 Task: Find an Airbnb in Tehran, Iran for 7 guests from July 10 to July 15, with a price range of ₹4100 to ₹15000, 4 bedrooms, 7 beds, 4 bathrooms, and amenities including Wifi, Free parking, TV, Gym, Breakfast, and self check-in.
Action: Mouse moved to (493, 104)
Screenshot: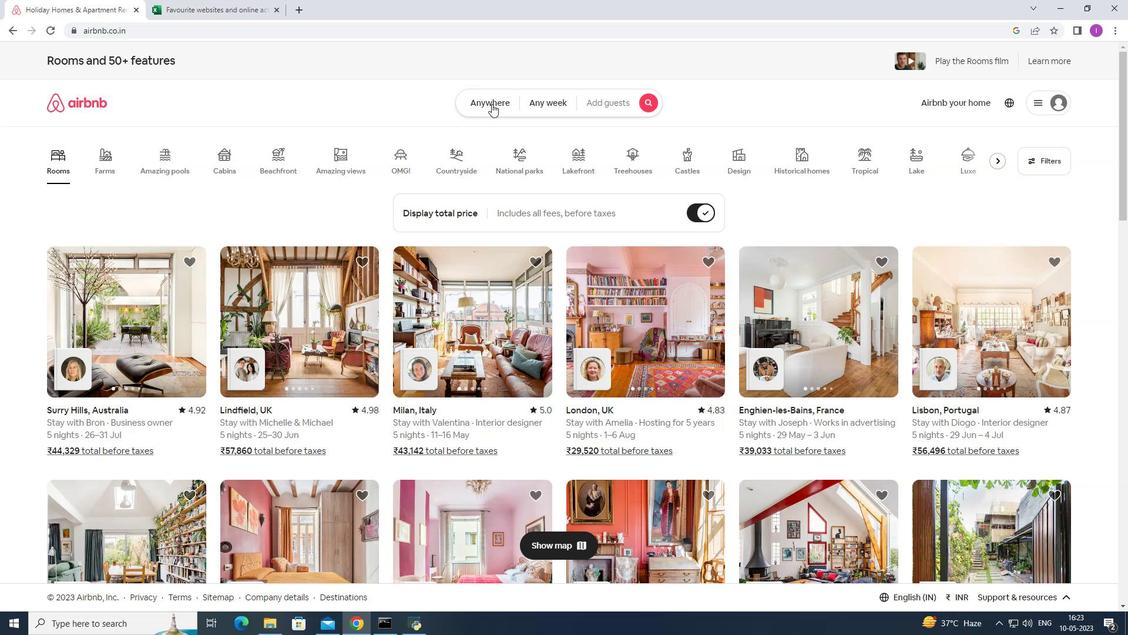 
Action: Mouse pressed left at (493, 104)
Screenshot: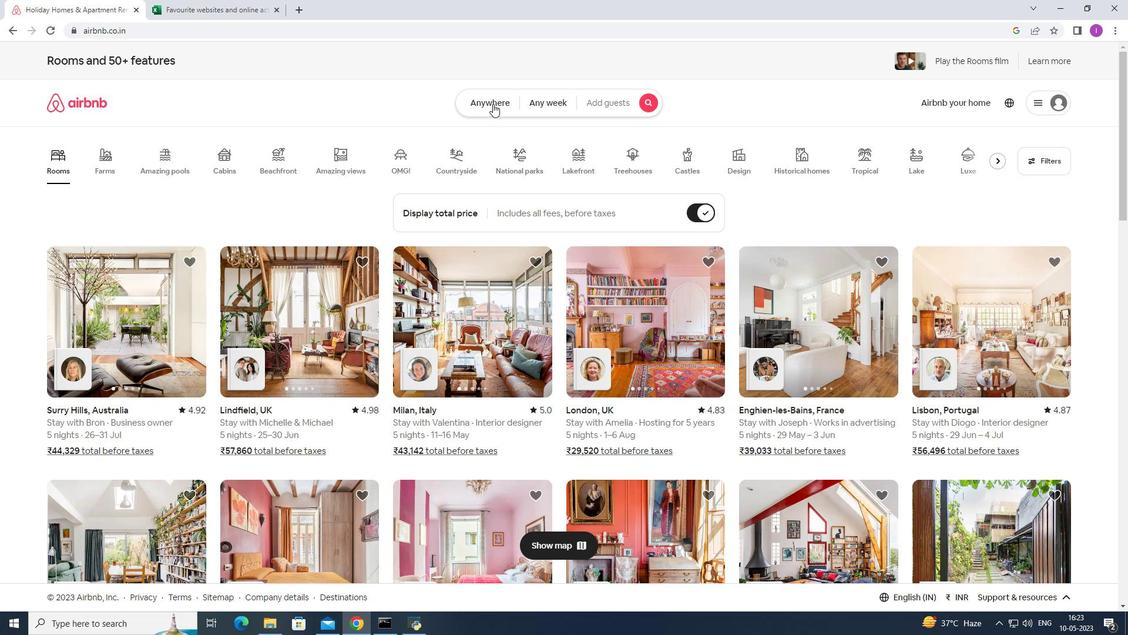 
Action: Mouse moved to (421, 142)
Screenshot: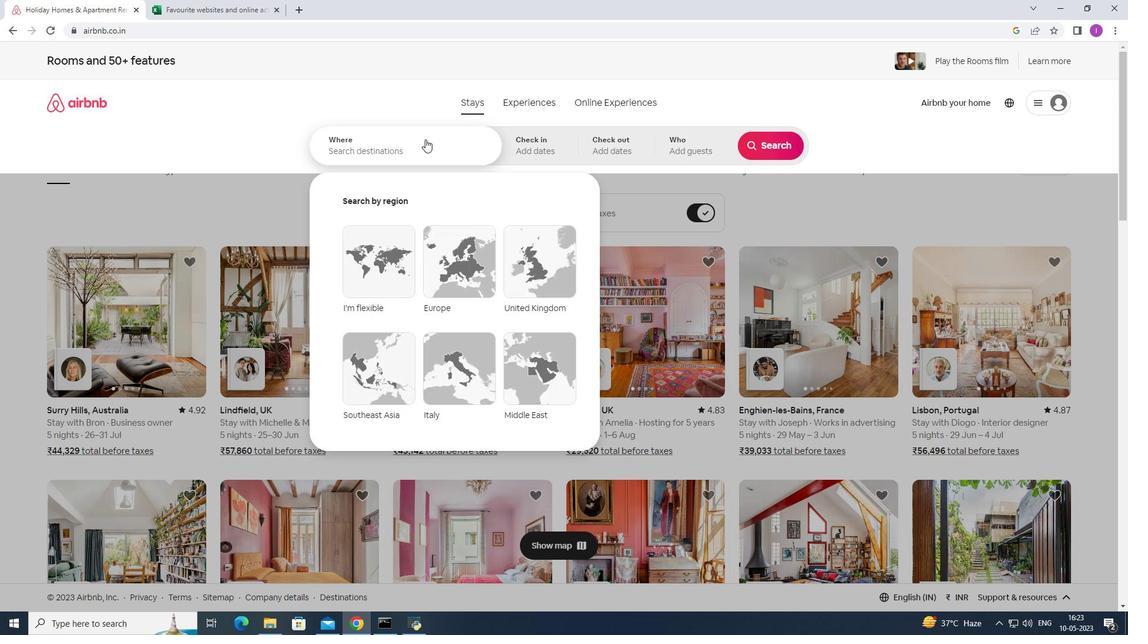 
Action: Mouse pressed left at (421, 142)
Screenshot: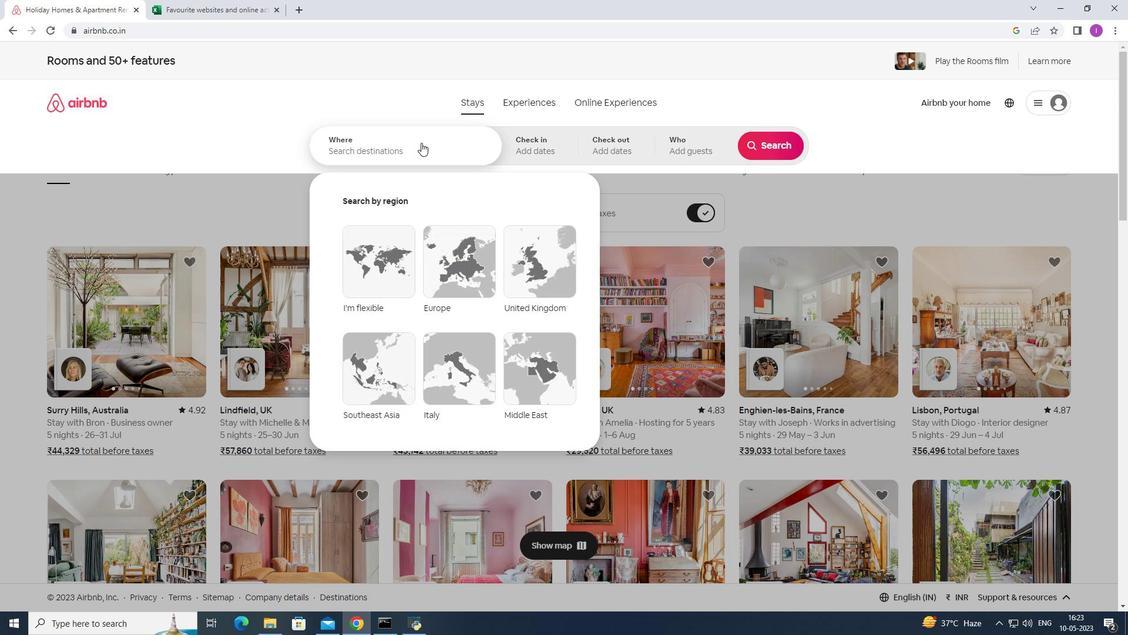 
Action: Key pressed <Key.shift>Tehran,<Key.shift>Iran
Screenshot: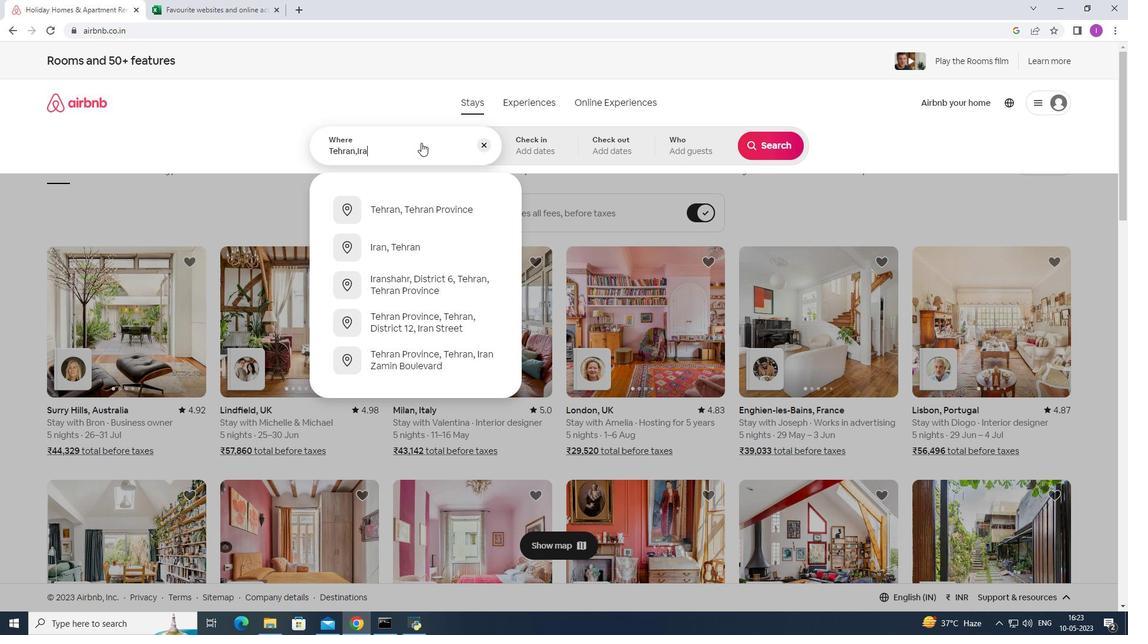 
Action: Mouse moved to (538, 158)
Screenshot: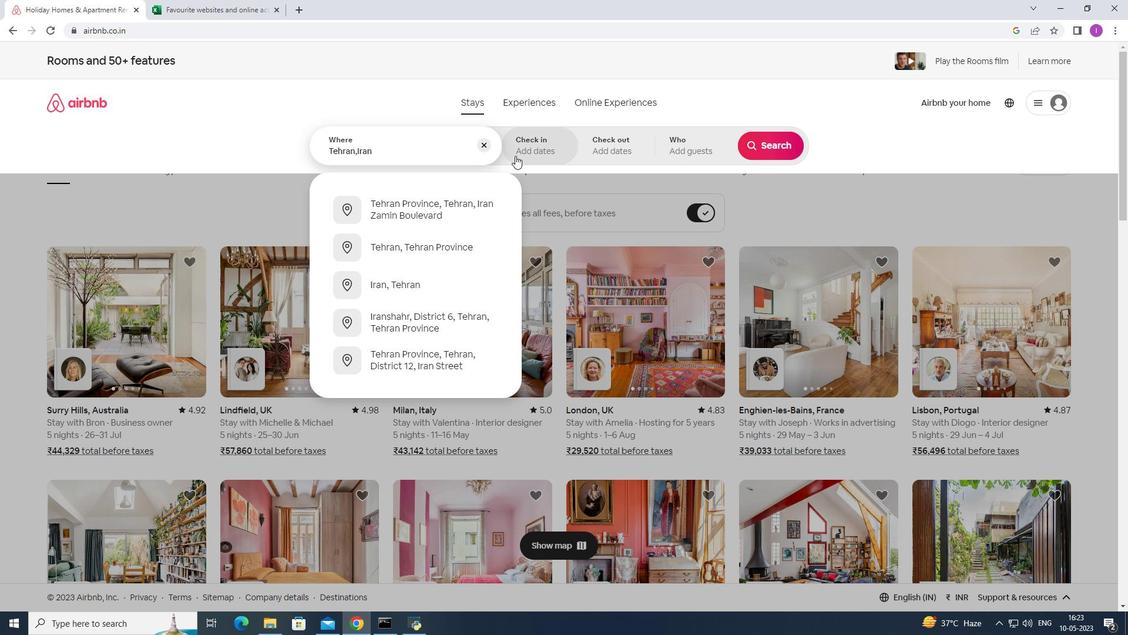 
Action: Mouse pressed left at (538, 158)
Screenshot: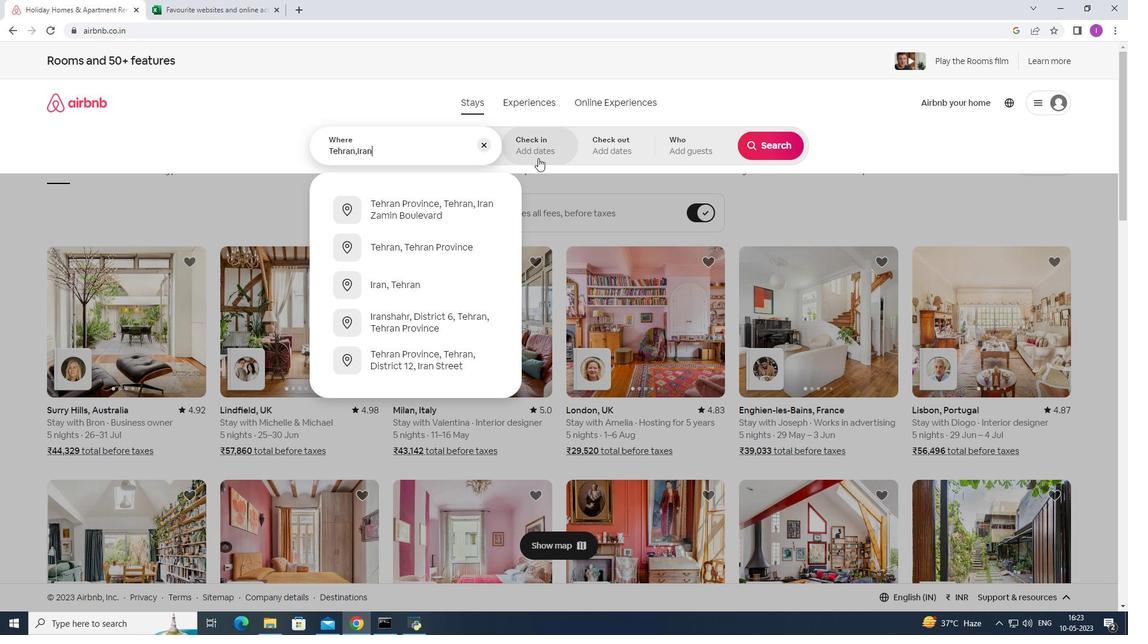 
Action: Mouse moved to (774, 242)
Screenshot: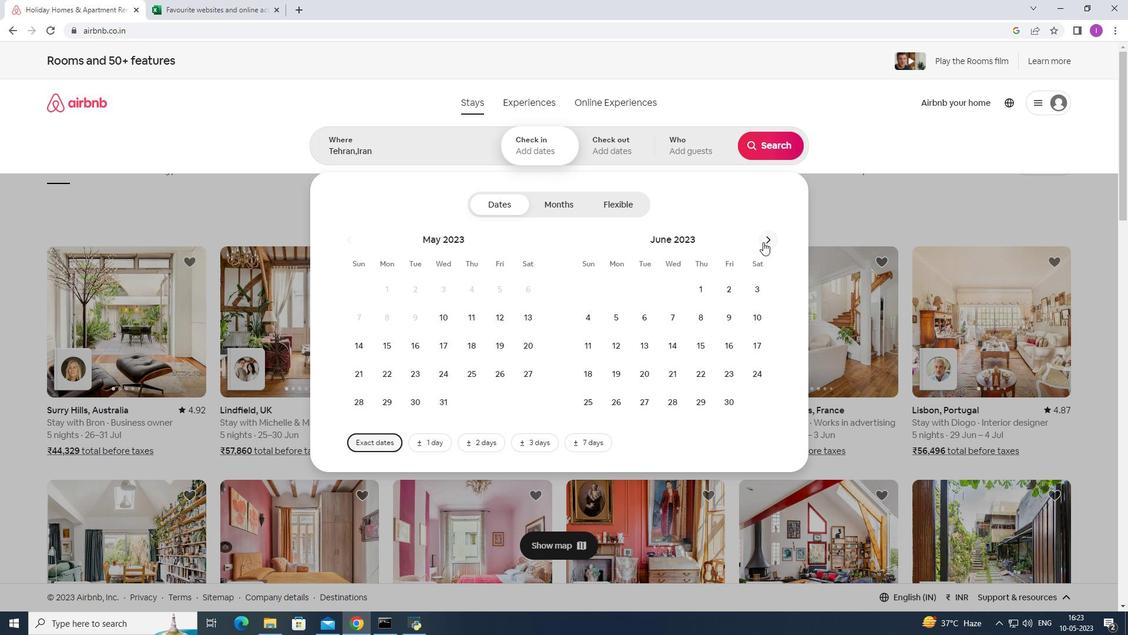 
Action: Mouse pressed left at (774, 242)
Screenshot: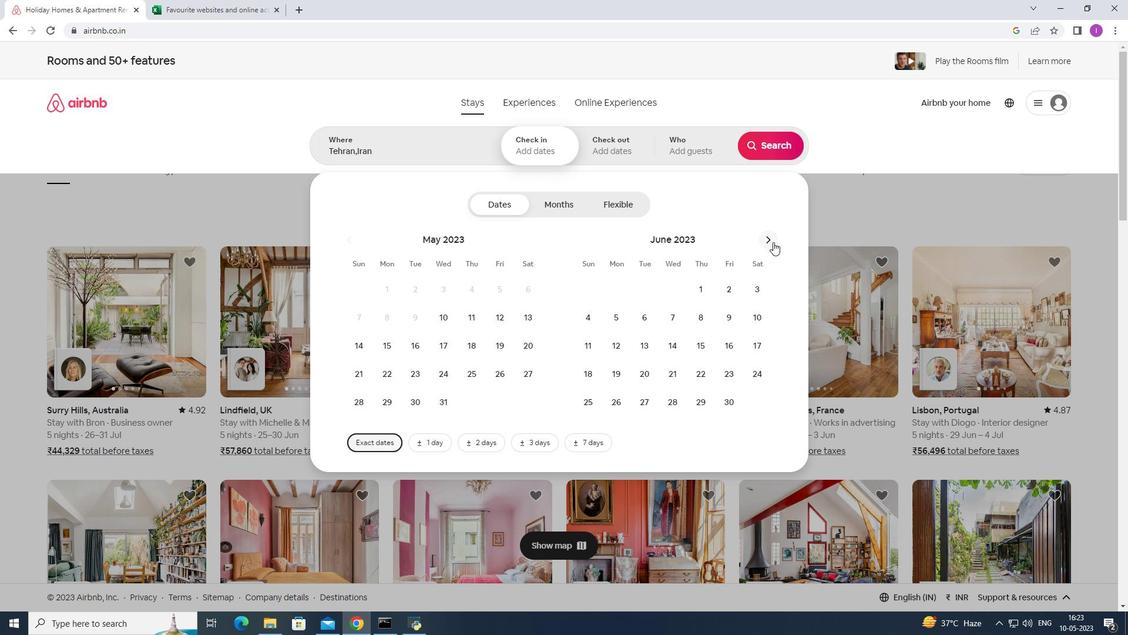 
Action: Mouse moved to (610, 349)
Screenshot: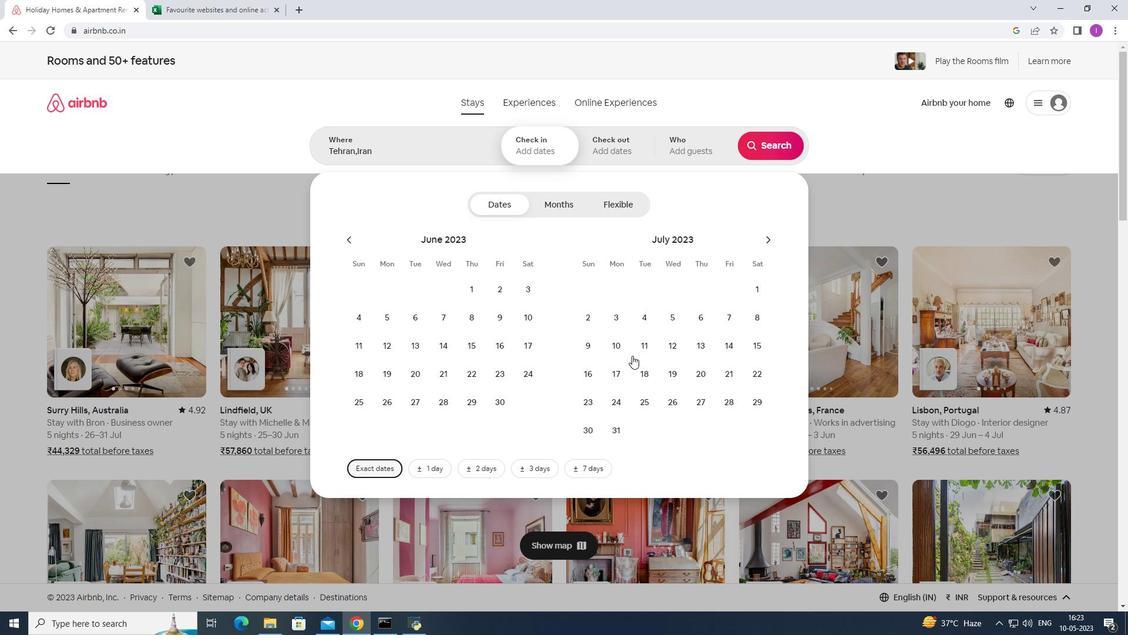
Action: Mouse pressed left at (610, 349)
Screenshot: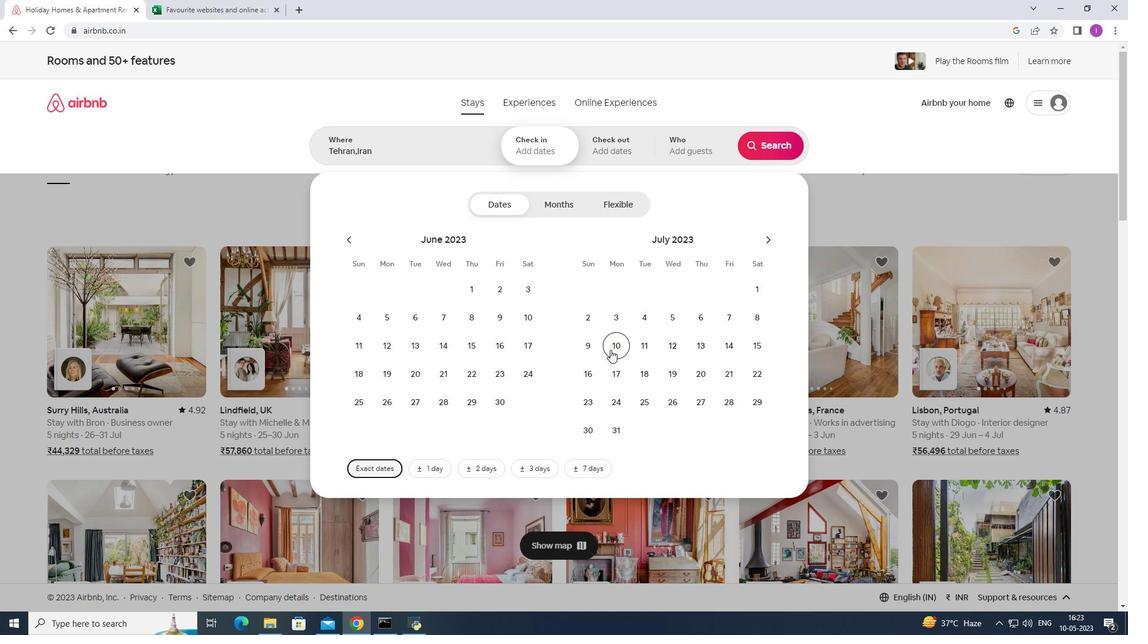 
Action: Mouse moved to (756, 348)
Screenshot: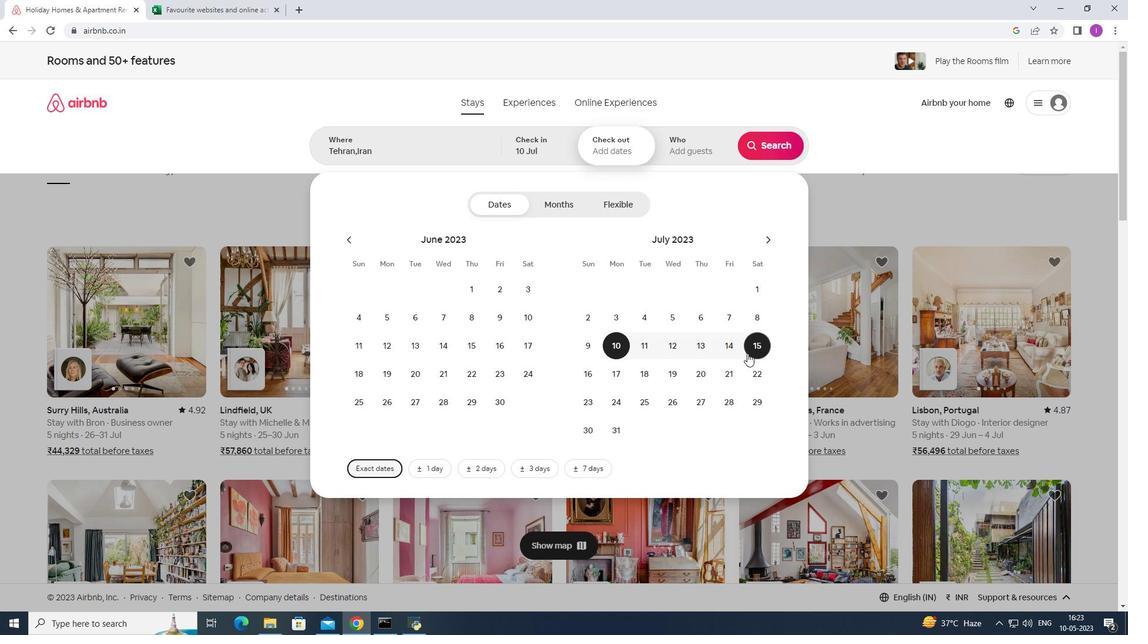
Action: Mouse pressed left at (756, 348)
Screenshot: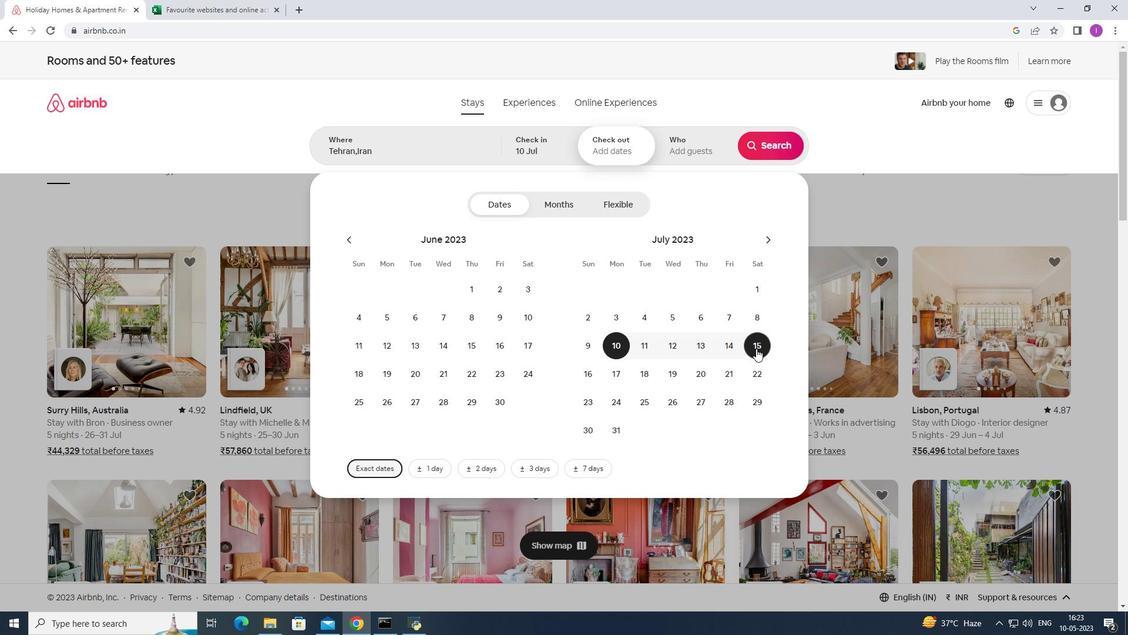 
Action: Mouse moved to (710, 151)
Screenshot: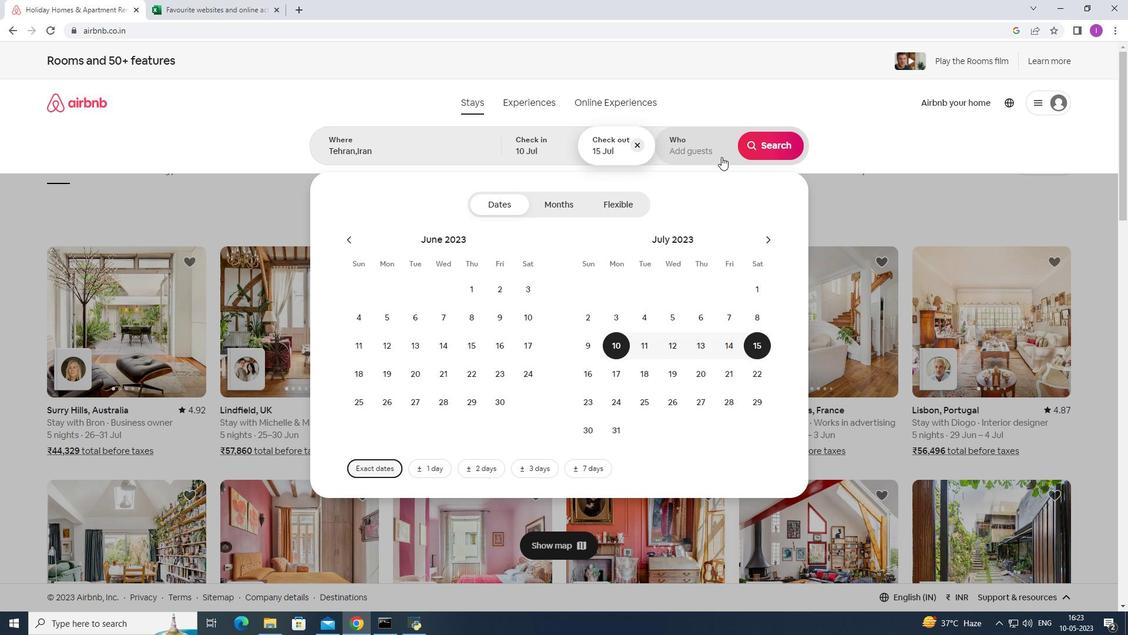 
Action: Mouse pressed left at (710, 151)
Screenshot: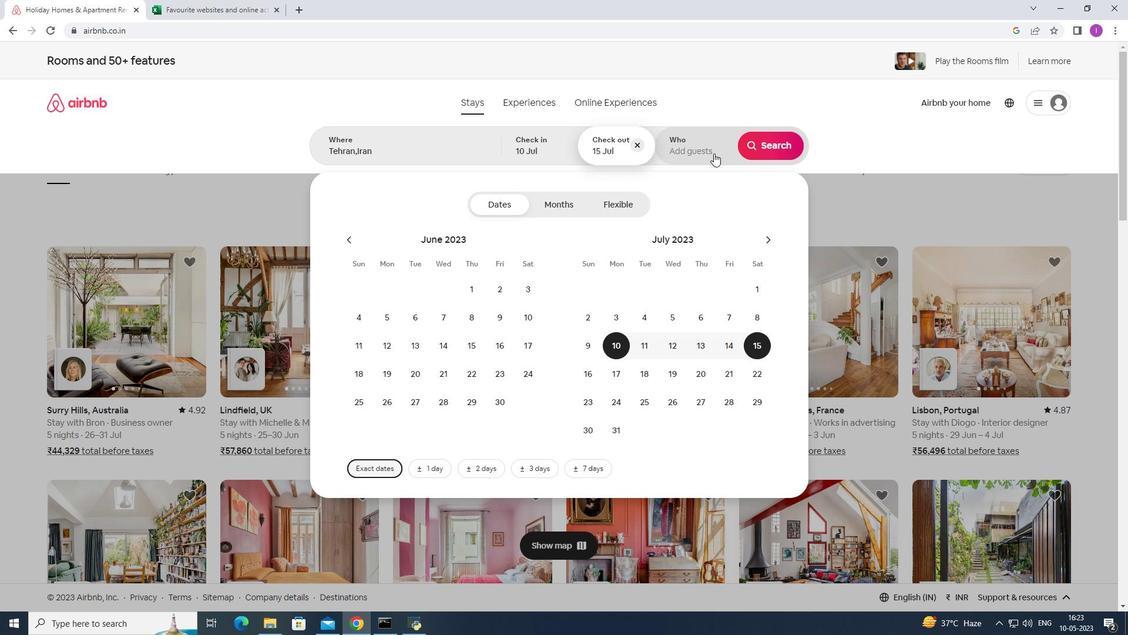 
Action: Mouse moved to (780, 211)
Screenshot: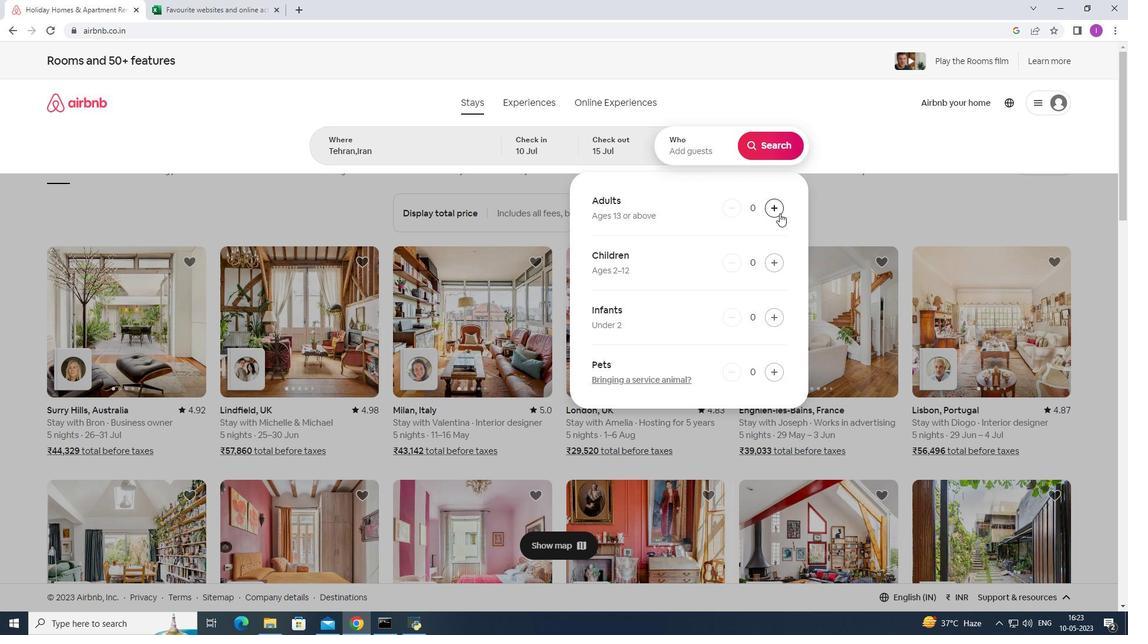 
Action: Mouse pressed left at (780, 211)
Screenshot: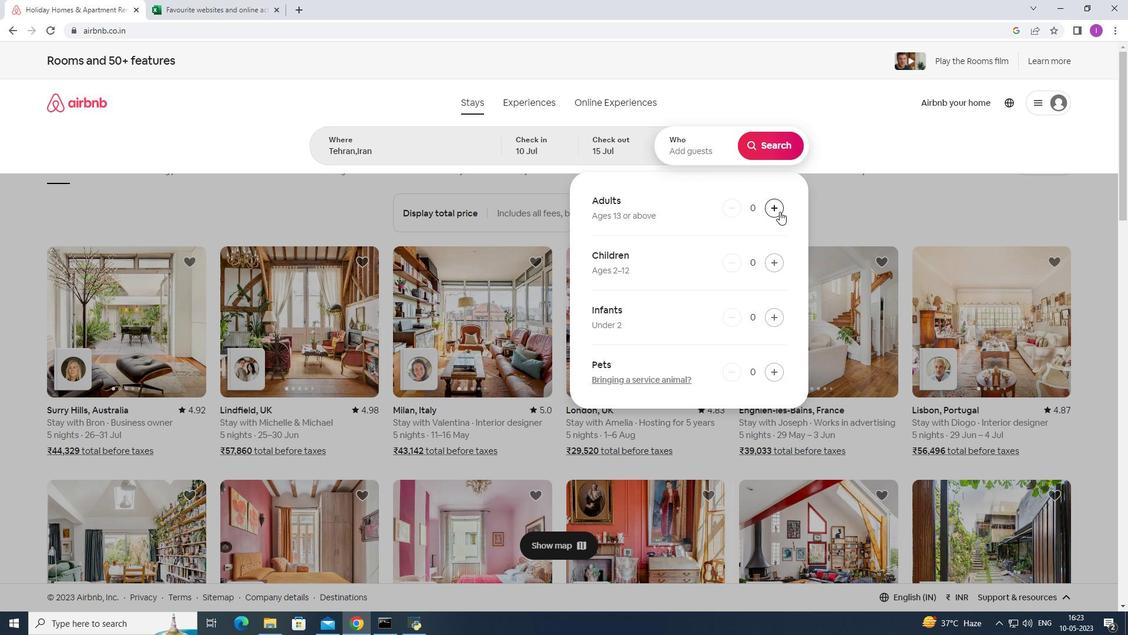 
Action: Mouse pressed left at (780, 211)
Screenshot: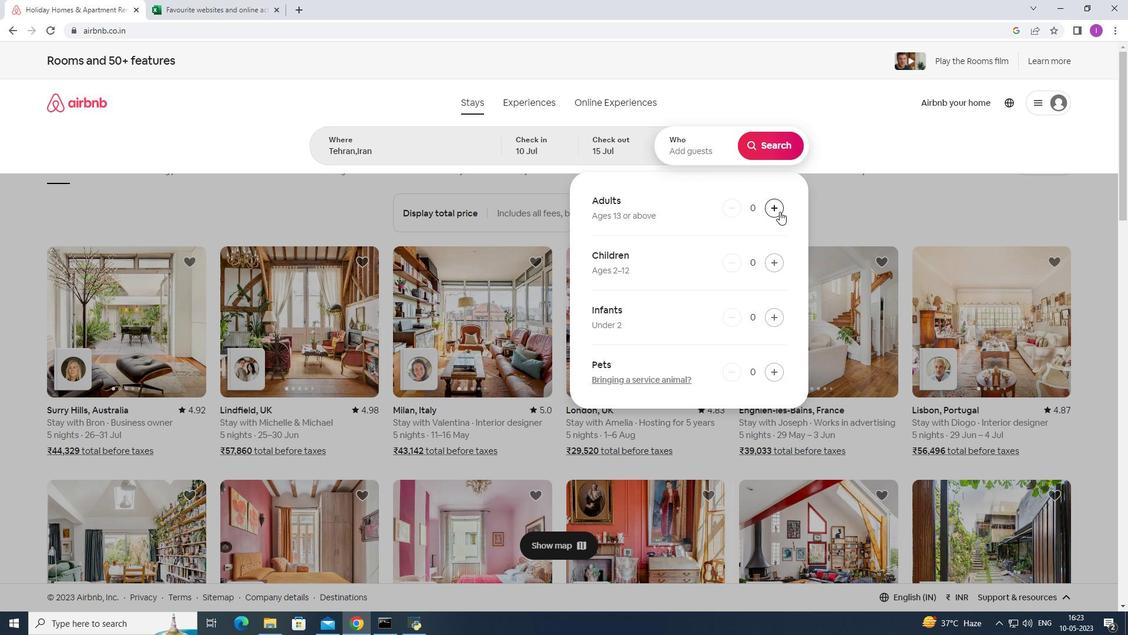 
Action: Mouse pressed left at (780, 211)
Screenshot: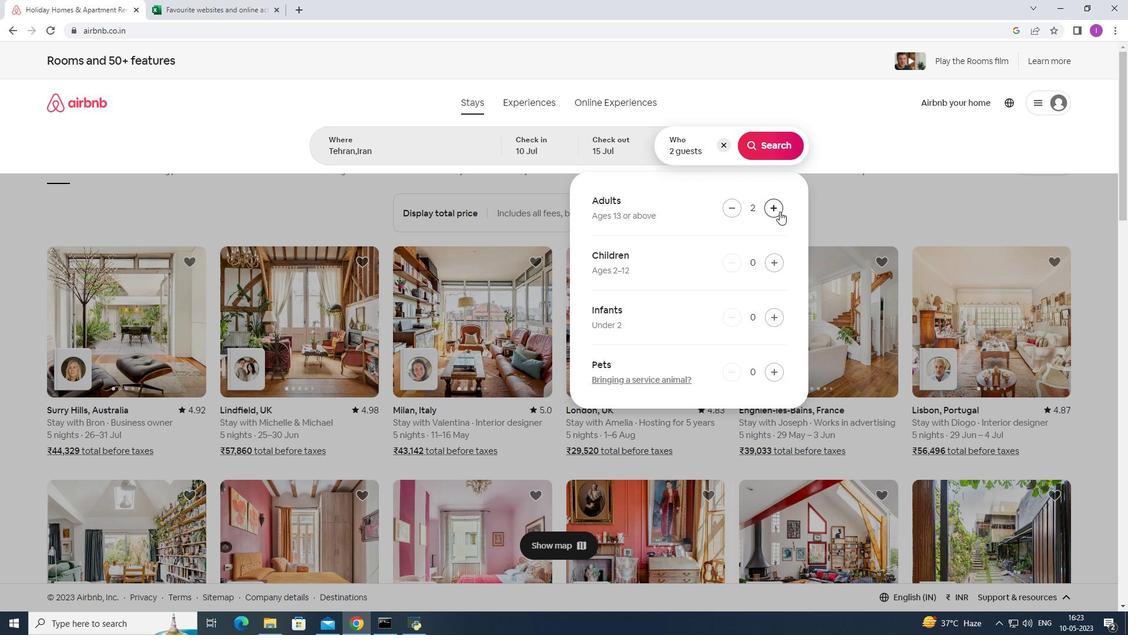 
Action: Mouse pressed left at (780, 211)
Screenshot: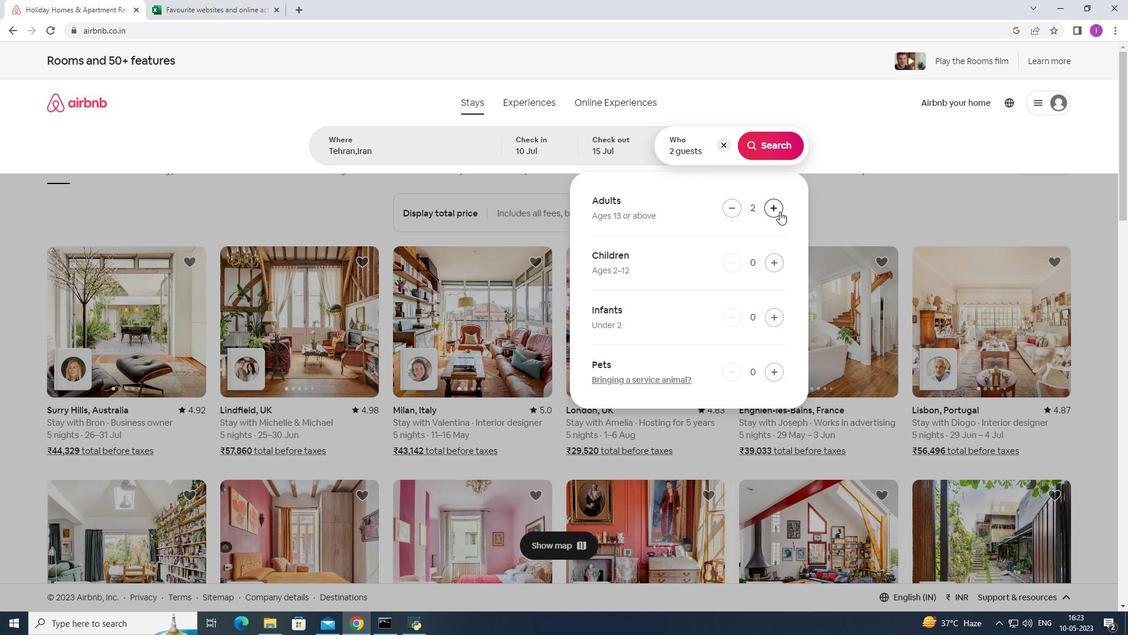 
Action: Mouse pressed left at (780, 211)
Screenshot: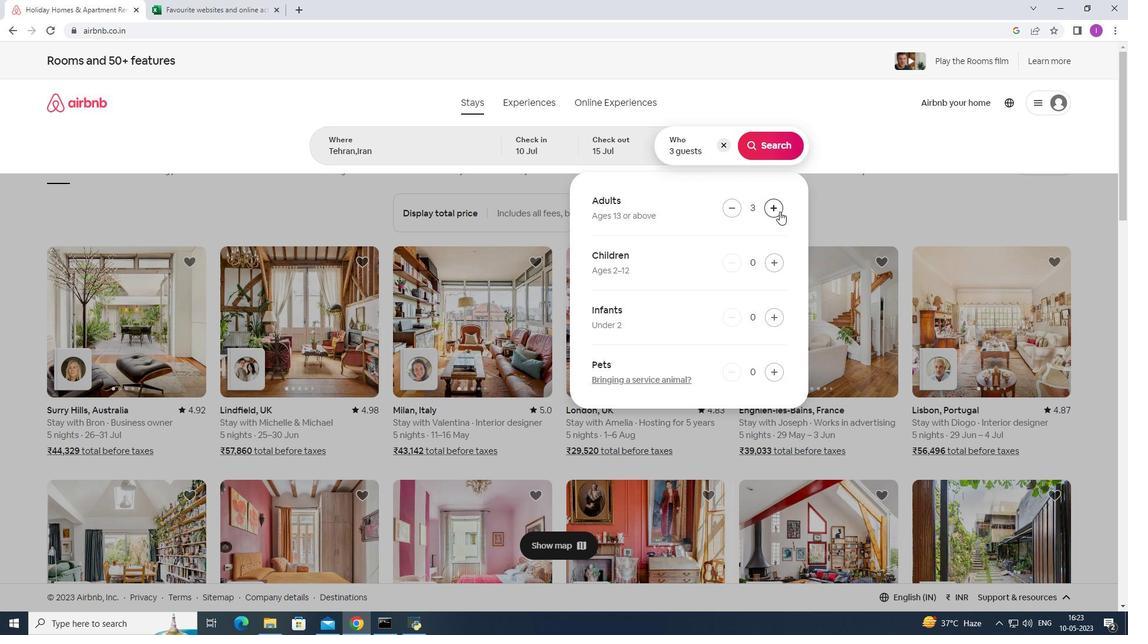 
Action: Mouse pressed left at (780, 211)
Screenshot: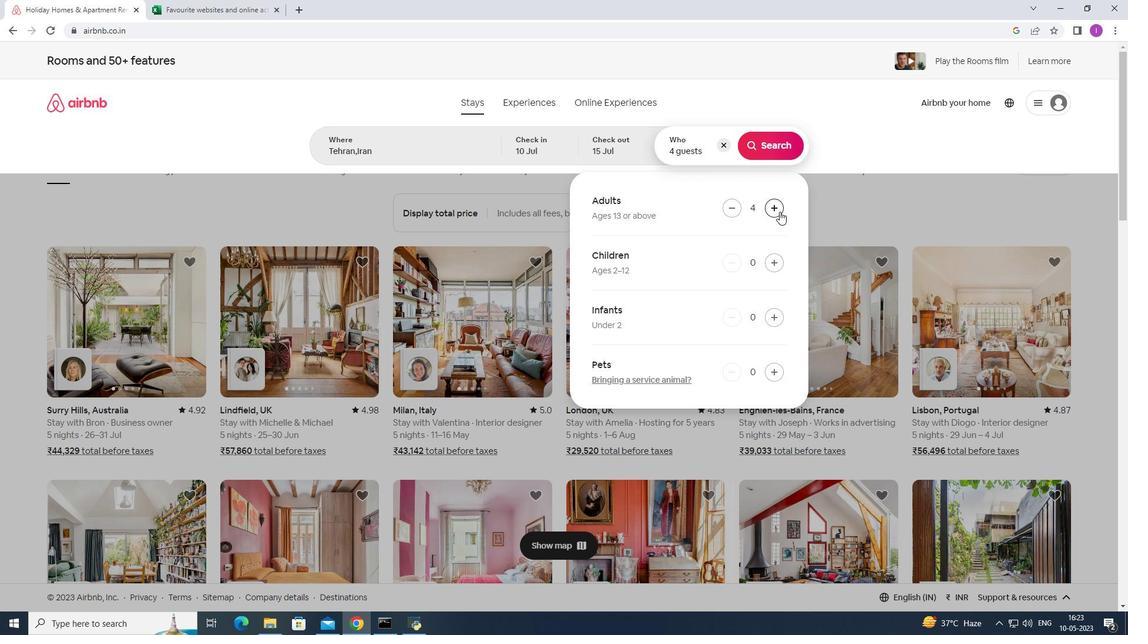 
Action: Mouse pressed left at (780, 211)
Screenshot: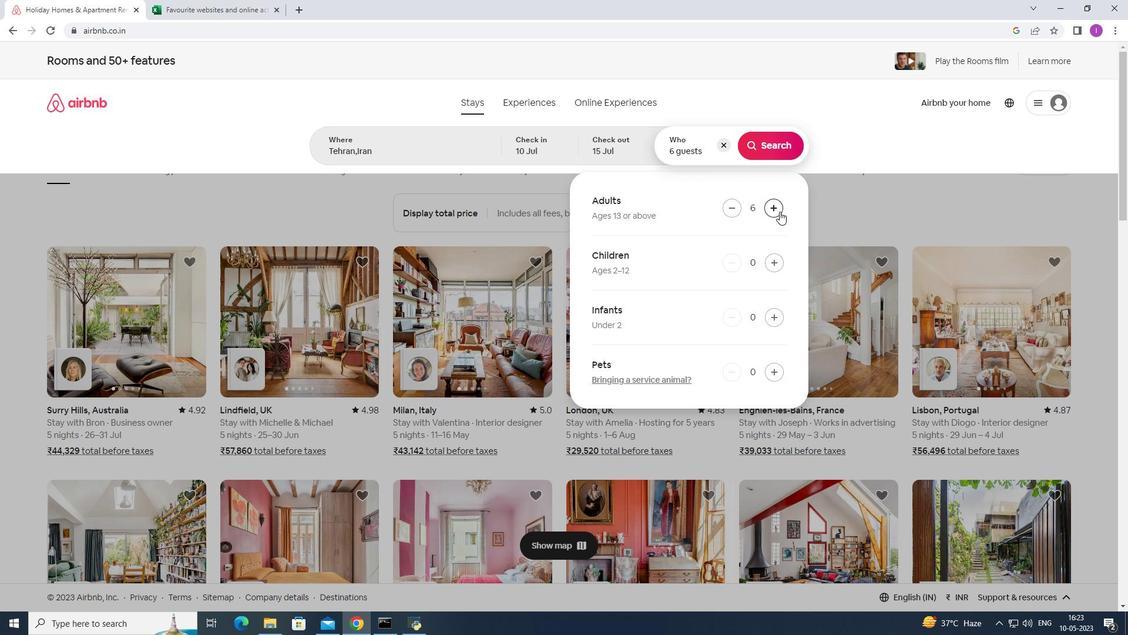 
Action: Mouse pressed left at (780, 211)
Screenshot: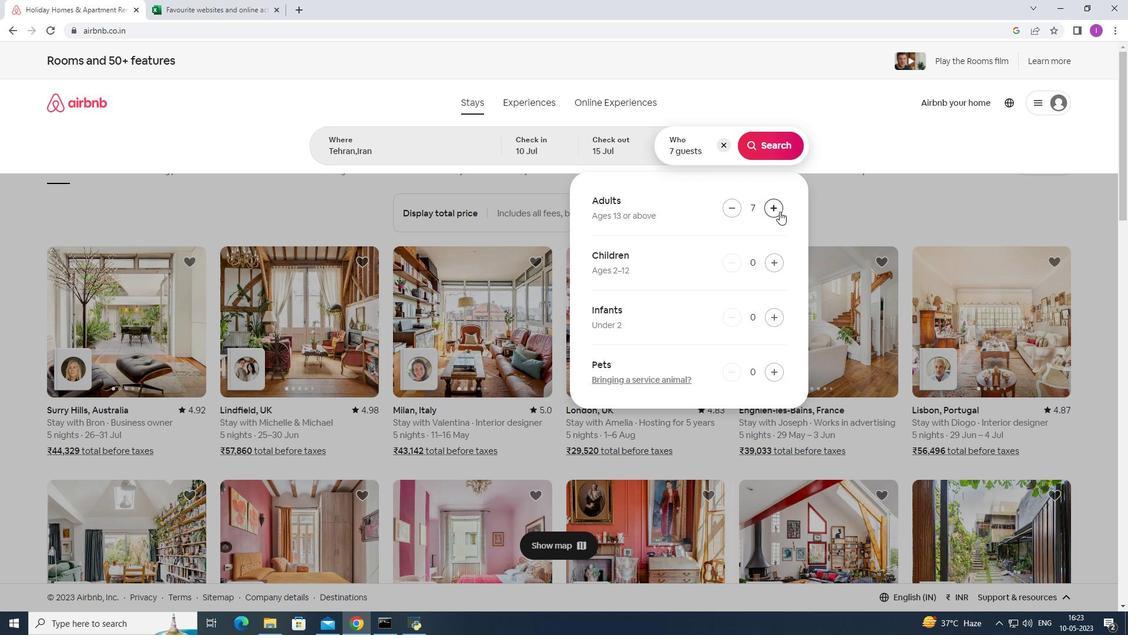 
Action: Mouse moved to (738, 208)
Screenshot: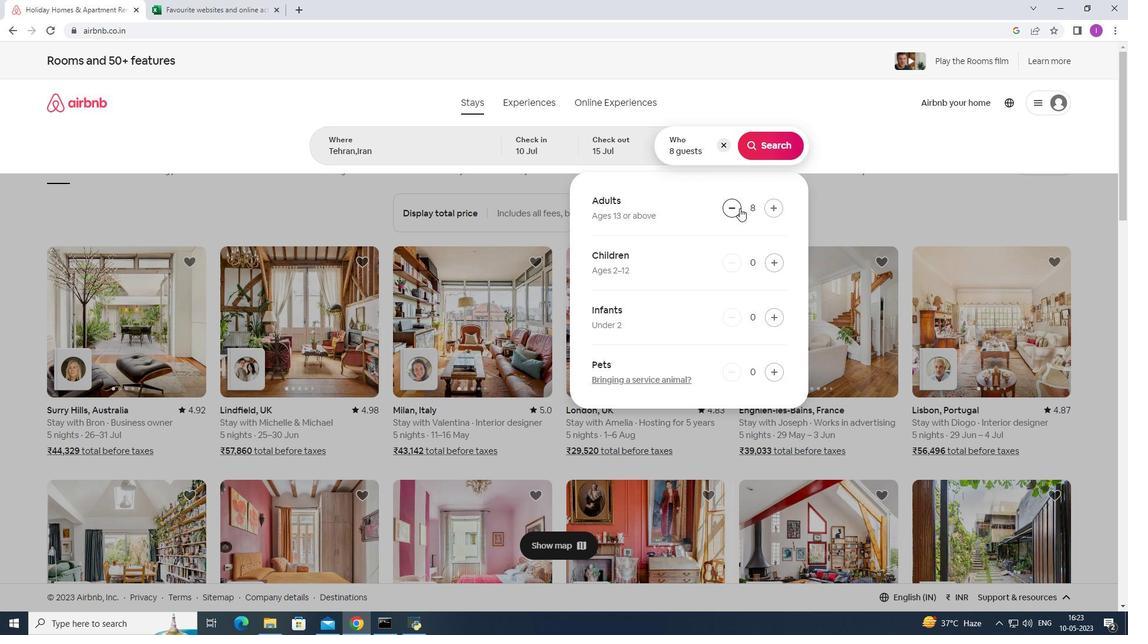 
Action: Mouse pressed left at (738, 208)
Screenshot: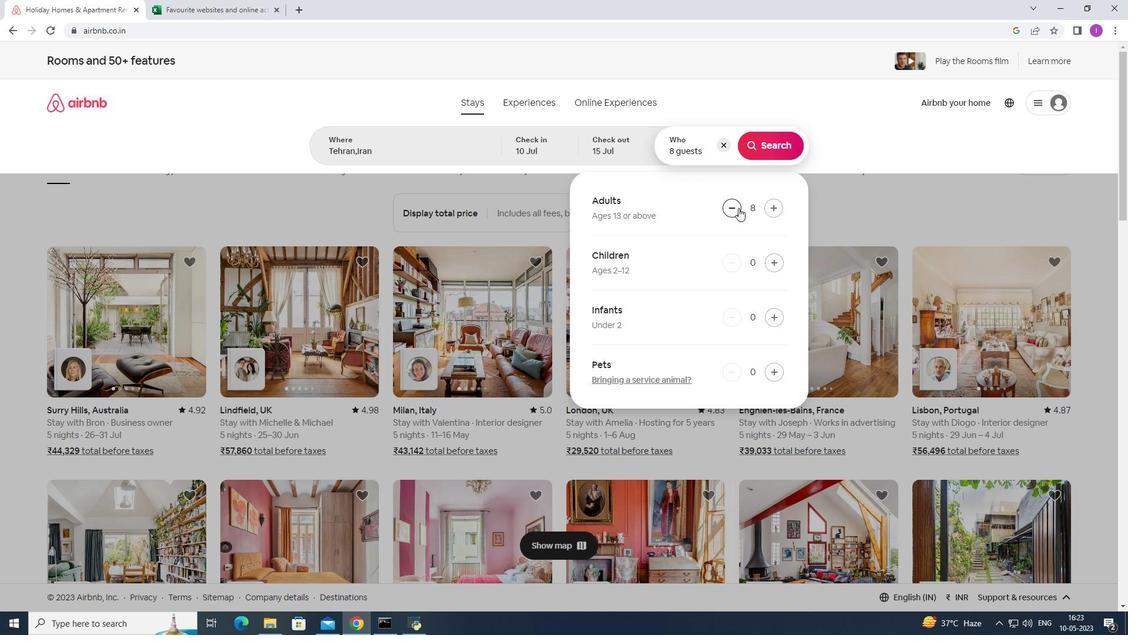 
Action: Mouse moved to (784, 145)
Screenshot: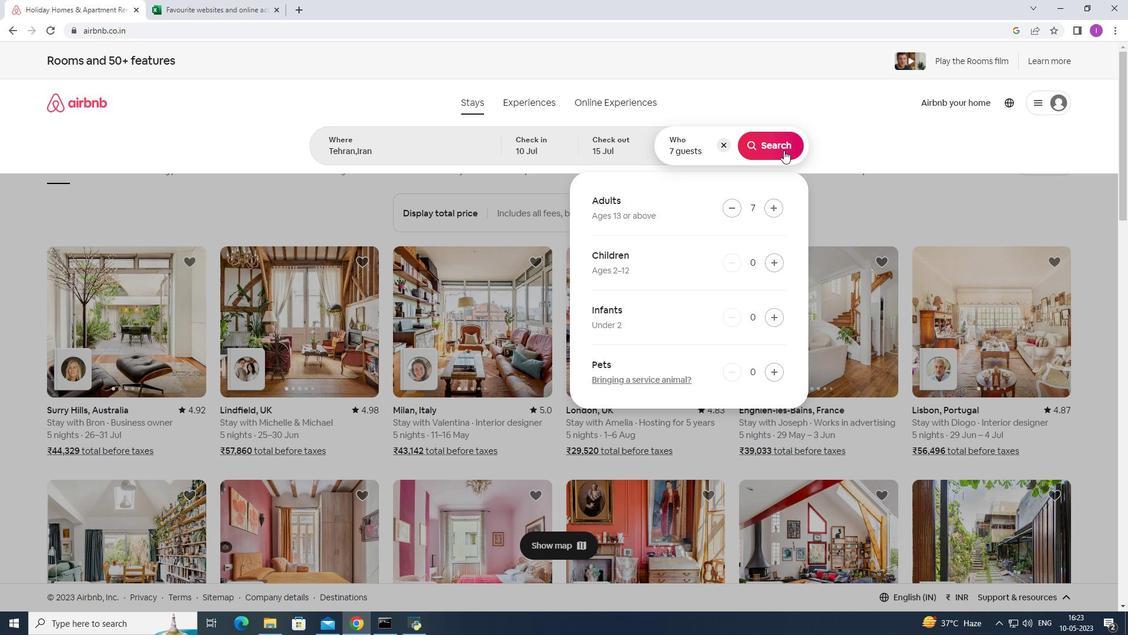 
Action: Mouse pressed left at (784, 145)
Screenshot: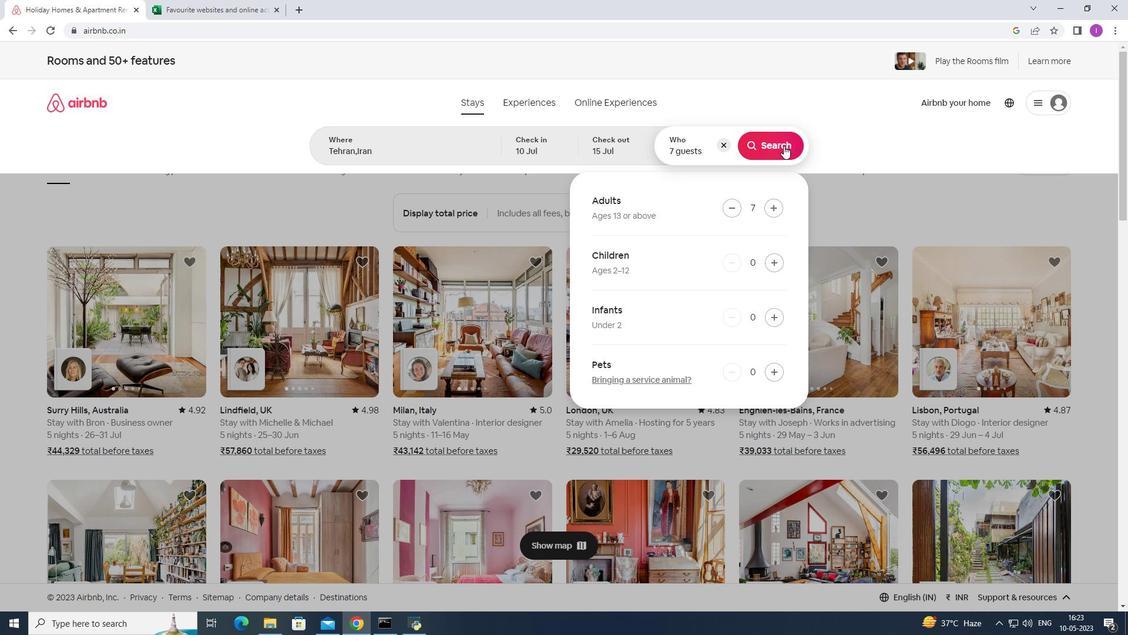 
Action: Mouse moved to (1063, 115)
Screenshot: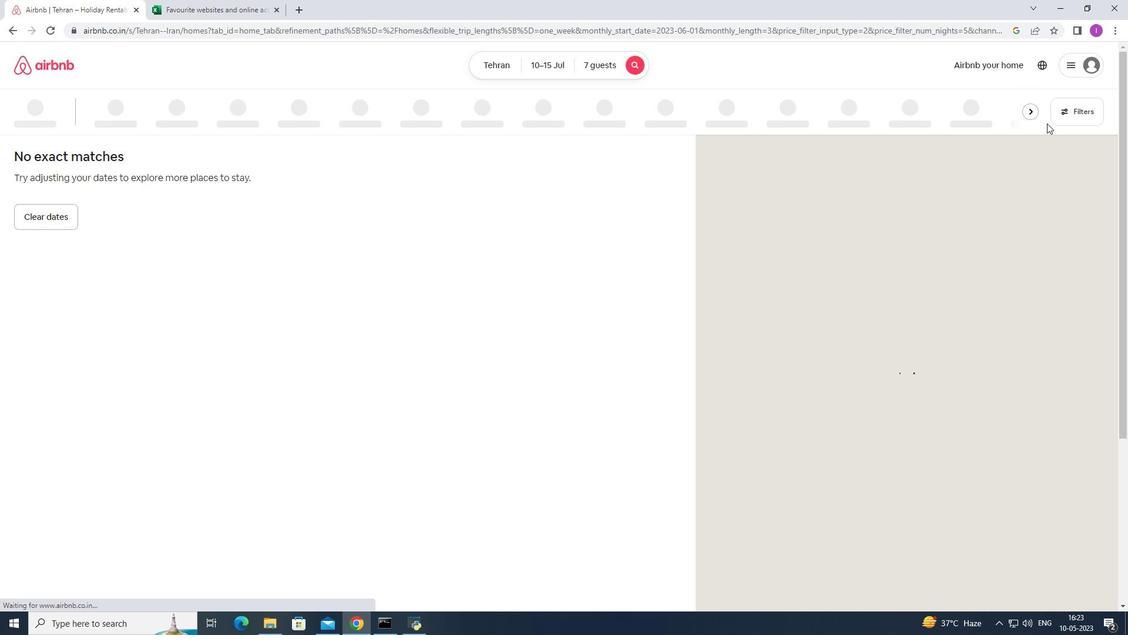 
Action: Mouse pressed left at (1063, 115)
Screenshot: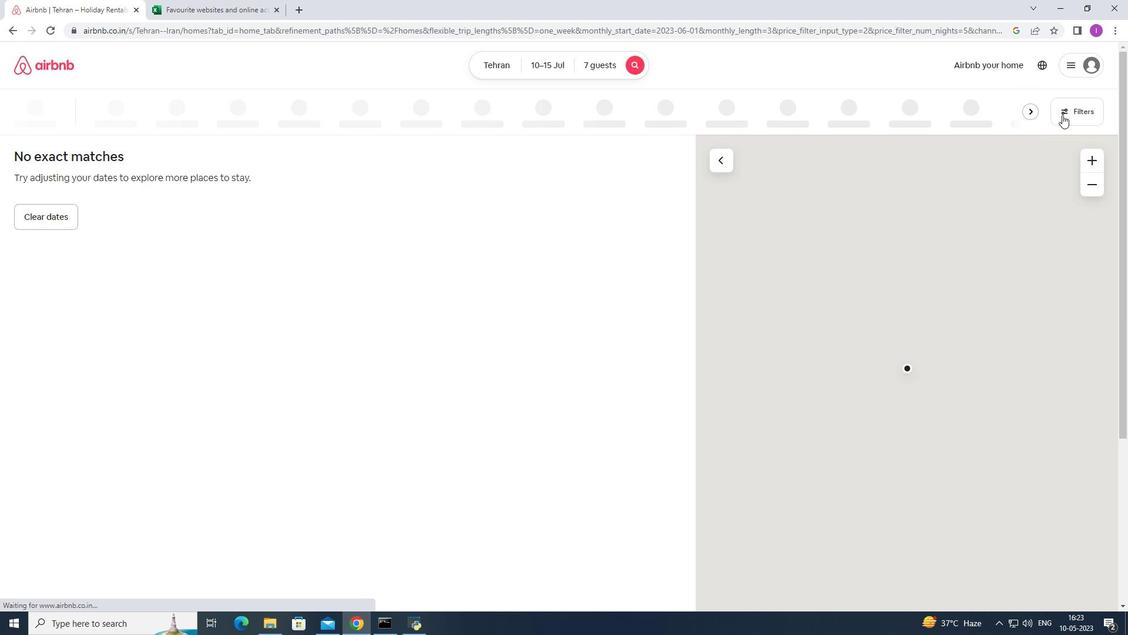 
Action: Mouse moved to (647, 399)
Screenshot: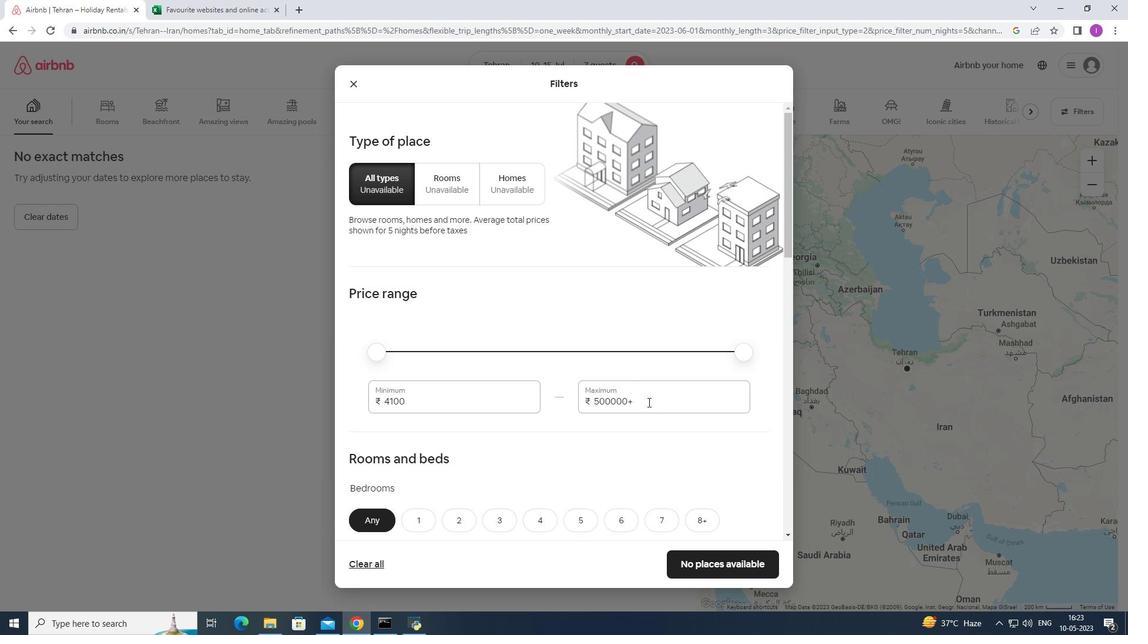
Action: Mouse pressed left at (647, 399)
Screenshot: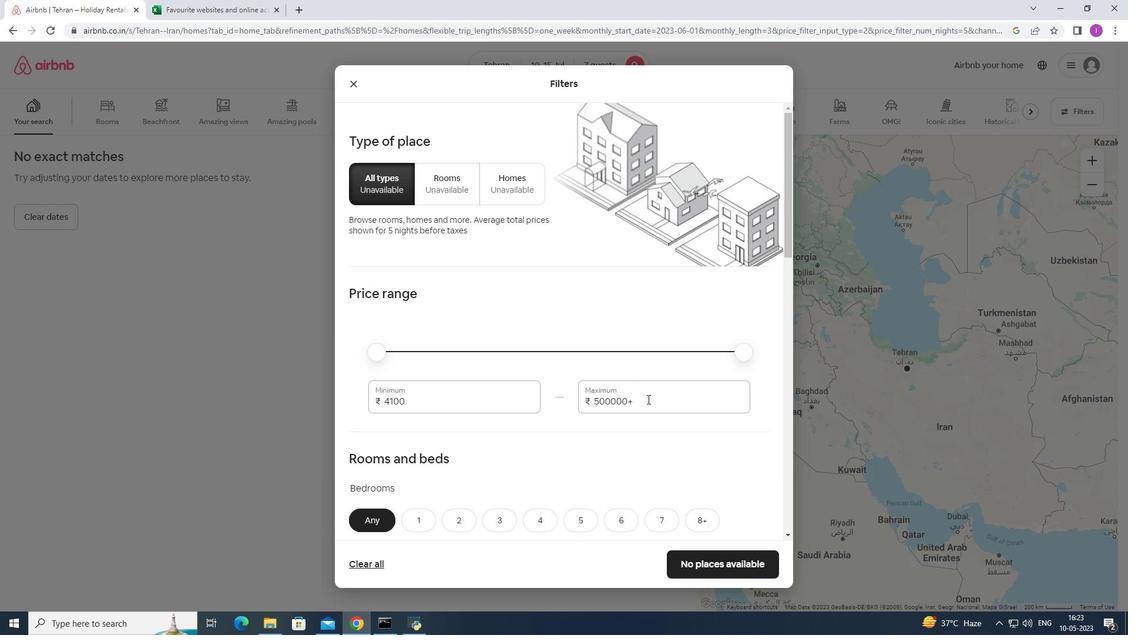 
Action: Mouse moved to (582, 395)
Screenshot: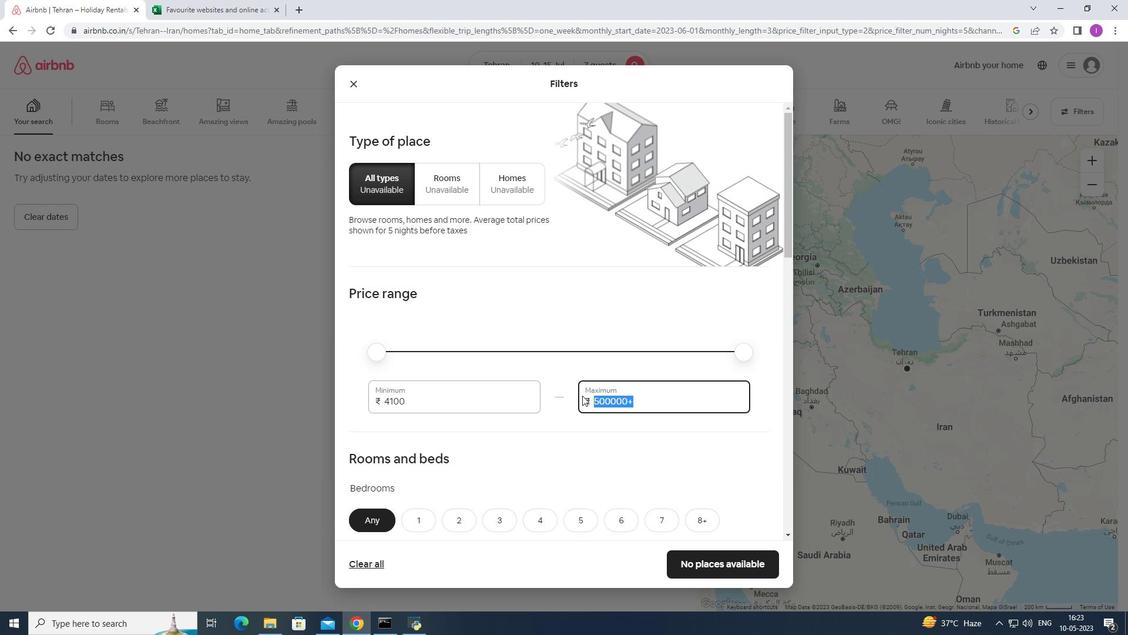 
Action: Key pressed 1
Screenshot: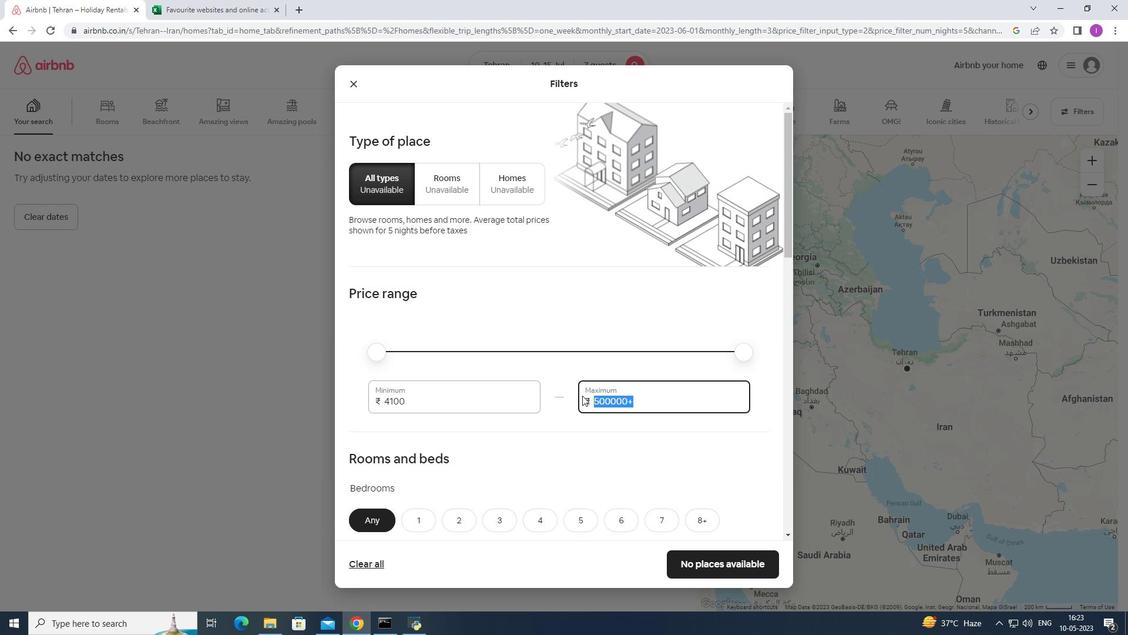 
Action: Mouse moved to (582, 394)
Screenshot: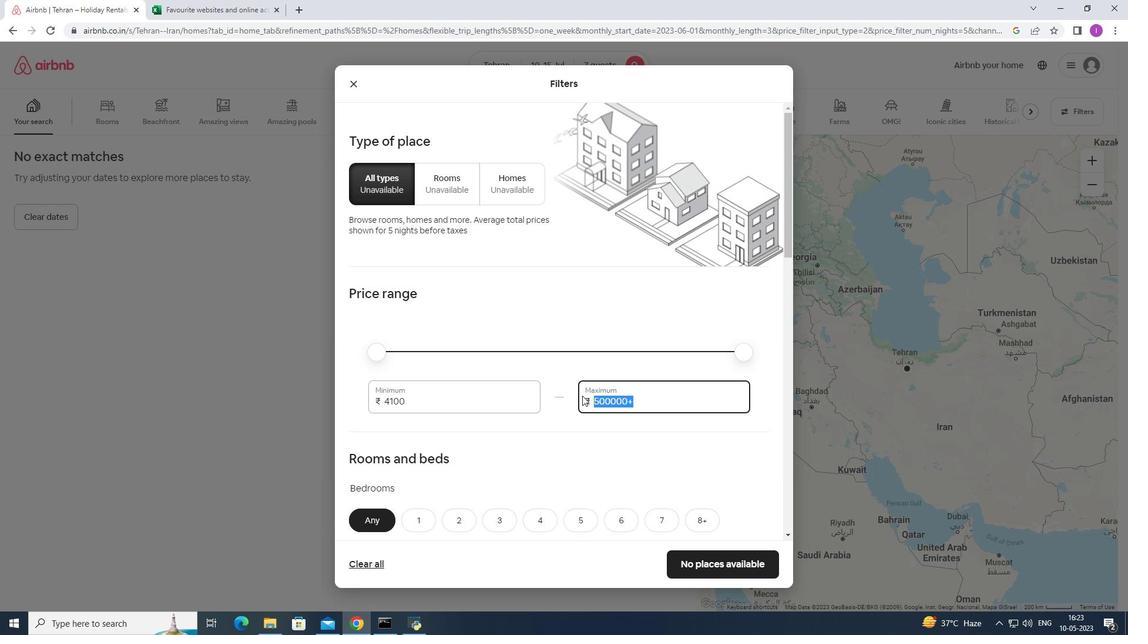 
Action: Key pressed 5
Screenshot: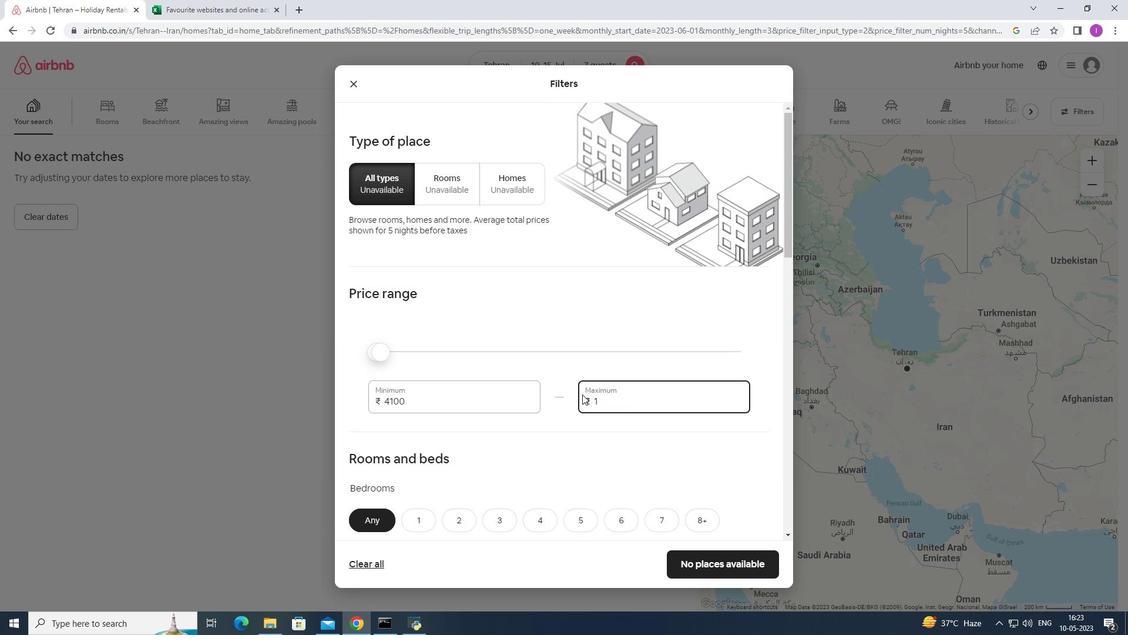 
Action: Mouse moved to (583, 394)
Screenshot: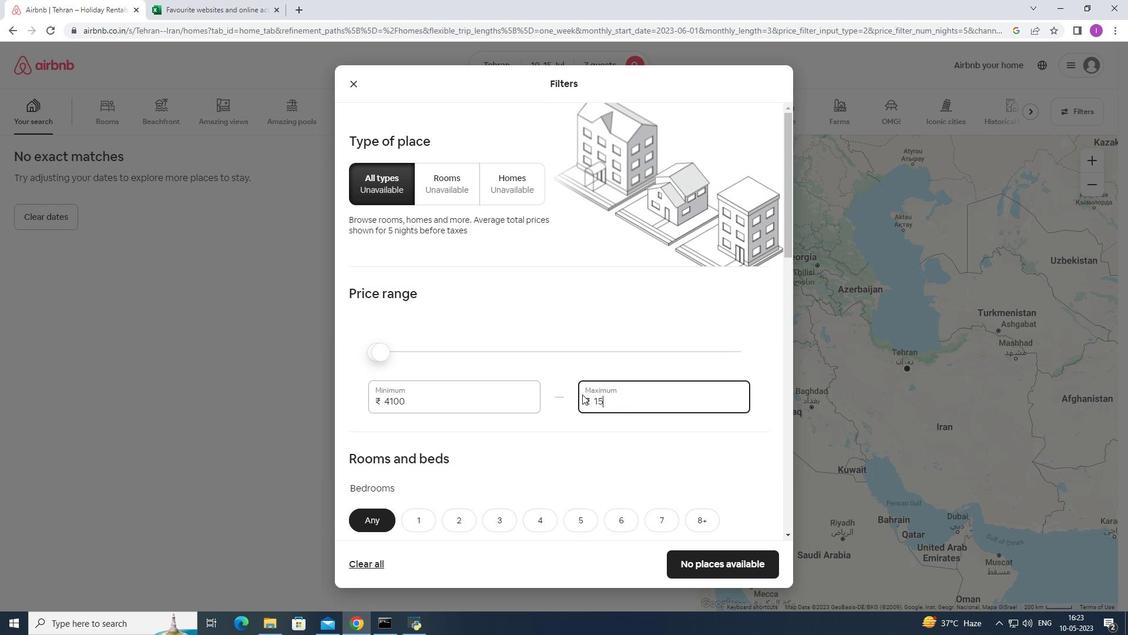 
Action: Key pressed 000
Screenshot: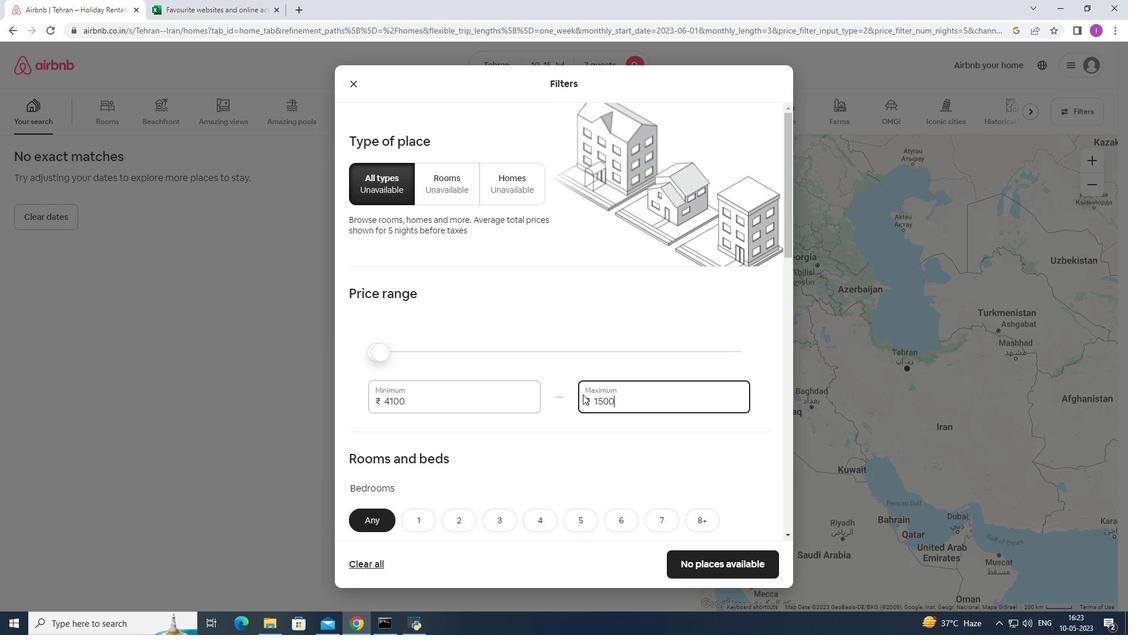 
Action: Mouse moved to (409, 398)
Screenshot: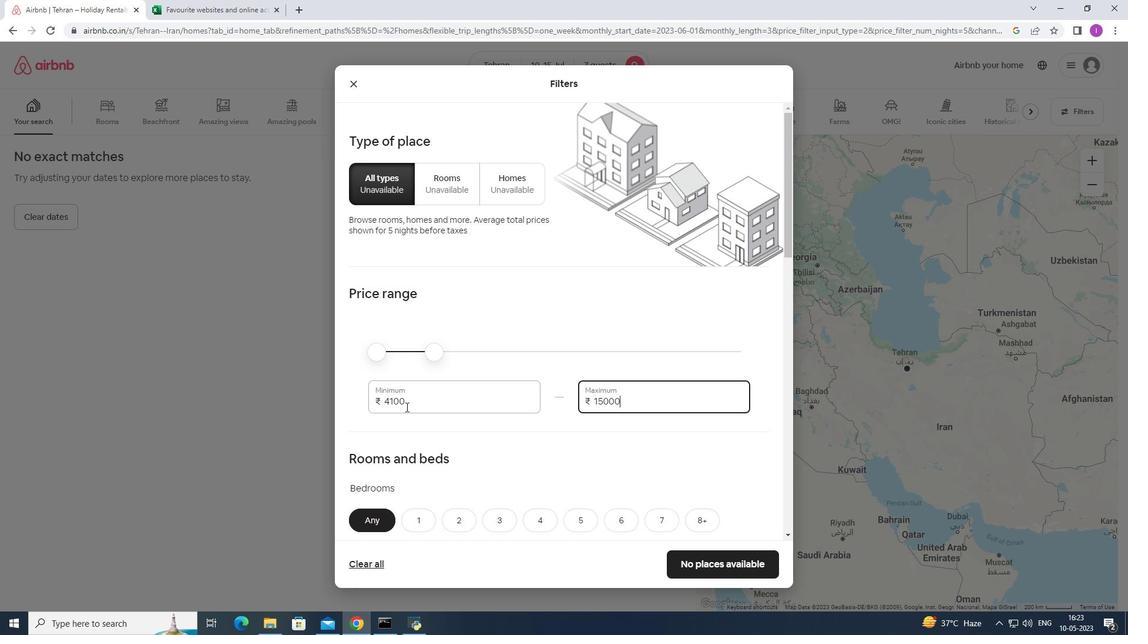
Action: Mouse pressed left at (409, 398)
Screenshot: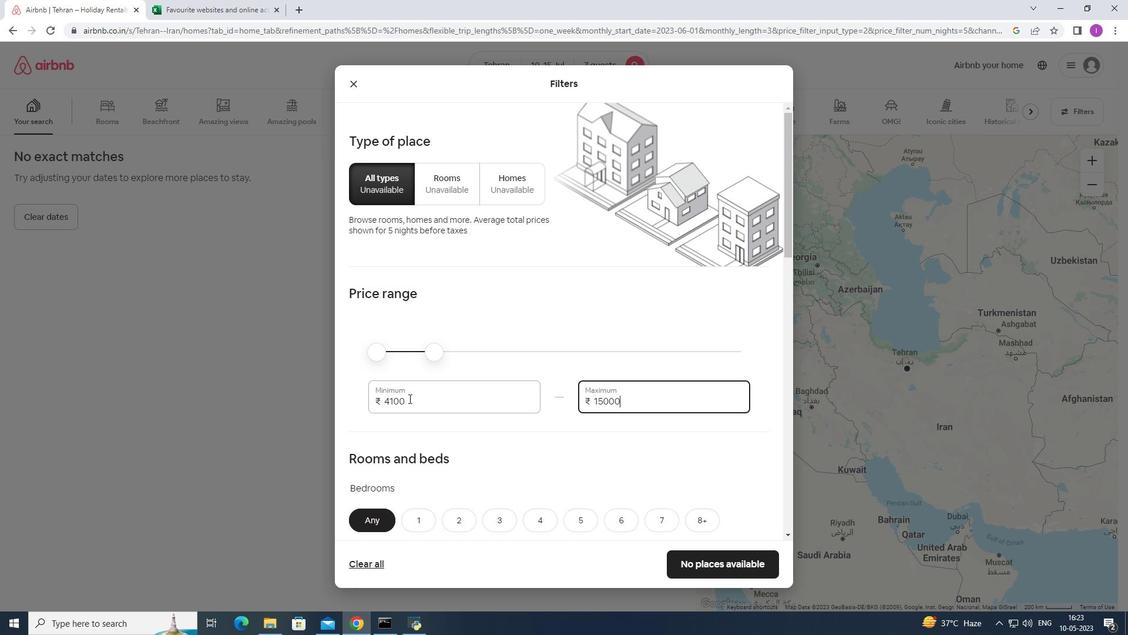 
Action: Mouse moved to (429, 400)
Screenshot: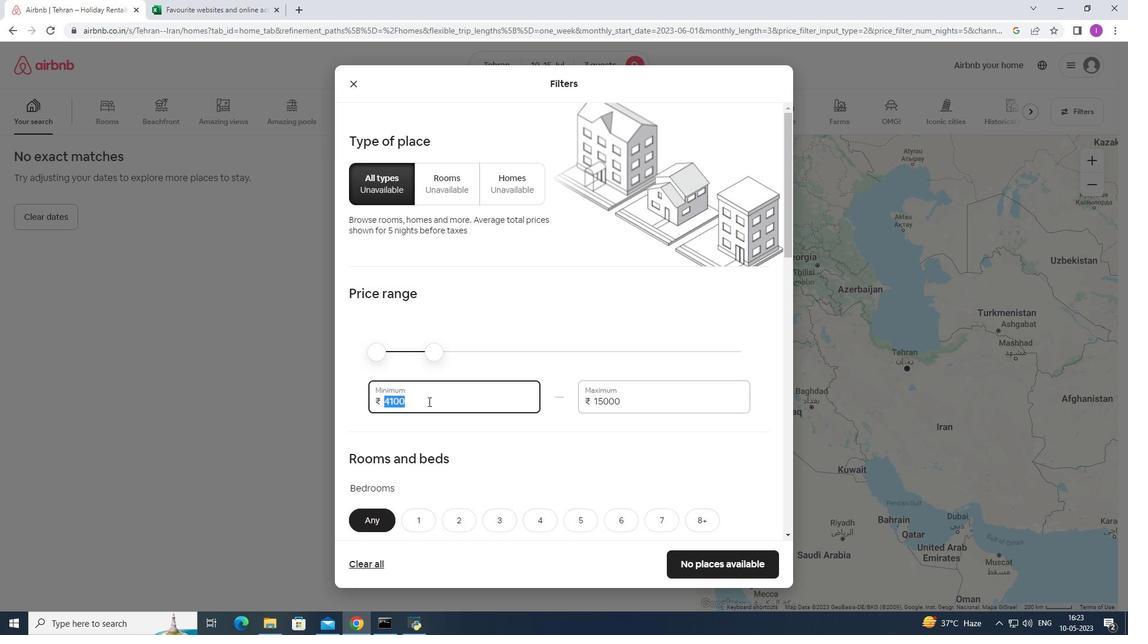 
Action: Key pressed 1
Screenshot: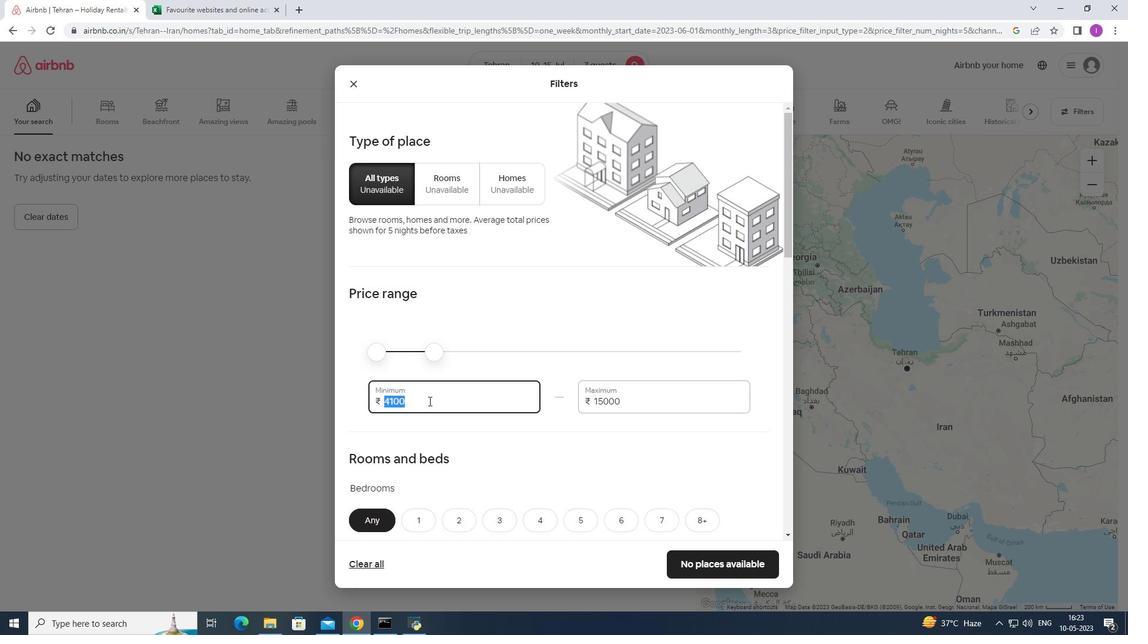 
Action: Mouse moved to (429, 401)
Screenshot: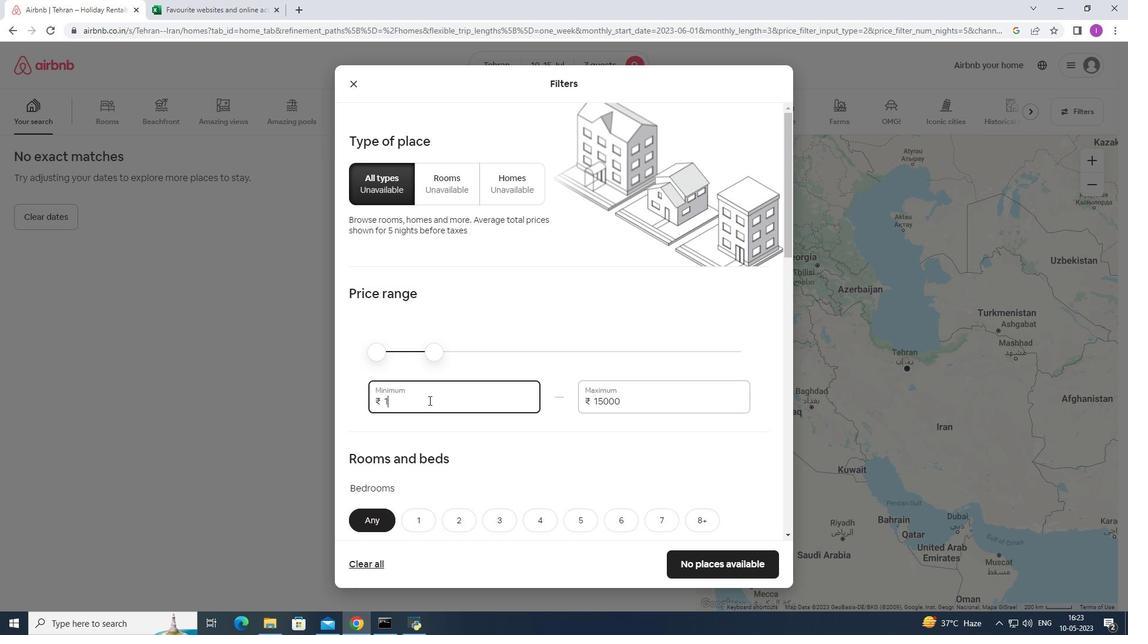 
Action: Key pressed 000
Screenshot: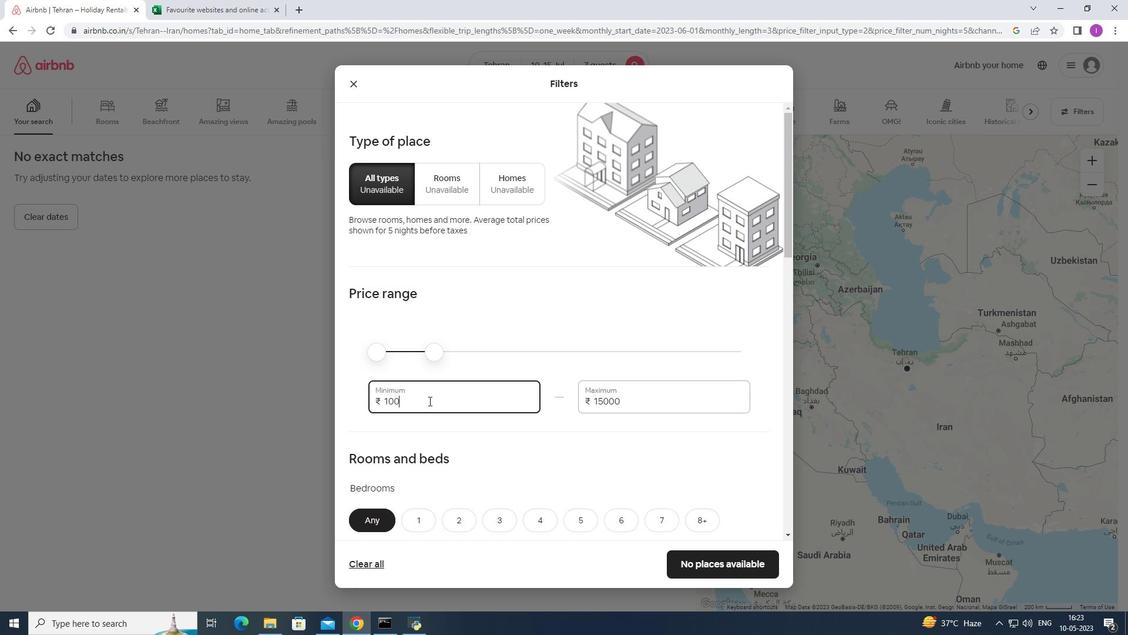 
Action: Mouse moved to (429, 402)
Screenshot: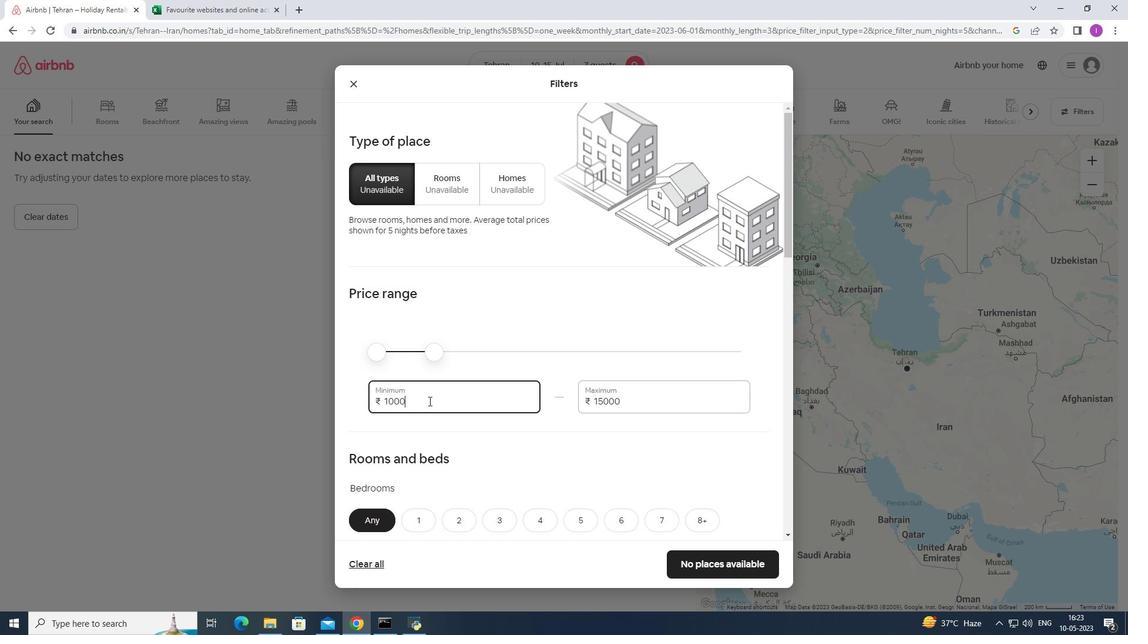 
Action: Key pressed 0
Screenshot: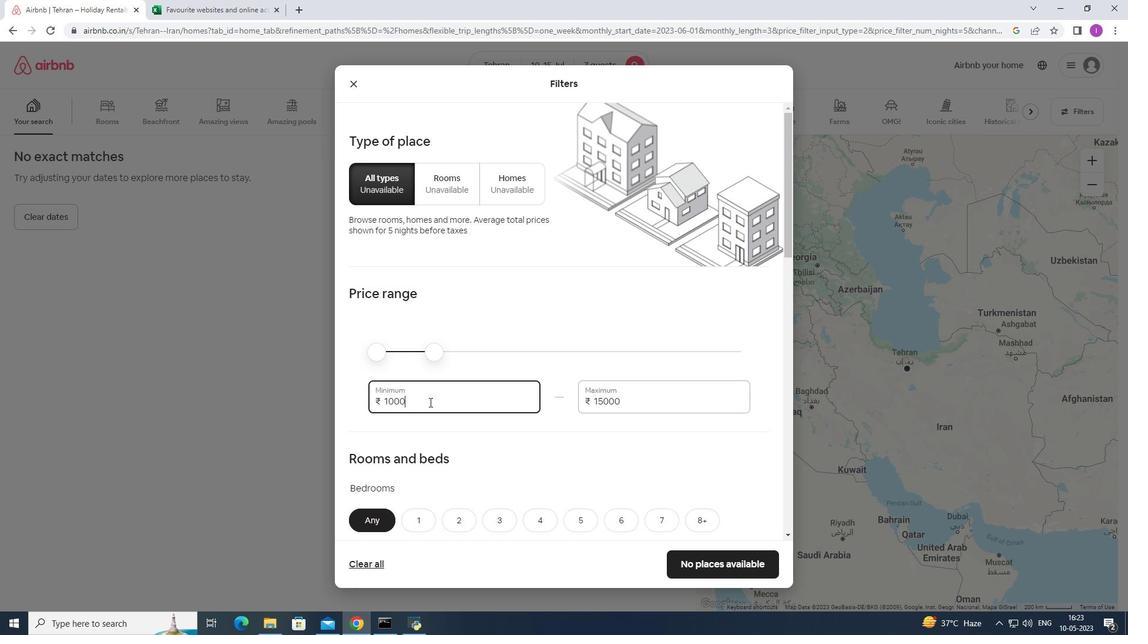 
Action: Mouse moved to (436, 425)
Screenshot: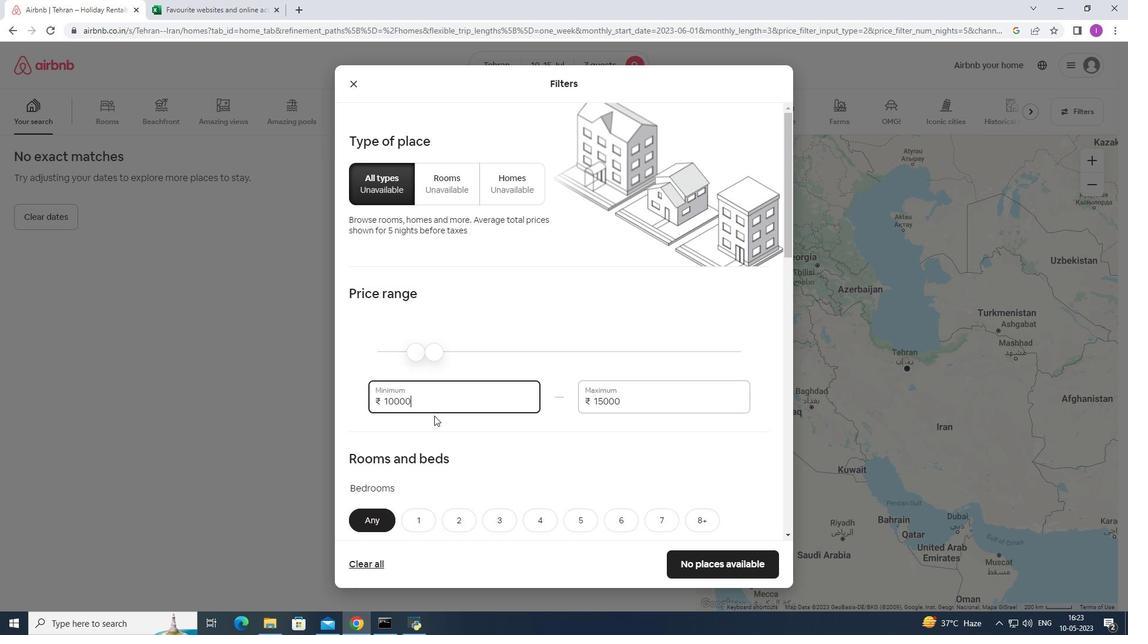 
Action: Mouse scrolled (436, 424) with delta (0, 0)
Screenshot: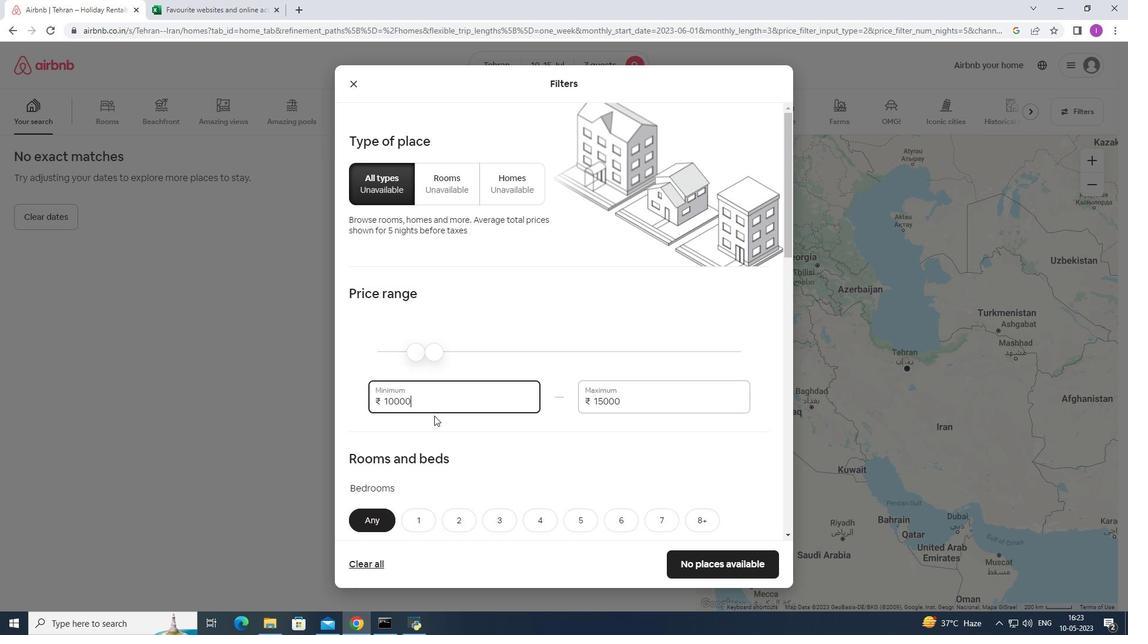 
Action: Mouse moved to (436, 425)
Screenshot: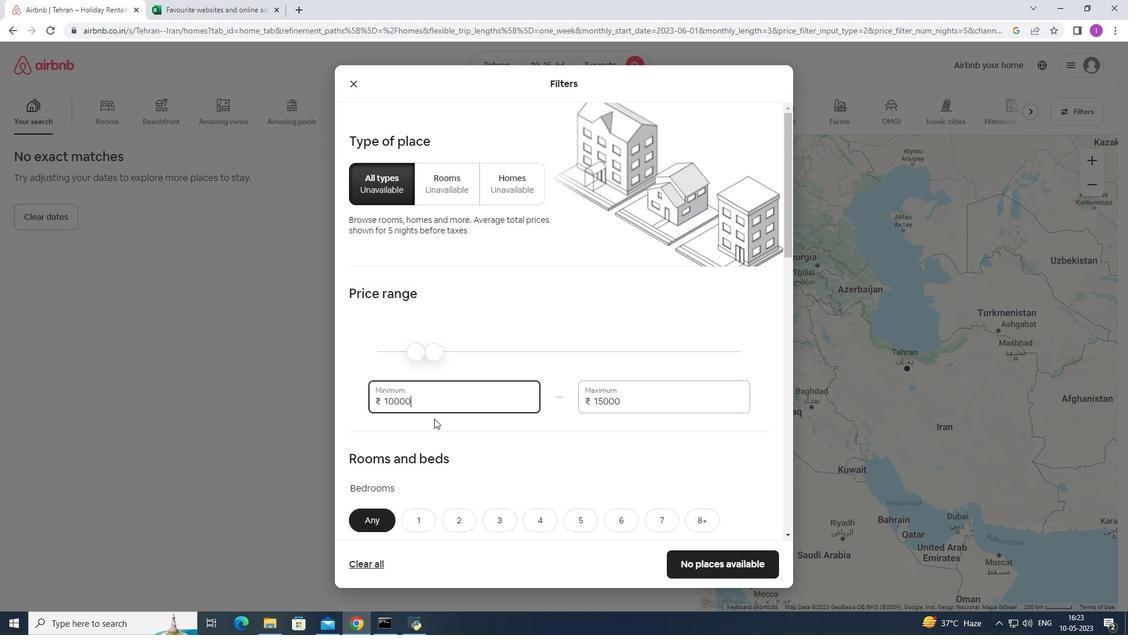 
Action: Mouse scrolled (436, 424) with delta (0, 0)
Screenshot: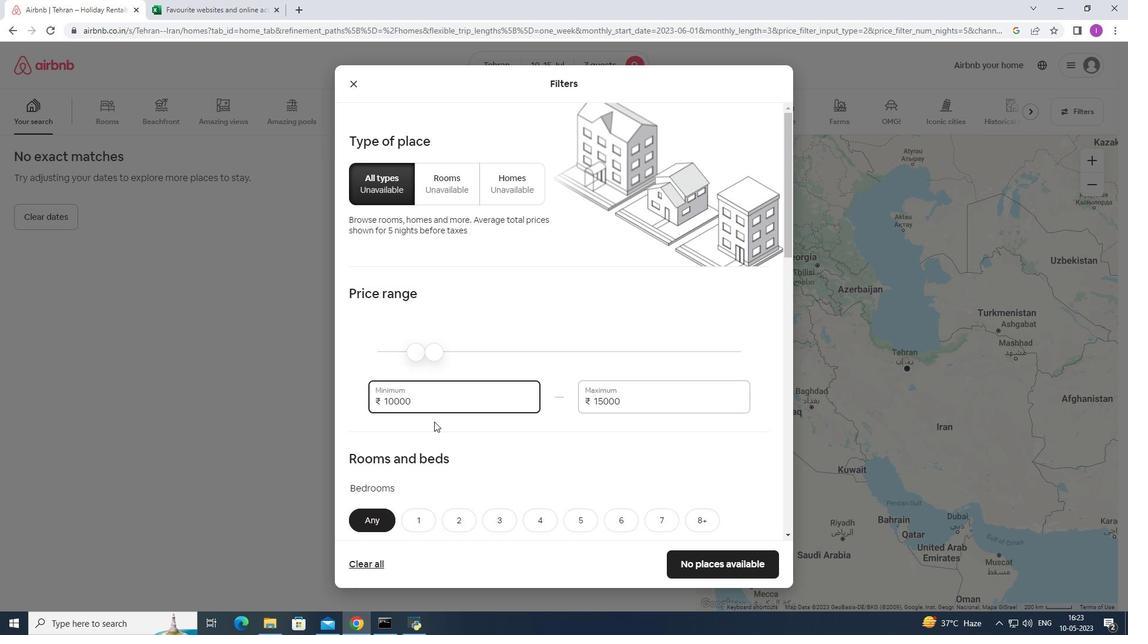 
Action: Mouse scrolled (436, 424) with delta (0, 0)
Screenshot: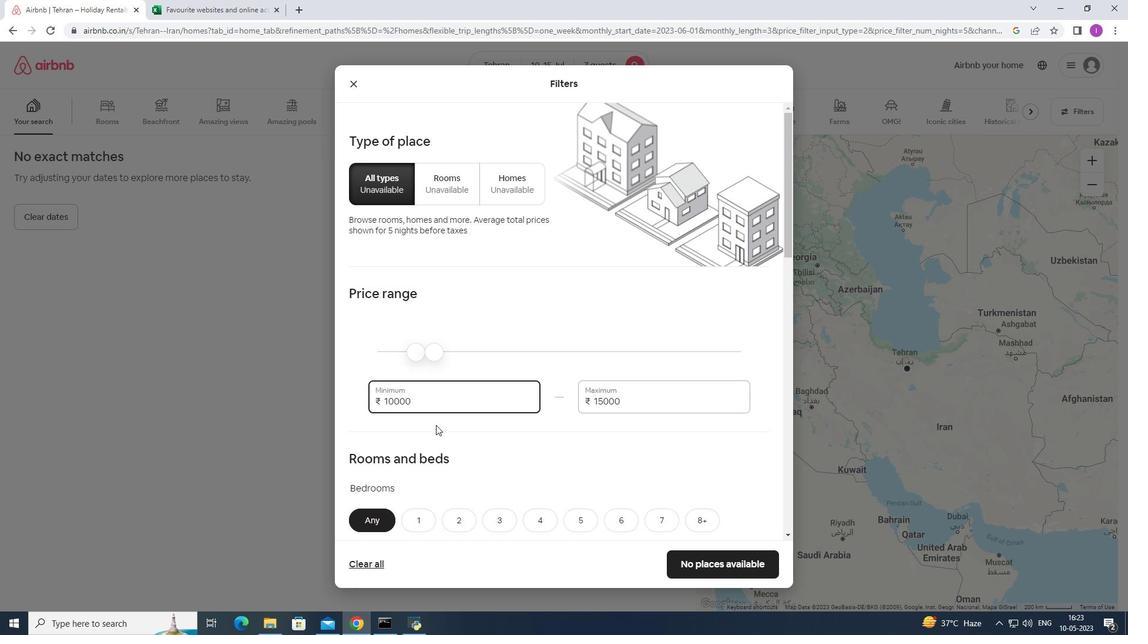 
Action: Mouse moved to (441, 421)
Screenshot: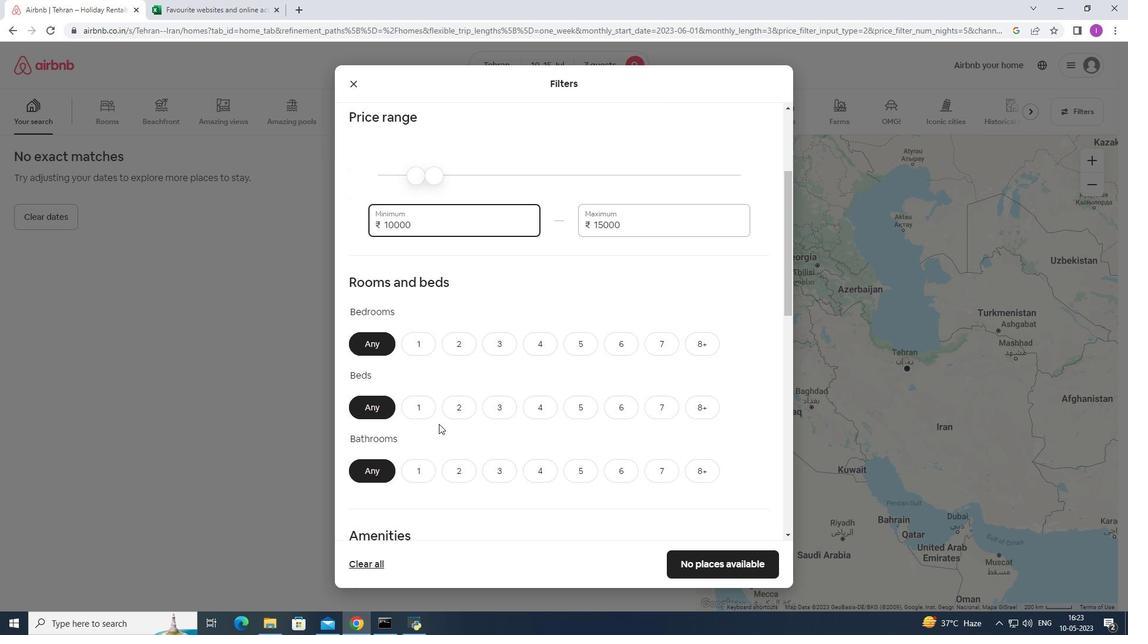 
Action: Mouse scrolled (441, 420) with delta (0, 0)
Screenshot: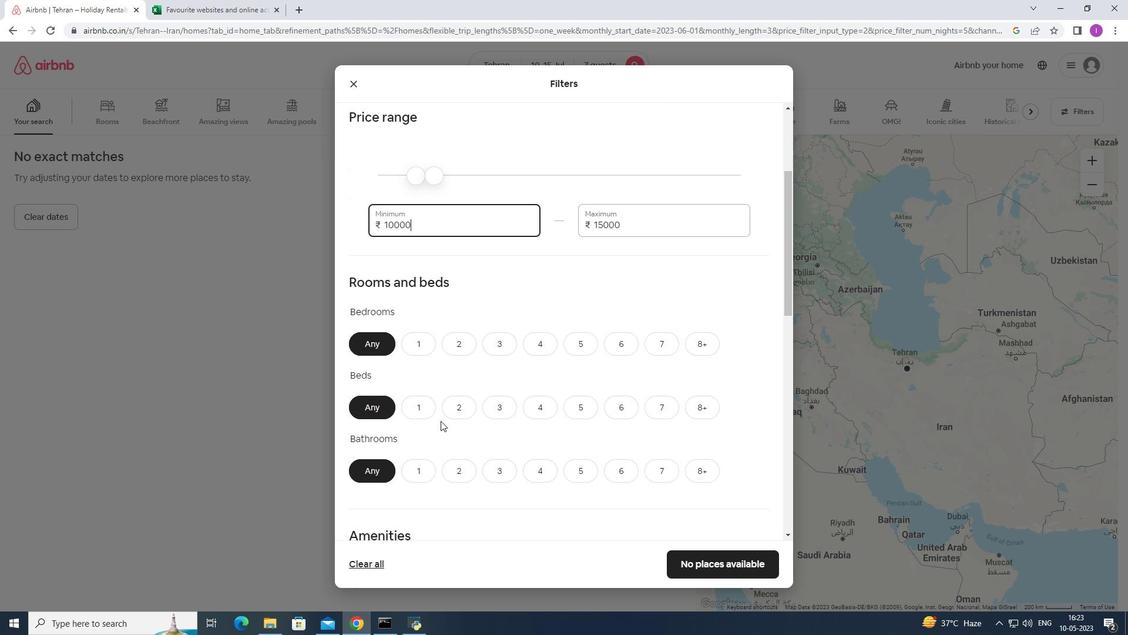 
Action: Mouse moved to (540, 284)
Screenshot: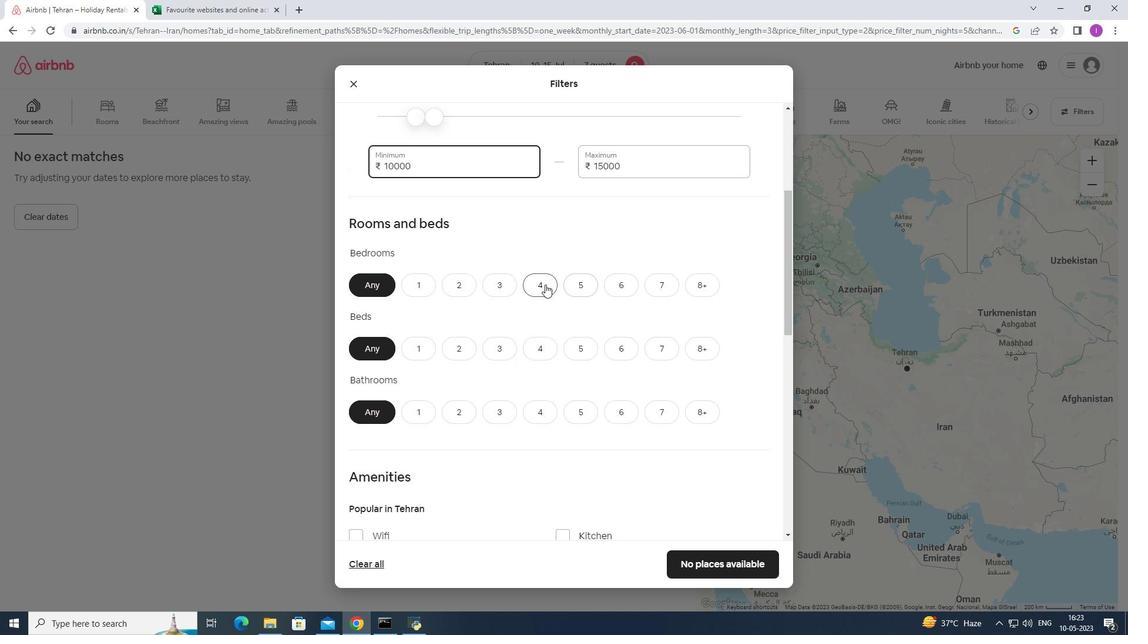 
Action: Mouse pressed left at (540, 284)
Screenshot: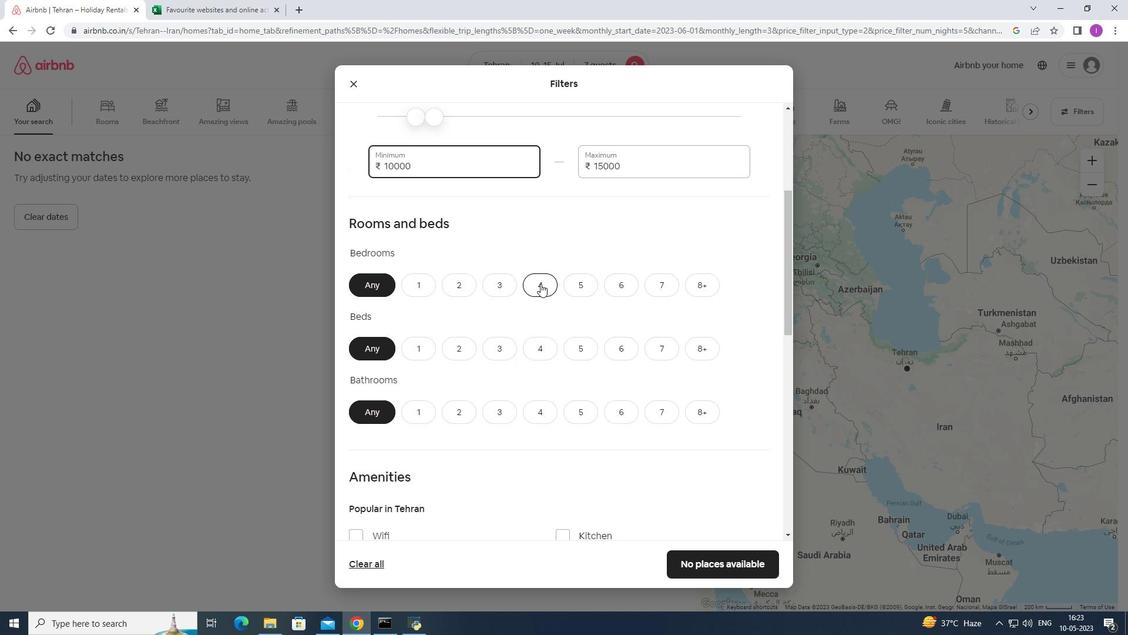 
Action: Mouse moved to (679, 343)
Screenshot: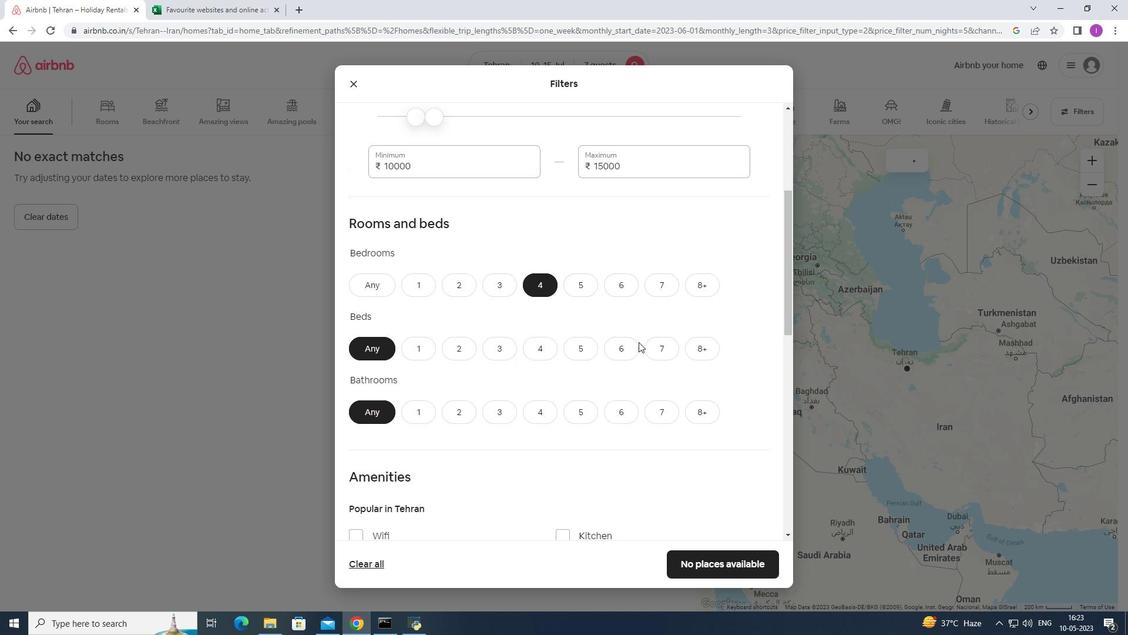 
Action: Mouse pressed left at (679, 343)
Screenshot: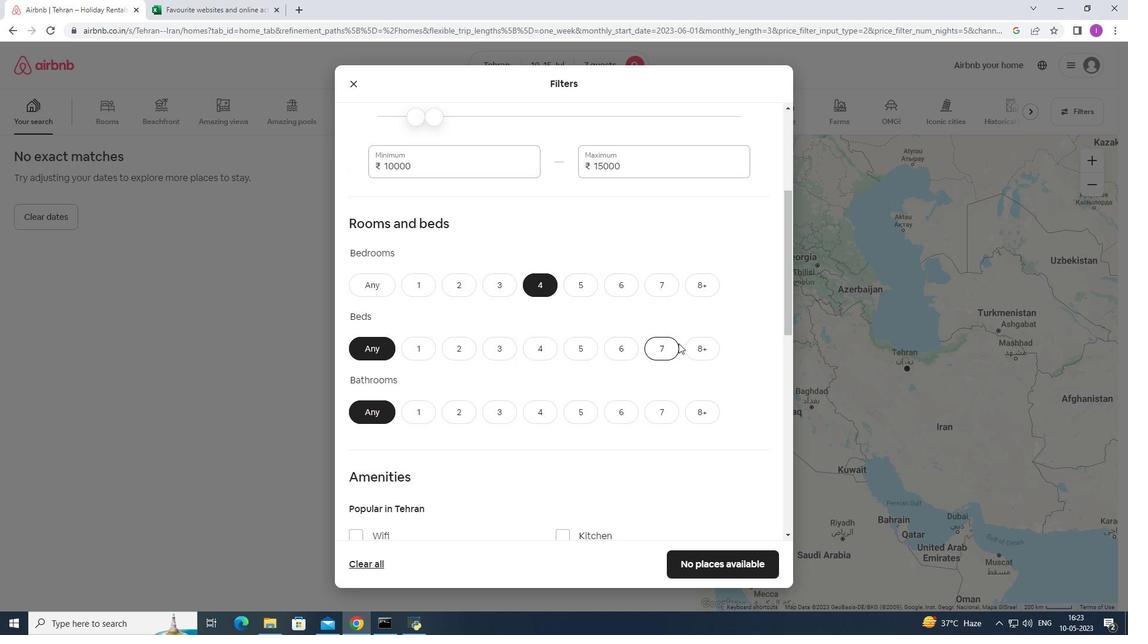 
Action: Mouse moved to (672, 348)
Screenshot: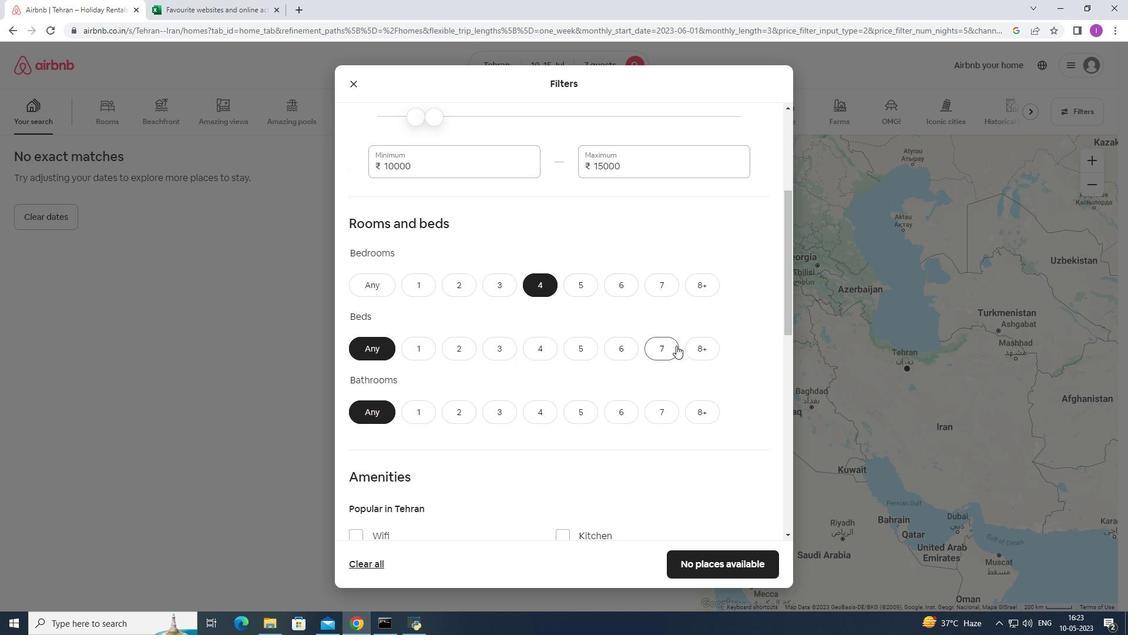 
Action: Mouse pressed left at (672, 348)
Screenshot: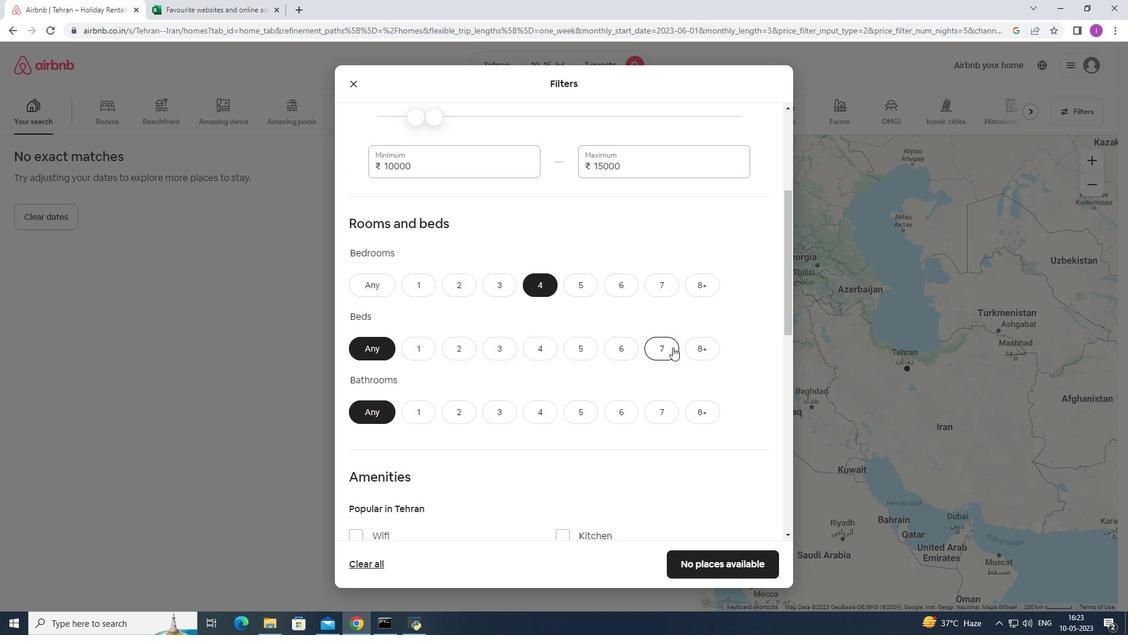 
Action: Mouse moved to (538, 409)
Screenshot: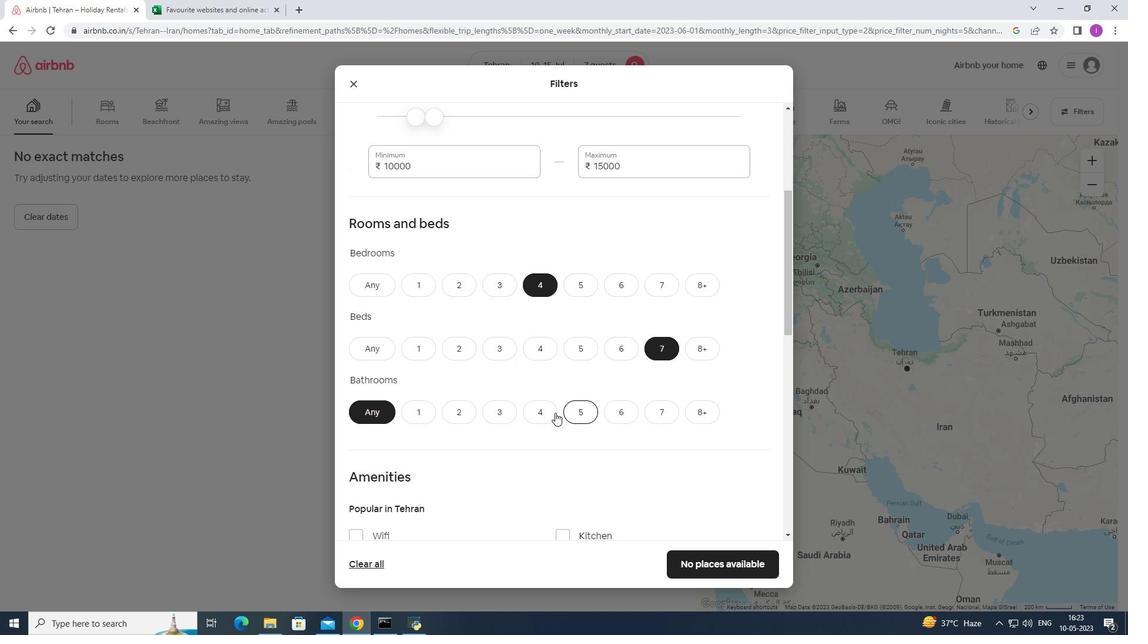 
Action: Mouse pressed left at (538, 409)
Screenshot: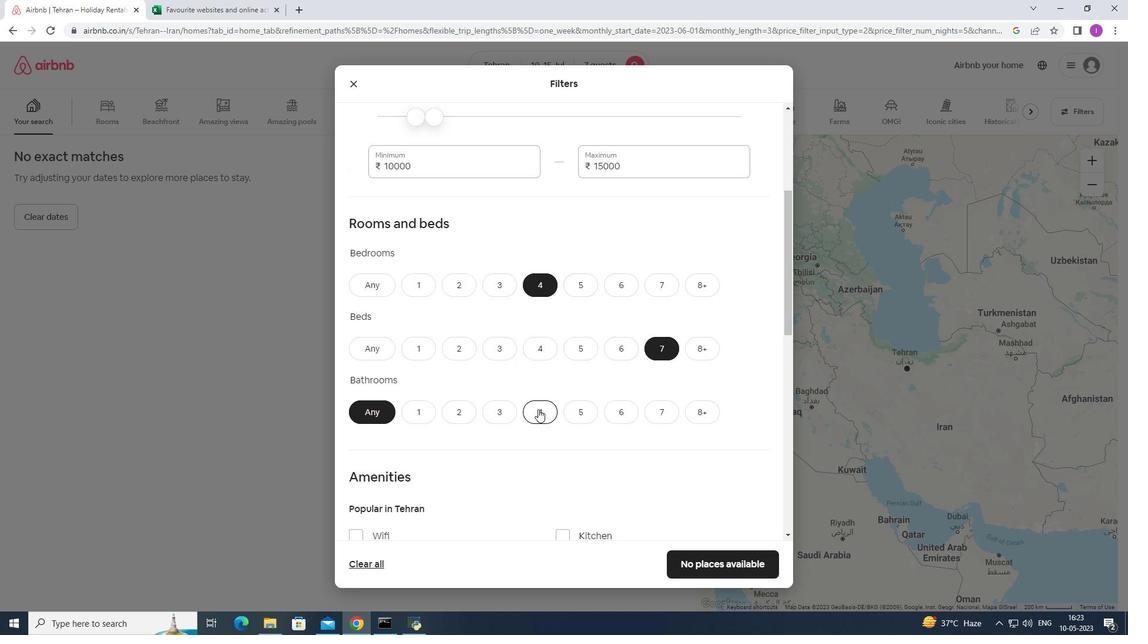 
Action: Mouse moved to (596, 391)
Screenshot: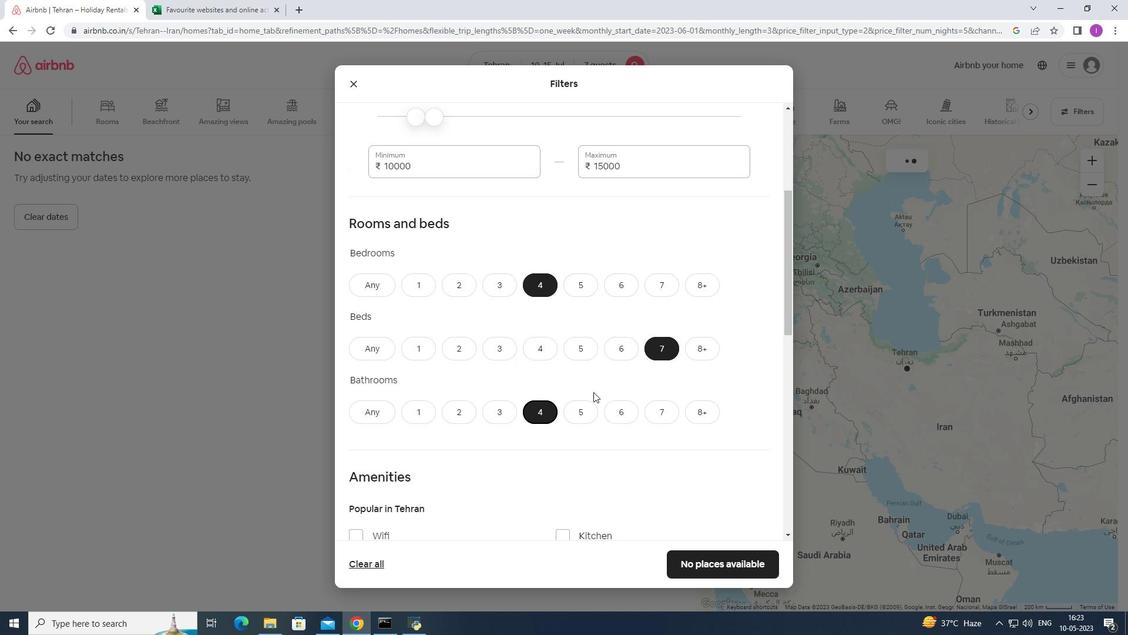 
Action: Mouse scrolled (596, 390) with delta (0, 0)
Screenshot: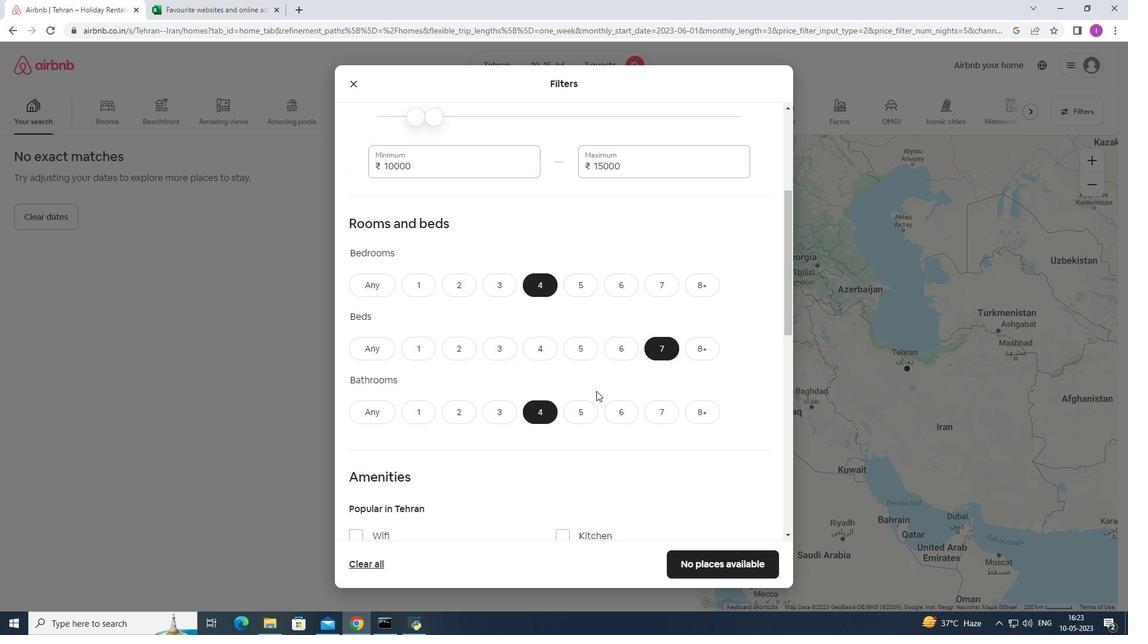 
Action: Mouse scrolled (596, 390) with delta (0, 0)
Screenshot: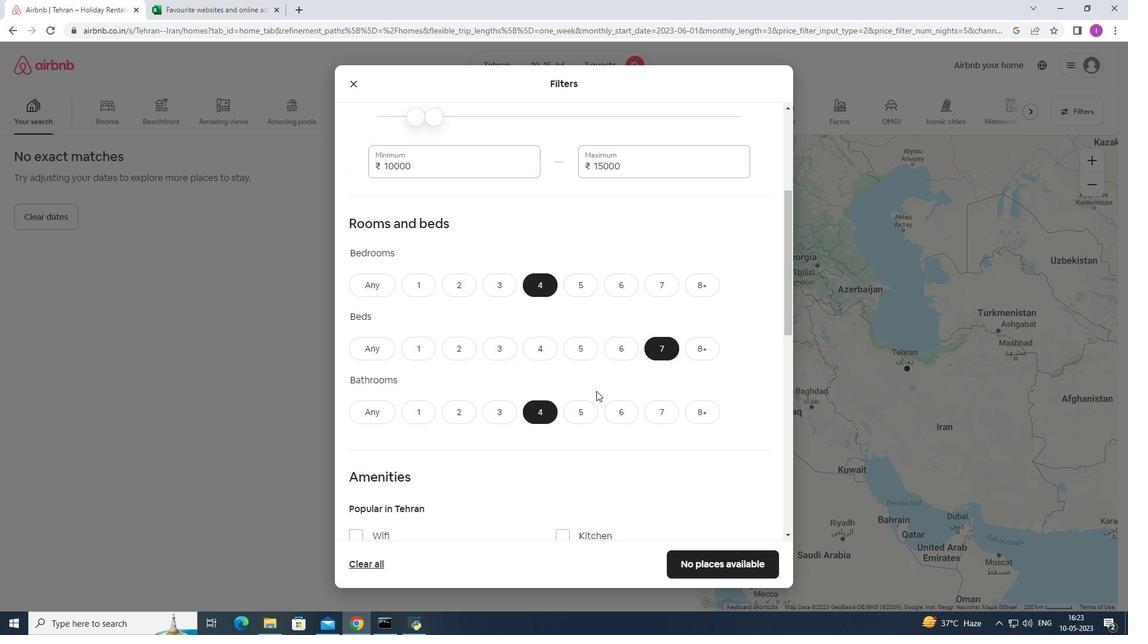 
Action: Mouse moved to (570, 390)
Screenshot: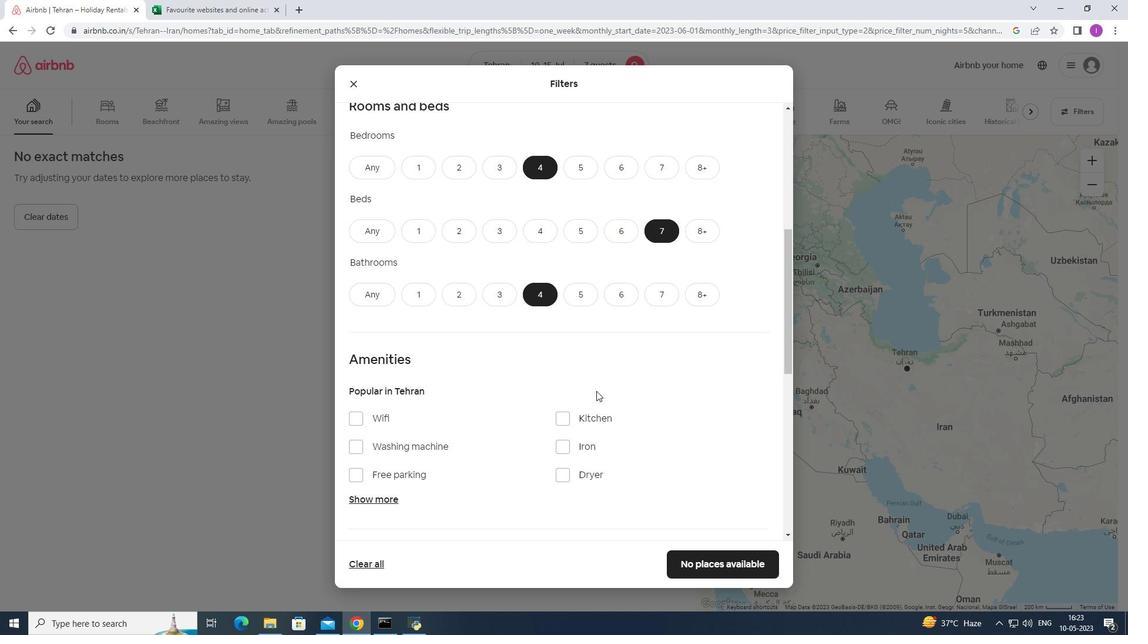 
Action: Mouse scrolled (570, 389) with delta (0, 0)
Screenshot: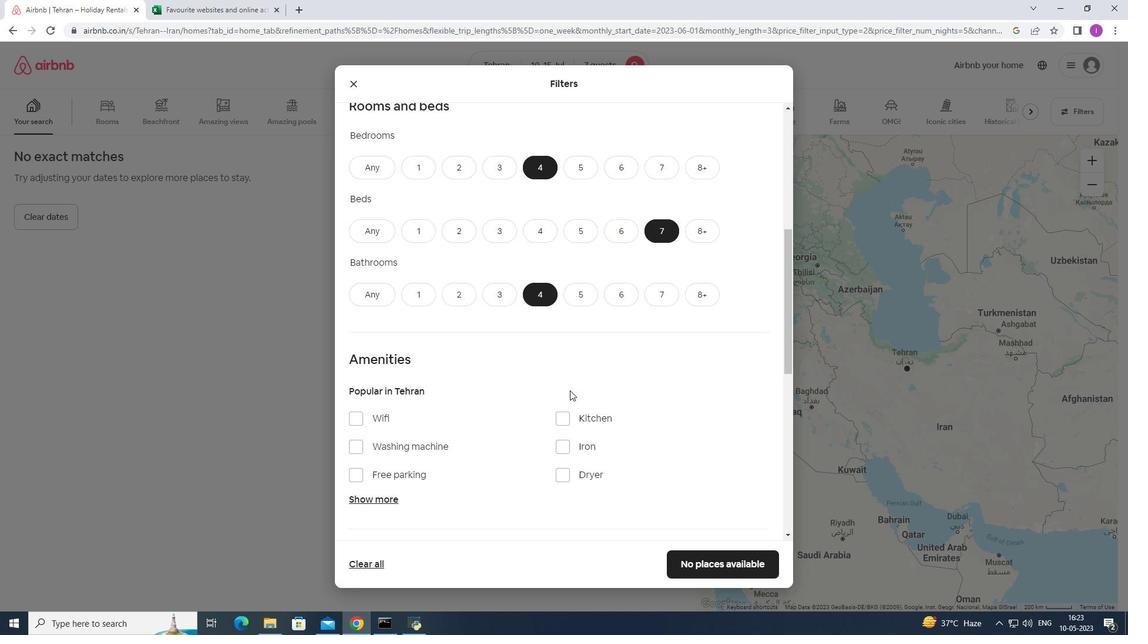 
Action: Mouse moved to (569, 390)
Screenshot: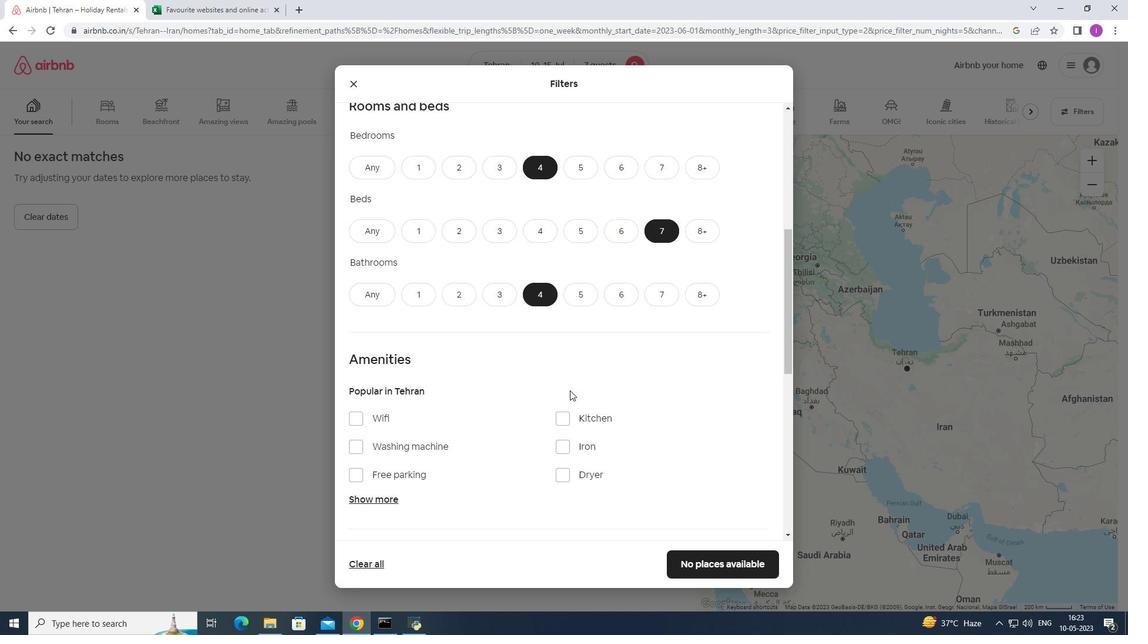 
Action: Mouse scrolled (569, 389) with delta (0, 0)
Screenshot: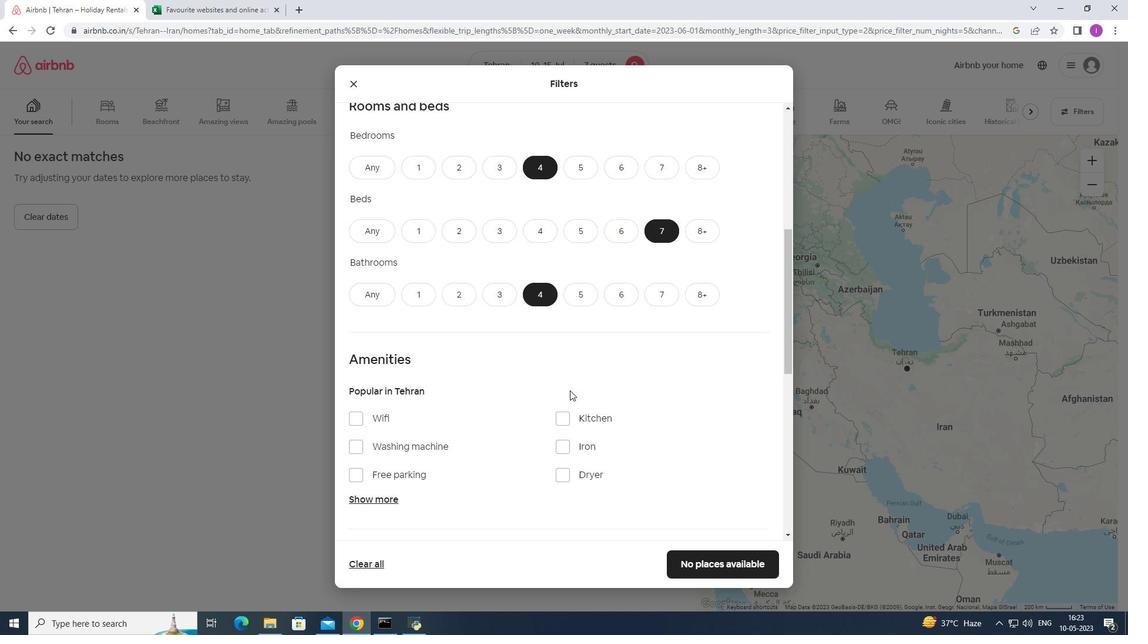 
Action: Mouse moved to (366, 304)
Screenshot: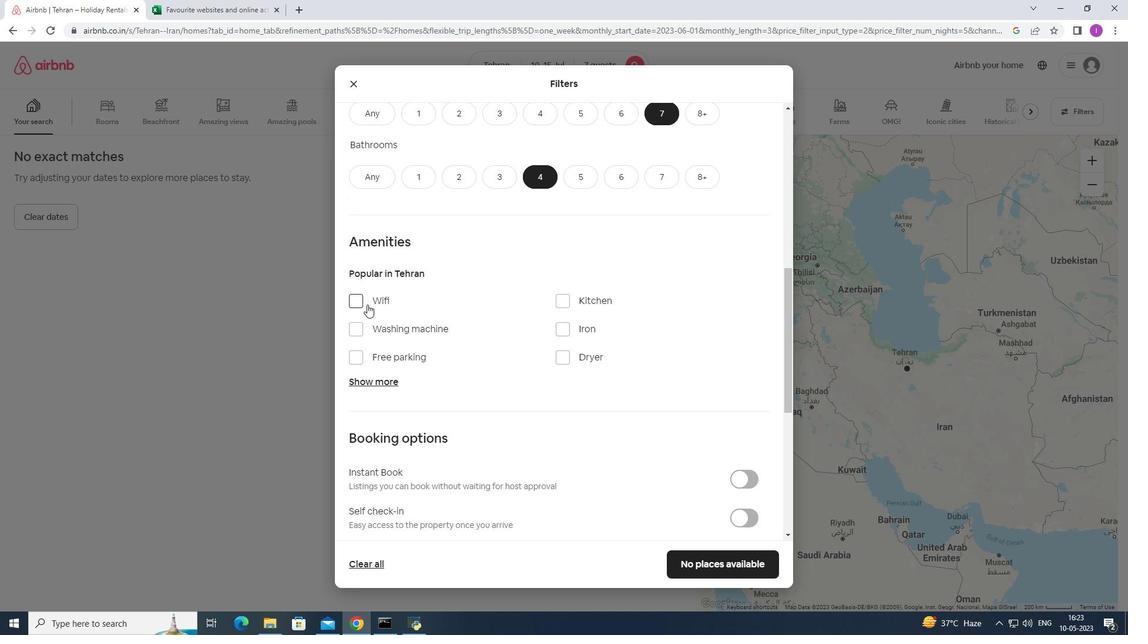 
Action: Mouse pressed left at (366, 304)
Screenshot: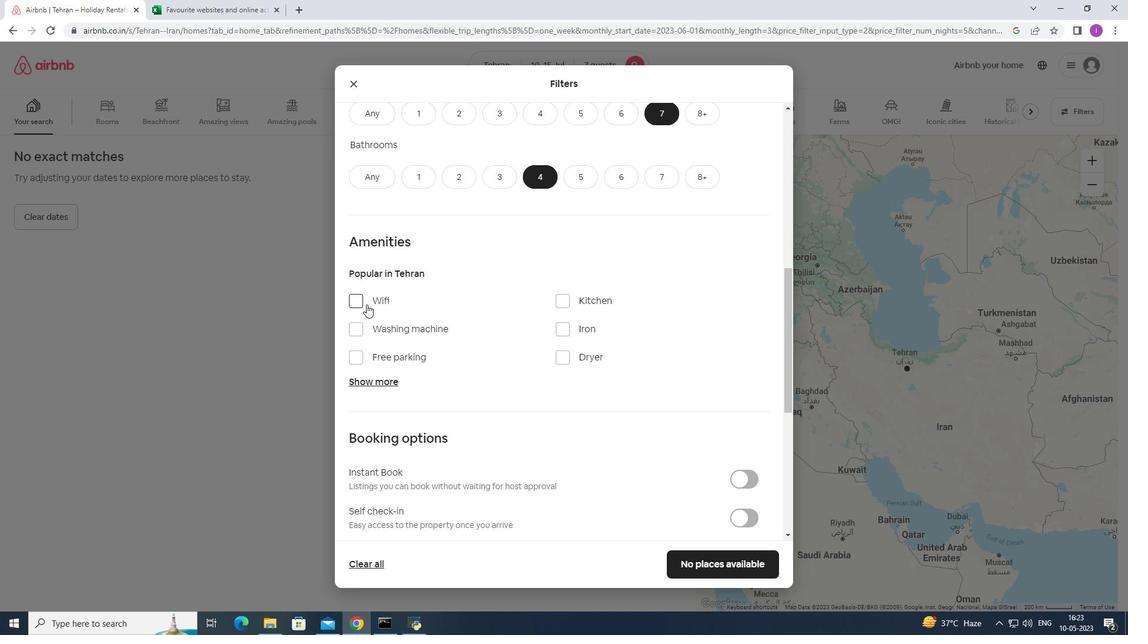 
Action: Mouse moved to (369, 355)
Screenshot: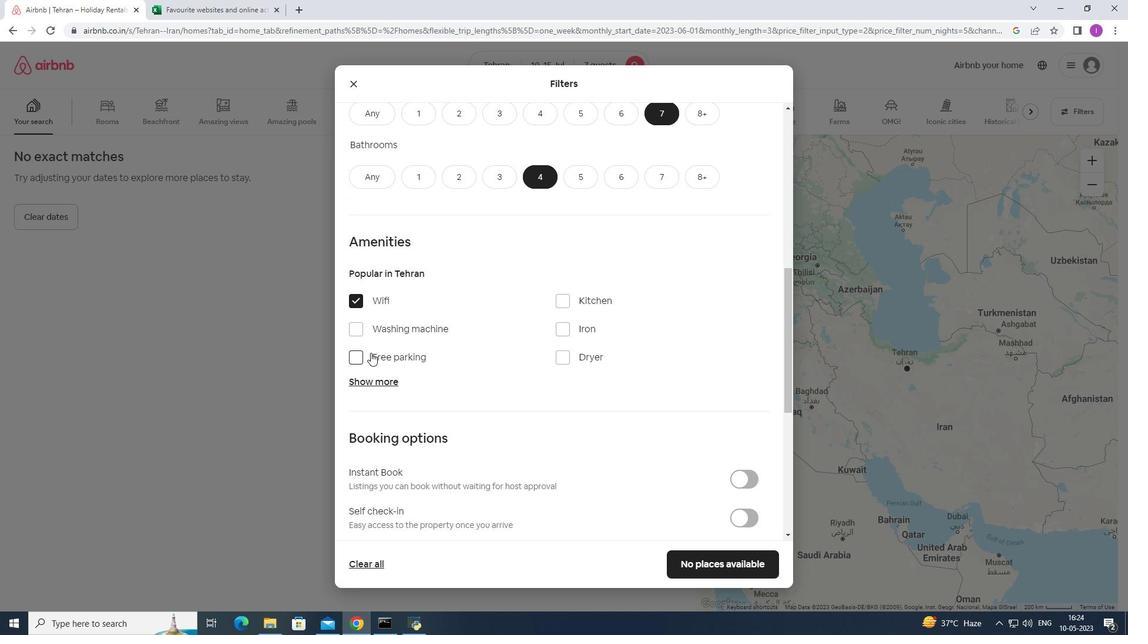 
Action: Mouse pressed left at (369, 355)
Screenshot: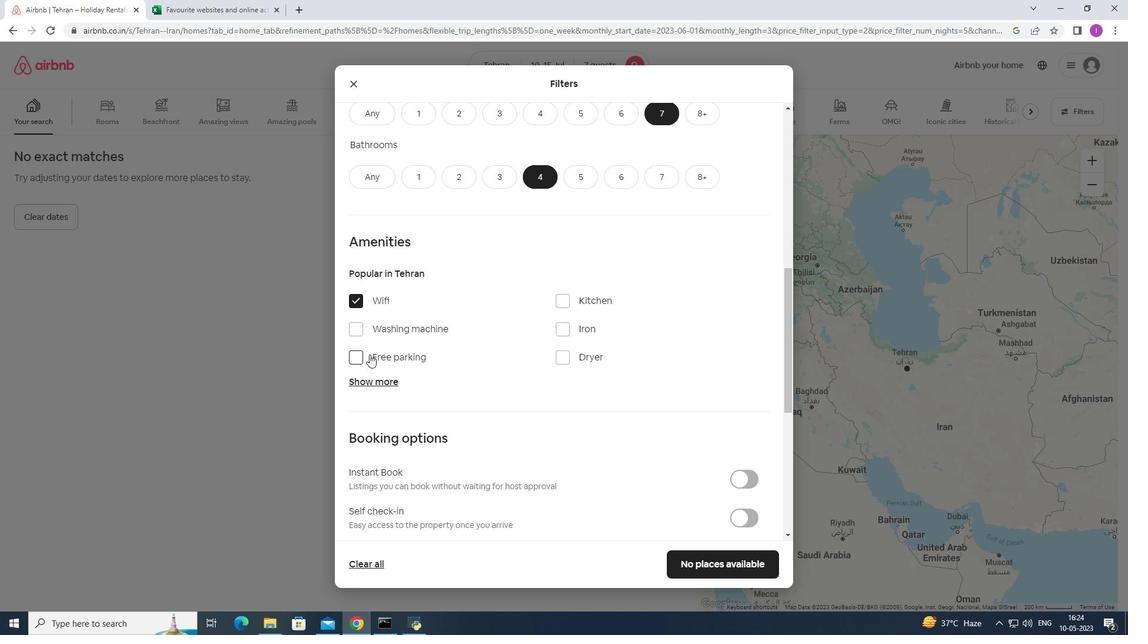 
Action: Mouse moved to (382, 379)
Screenshot: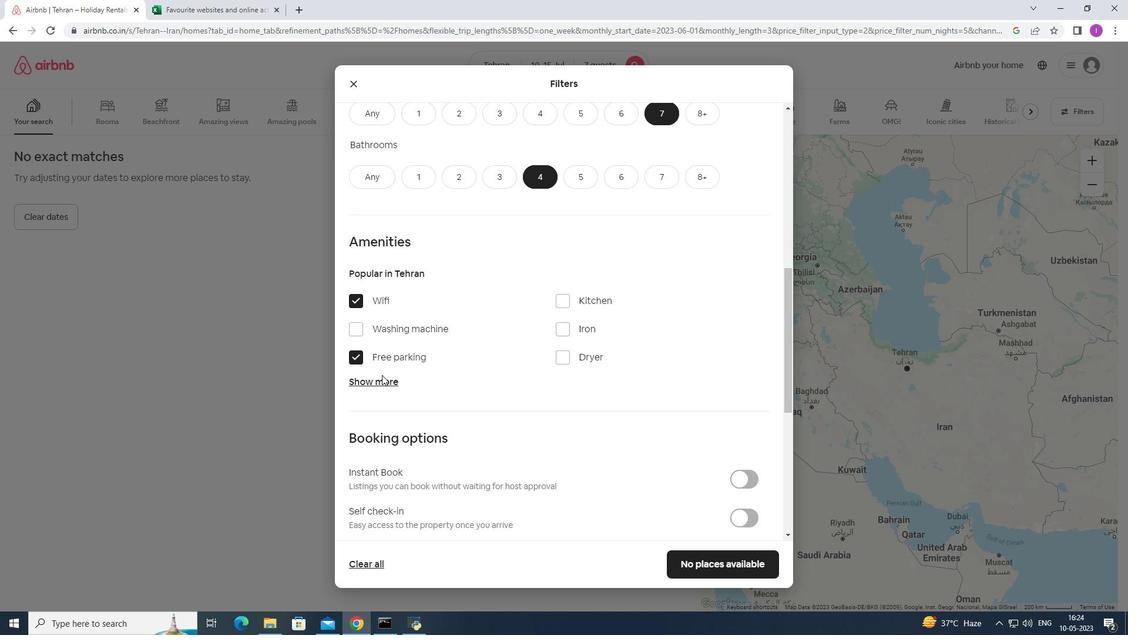
Action: Mouse pressed left at (382, 379)
Screenshot: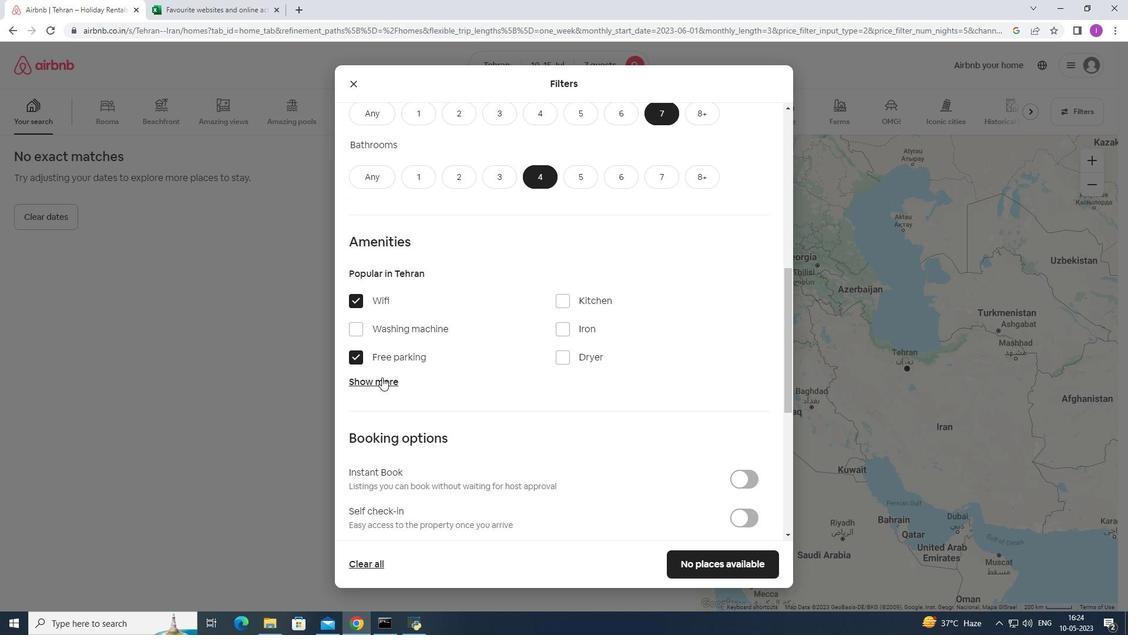 
Action: Mouse moved to (451, 411)
Screenshot: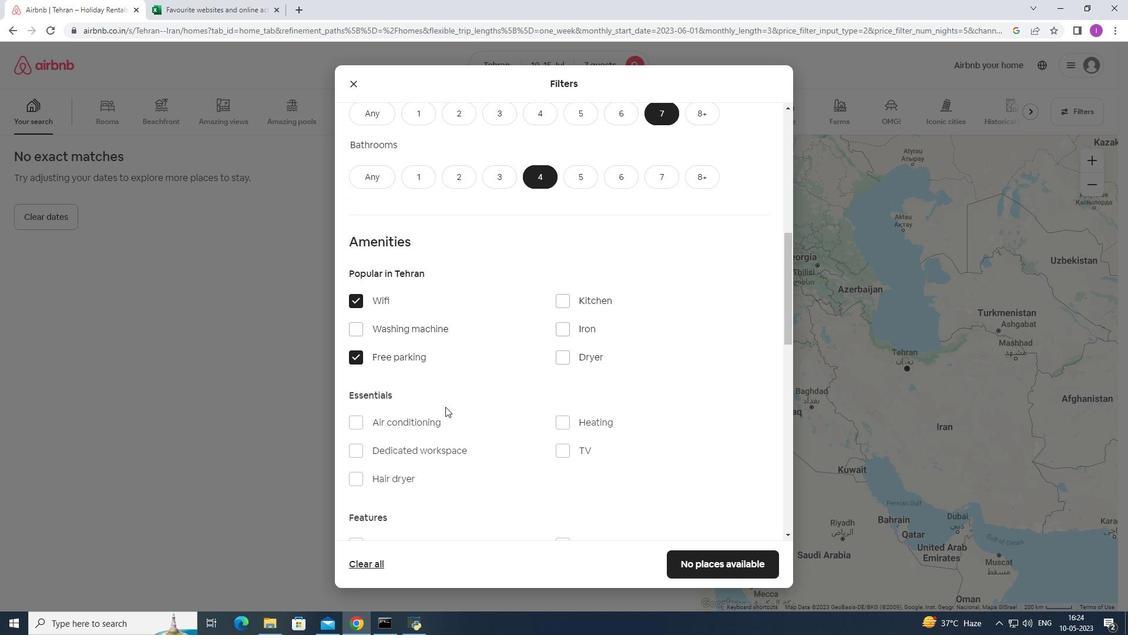 
Action: Mouse scrolled (451, 410) with delta (0, 0)
Screenshot: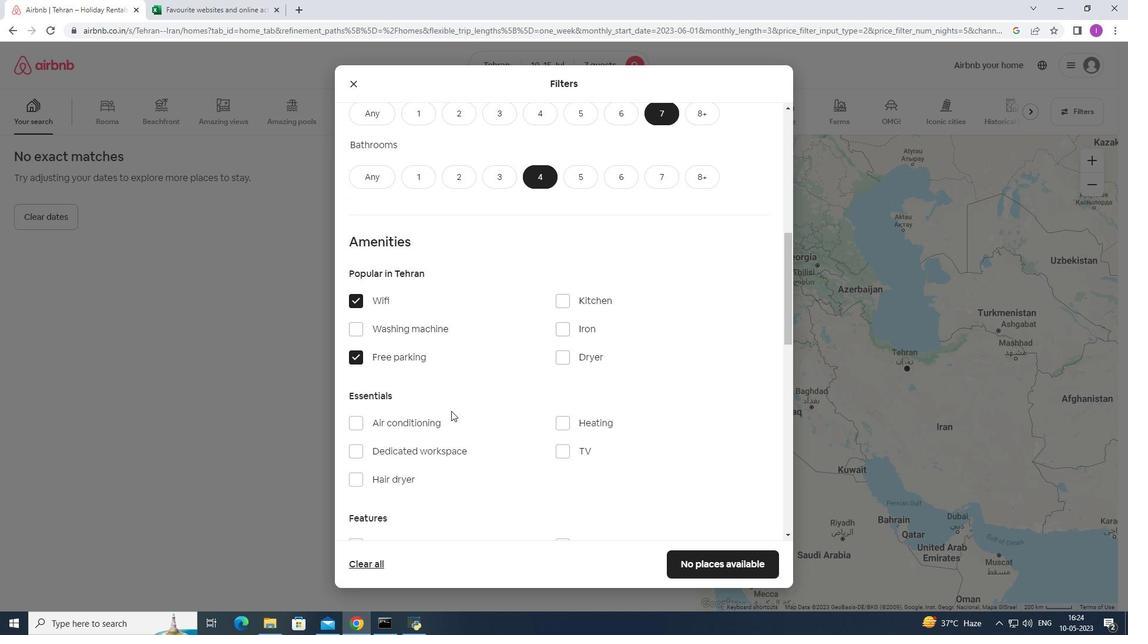 
Action: Mouse scrolled (451, 410) with delta (0, 0)
Screenshot: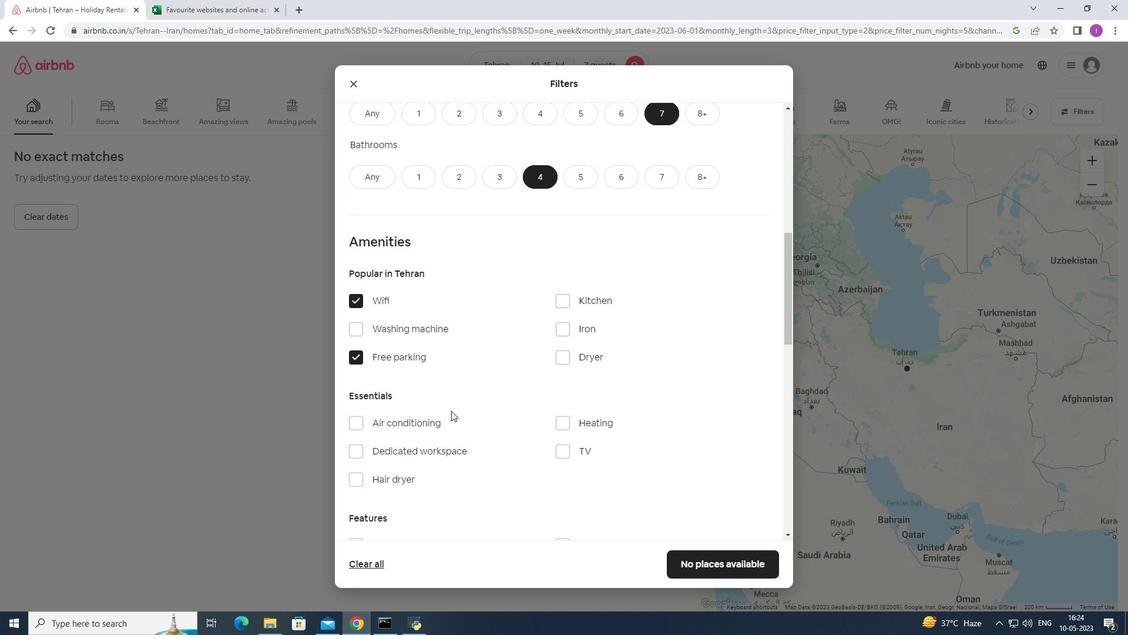 
Action: Mouse moved to (564, 336)
Screenshot: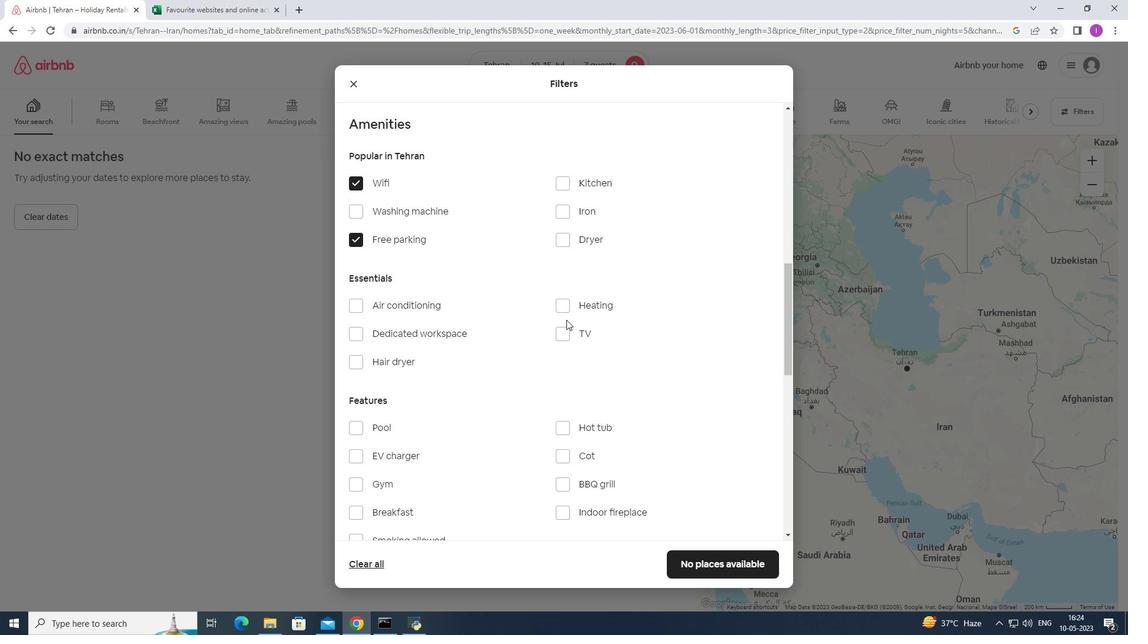 
Action: Mouse pressed left at (564, 336)
Screenshot: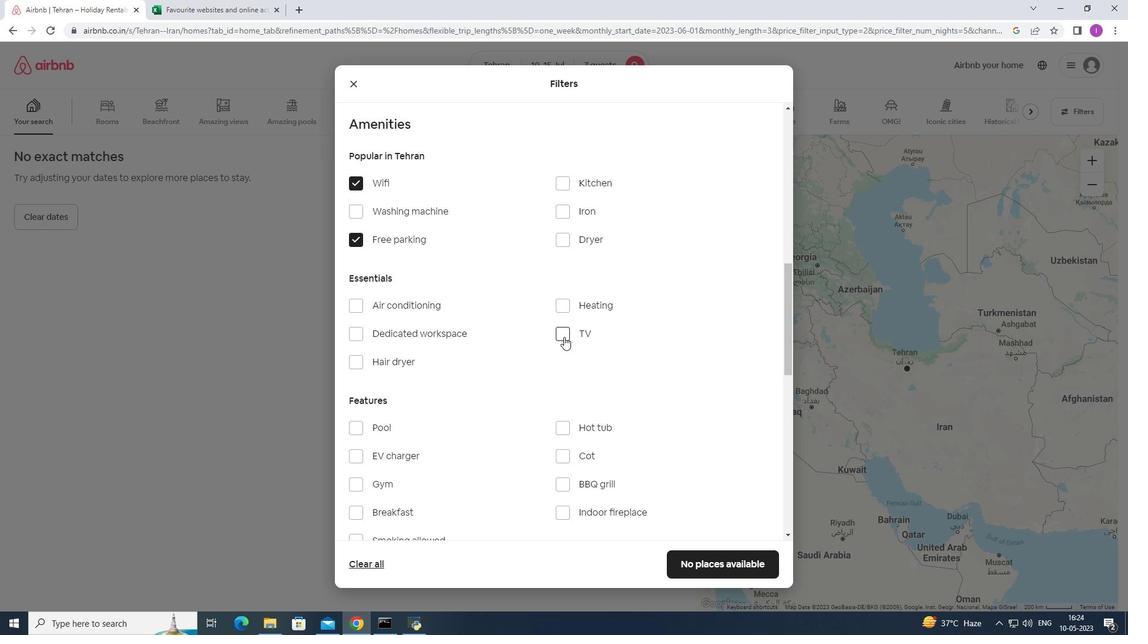 
Action: Mouse moved to (412, 426)
Screenshot: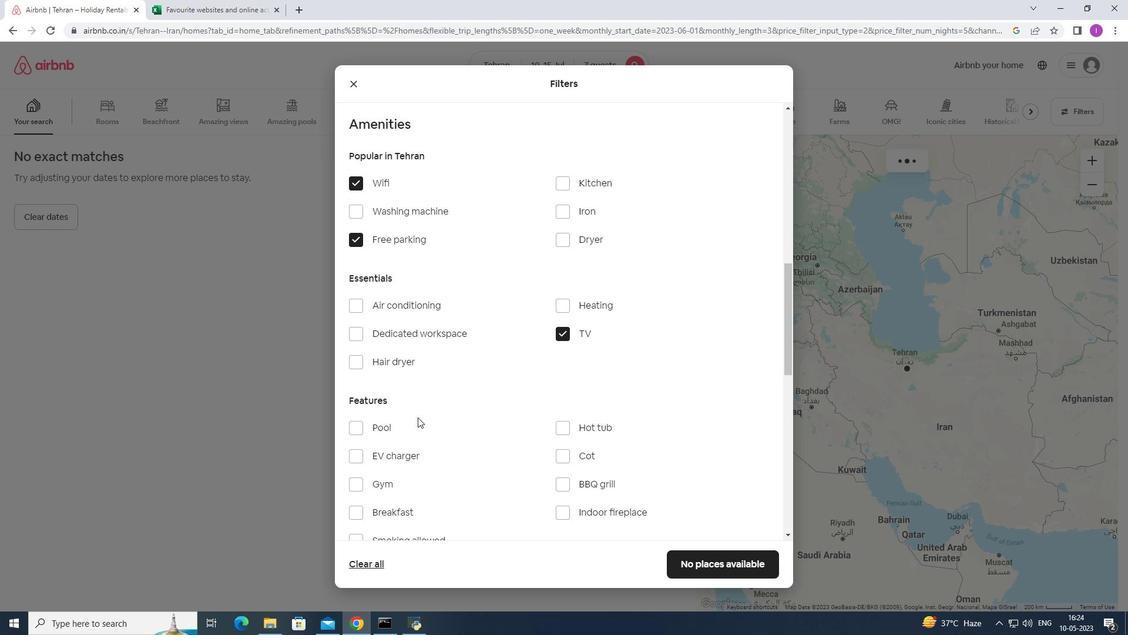 
Action: Mouse scrolled (412, 426) with delta (0, 0)
Screenshot: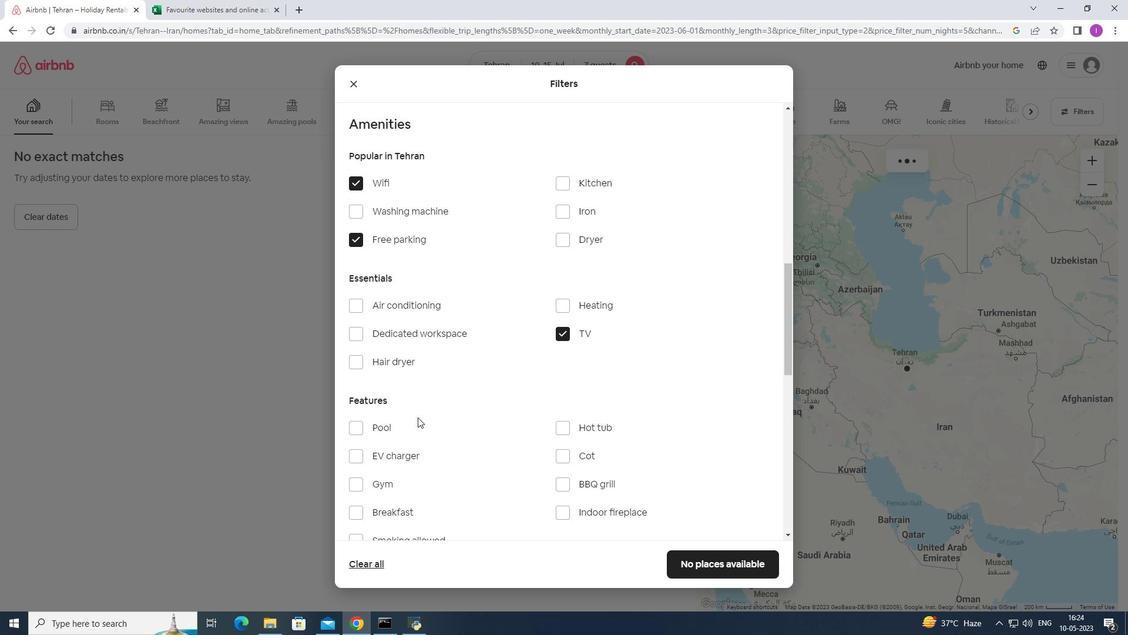 
Action: Mouse scrolled (412, 426) with delta (0, 0)
Screenshot: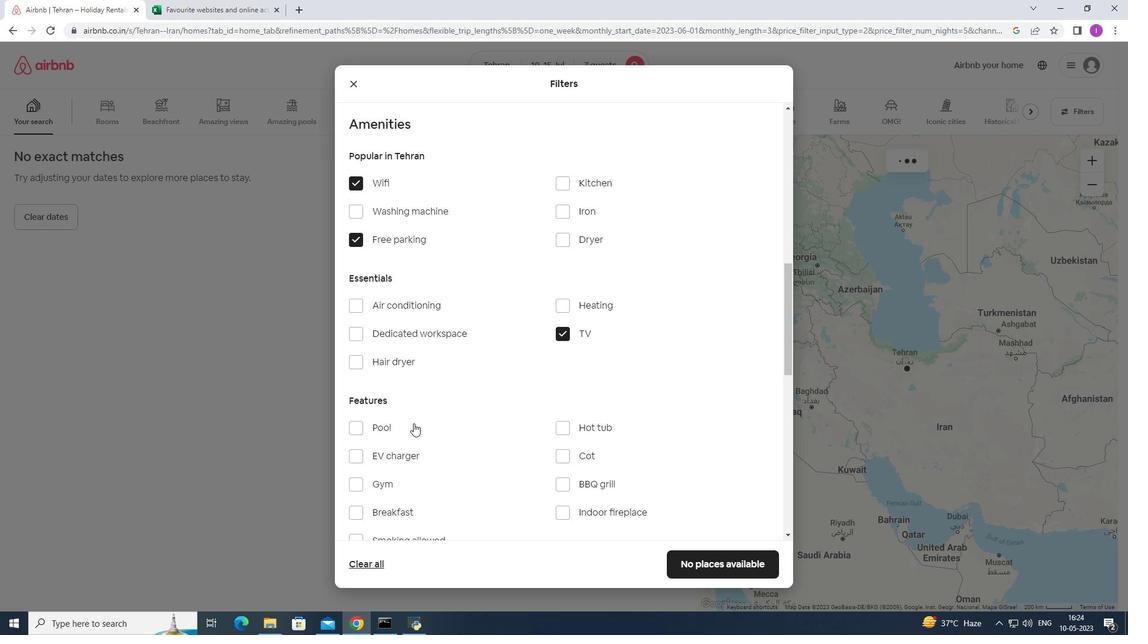 
Action: Mouse moved to (353, 369)
Screenshot: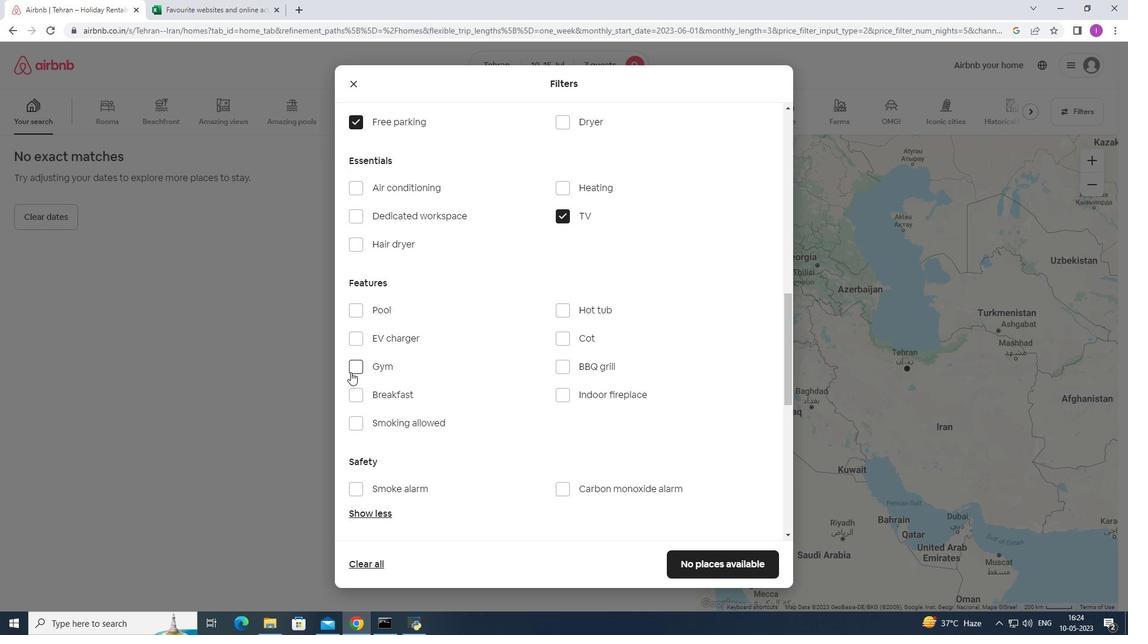 
Action: Mouse pressed left at (353, 369)
Screenshot: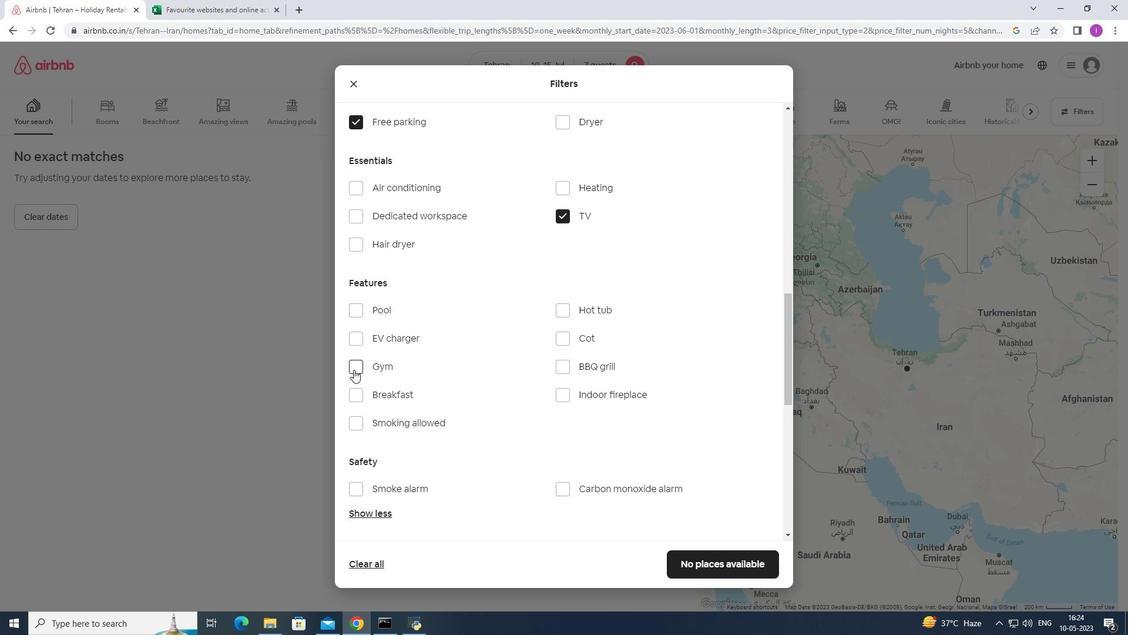 
Action: Mouse moved to (357, 393)
Screenshot: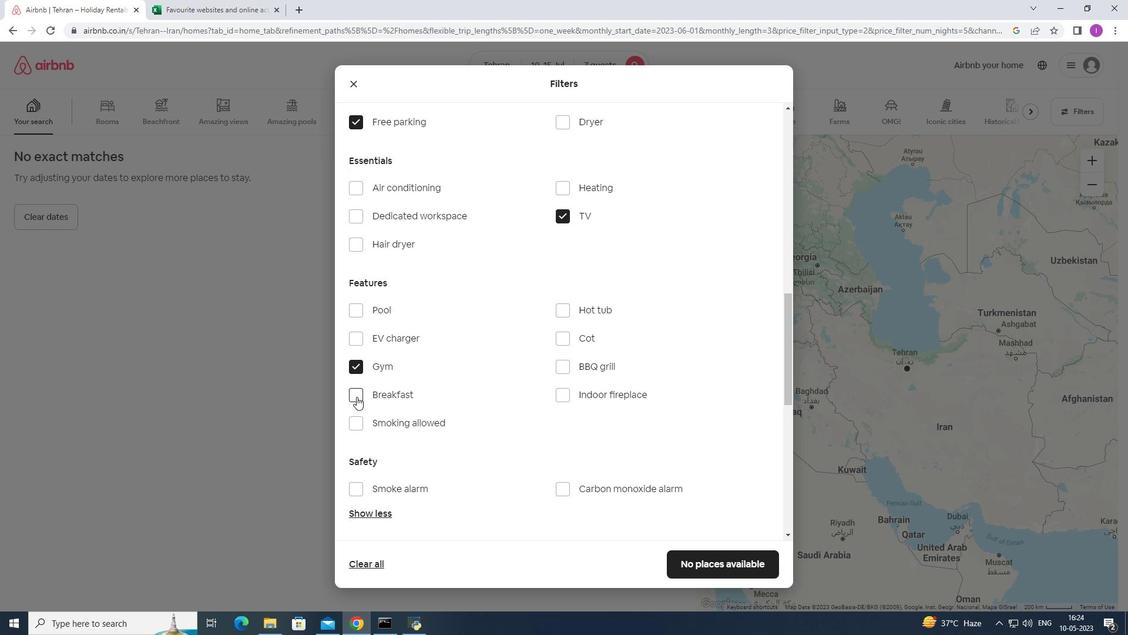 
Action: Mouse pressed left at (357, 393)
Screenshot: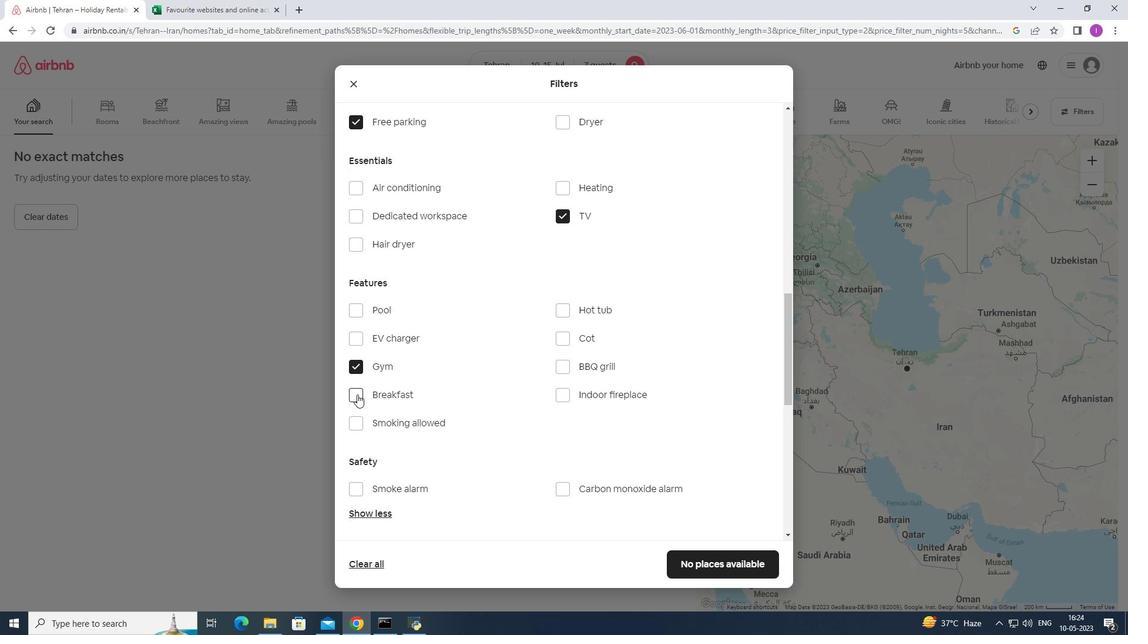 
Action: Mouse moved to (590, 499)
Screenshot: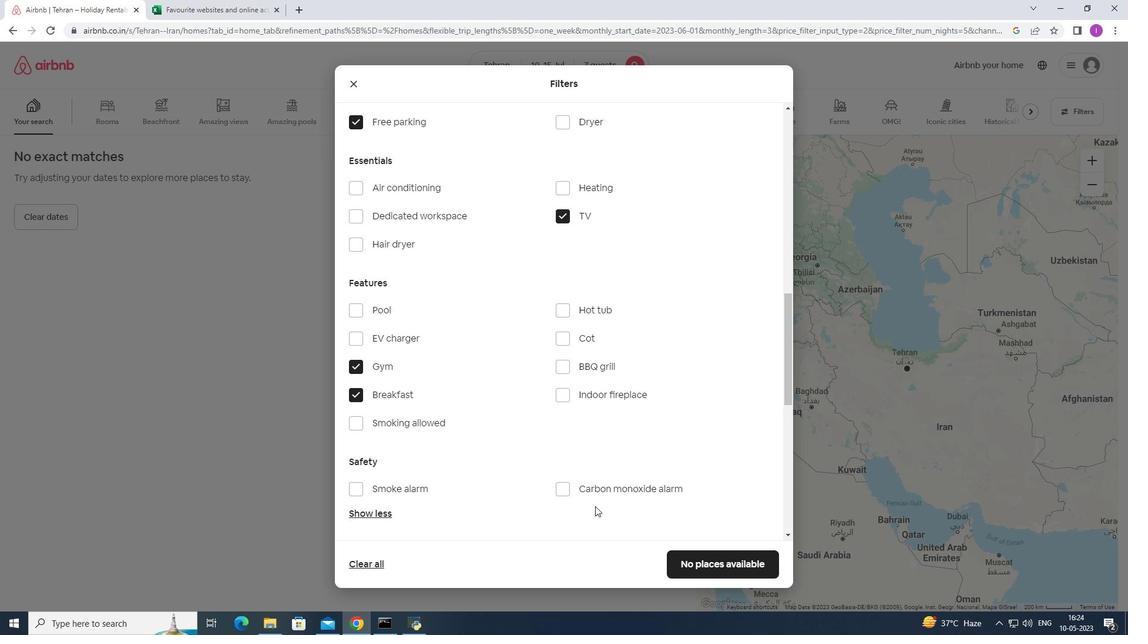 
Action: Mouse scrolled (590, 498) with delta (0, 0)
Screenshot: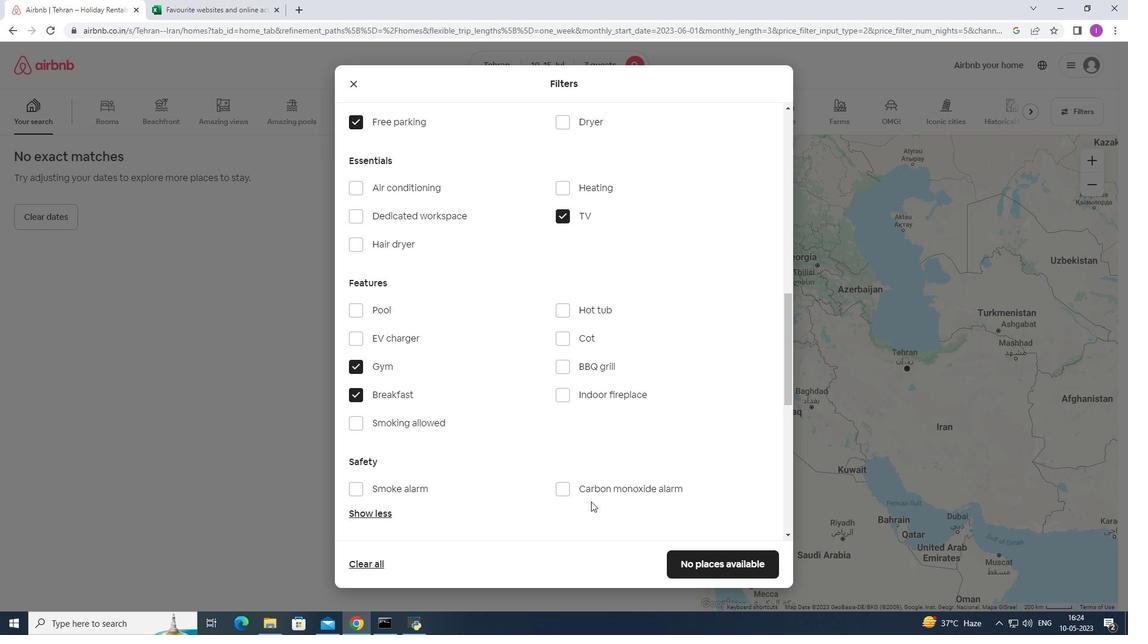 
Action: Mouse scrolled (590, 498) with delta (0, 0)
Screenshot: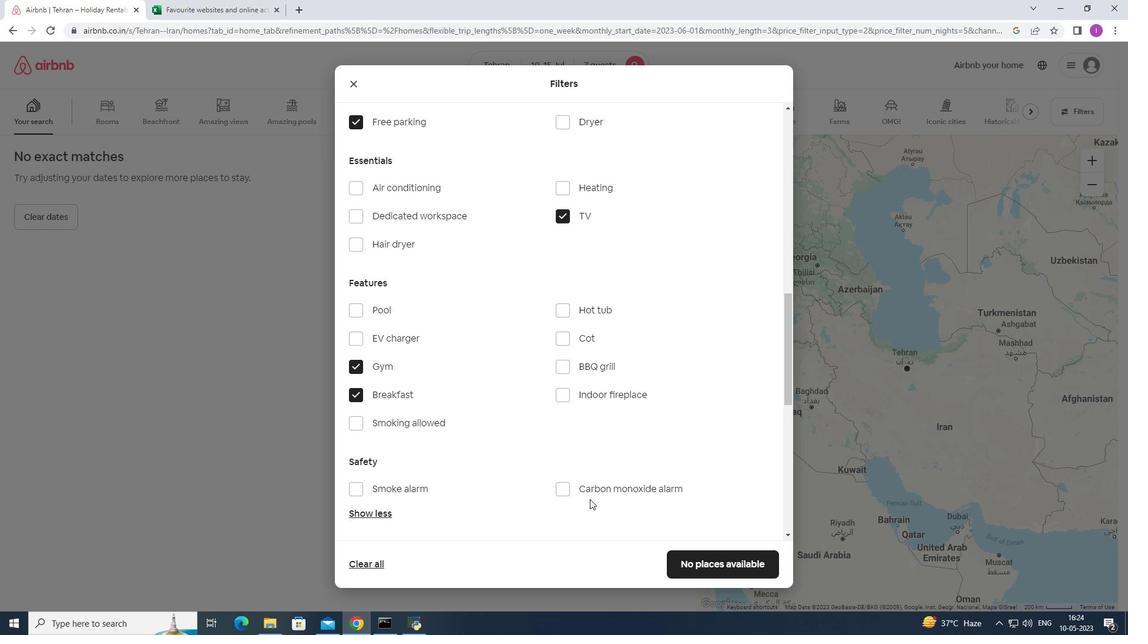 
Action: Mouse scrolled (590, 498) with delta (0, 0)
Screenshot: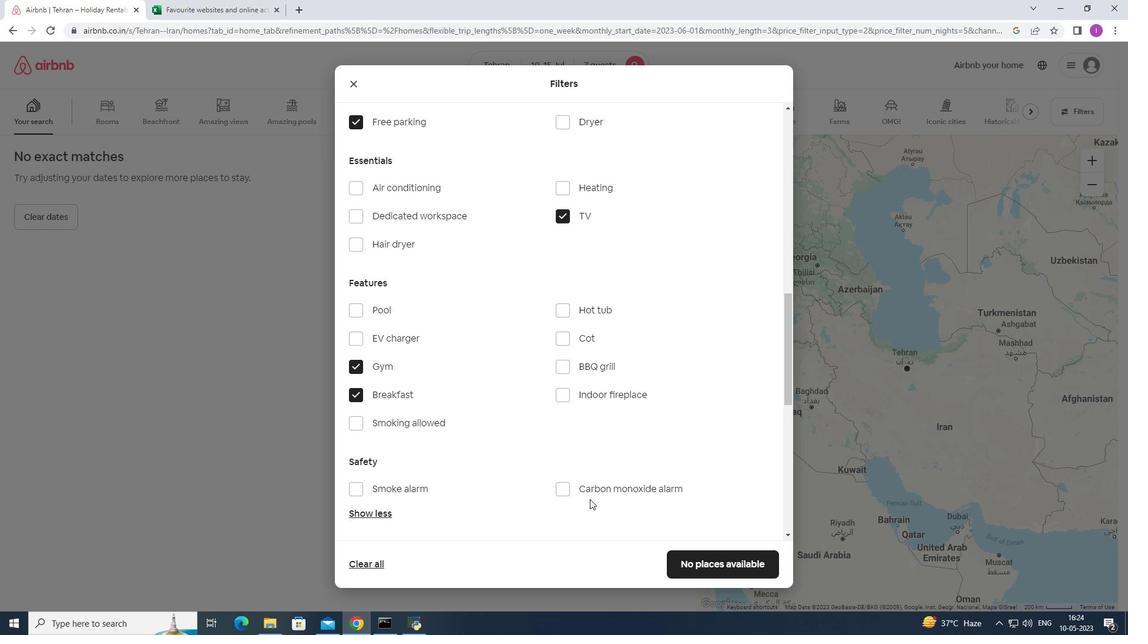 
Action: Mouse scrolled (590, 498) with delta (0, 0)
Screenshot: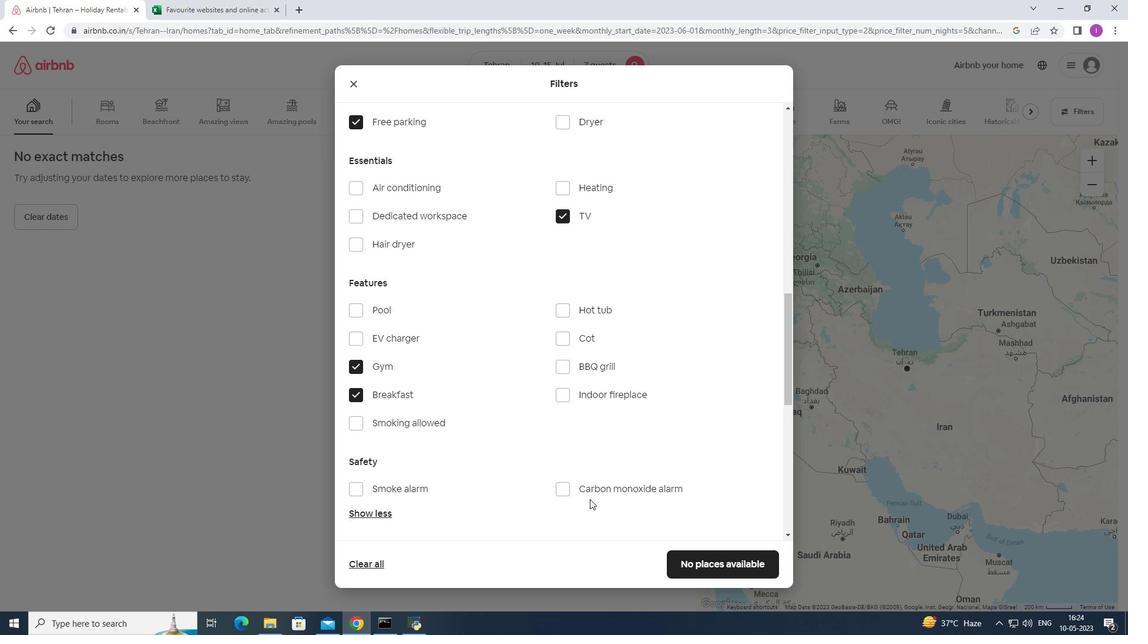 
Action: Mouse scrolled (590, 498) with delta (0, 0)
Screenshot: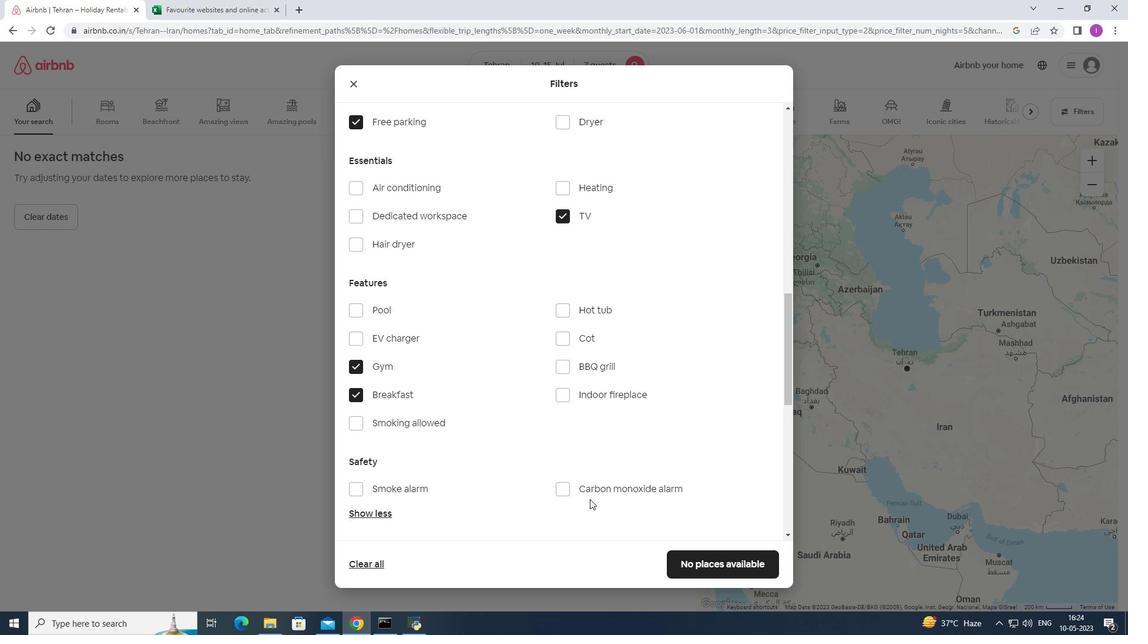 
Action: Mouse moved to (749, 359)
Screenshot: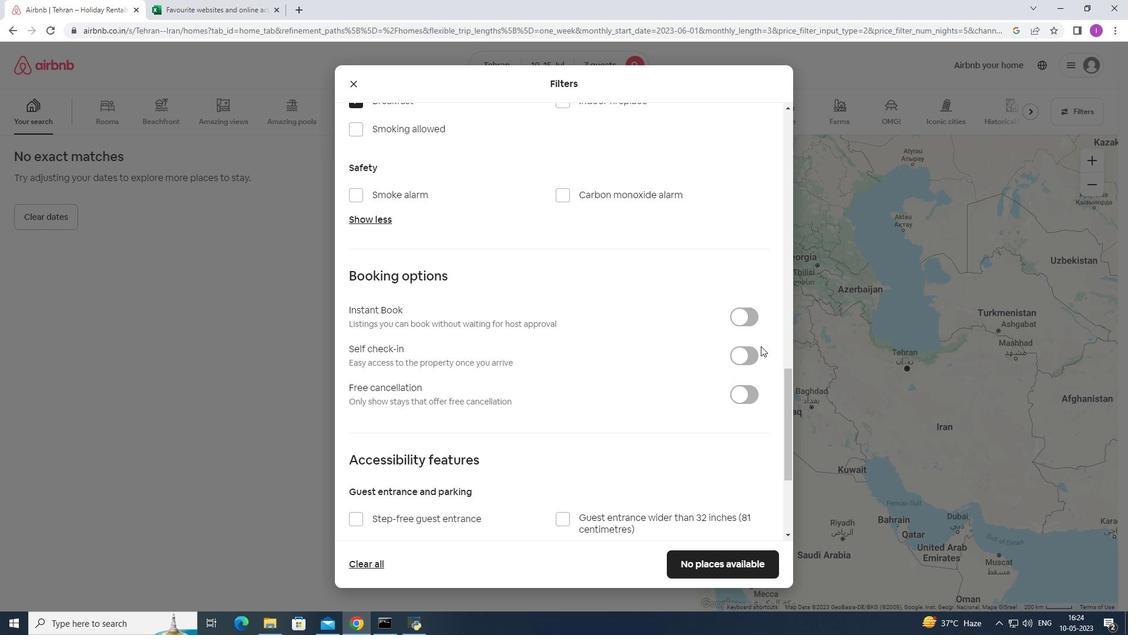 
Action: Mouse pressed left at (749, 359)
Screenshot: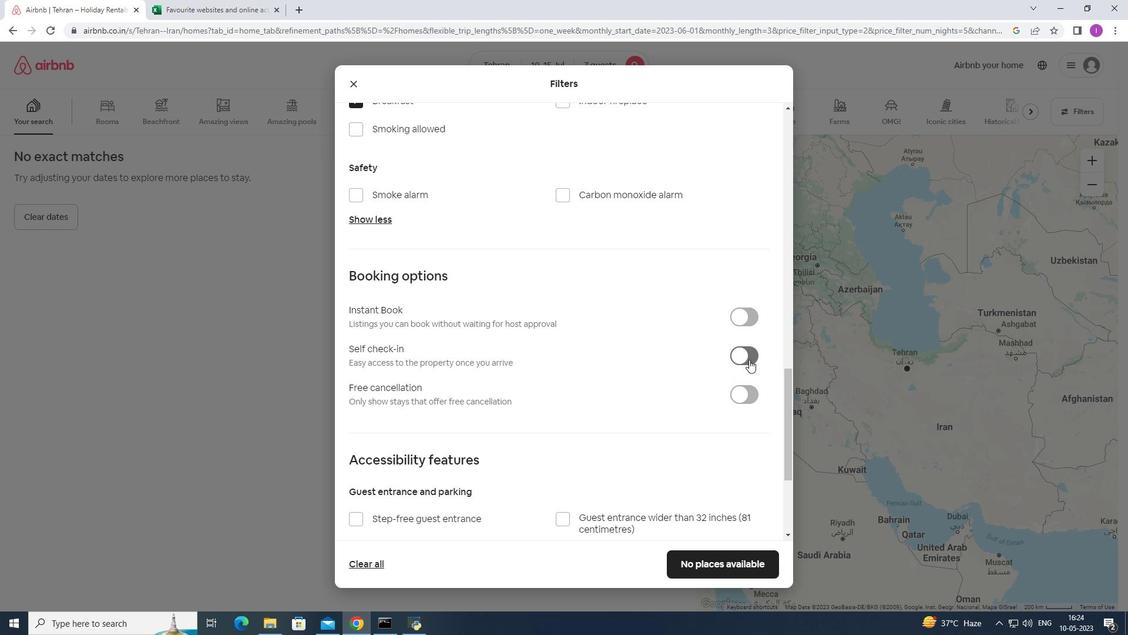 
Action: Mouse moved to (499, 483)
Screenshot: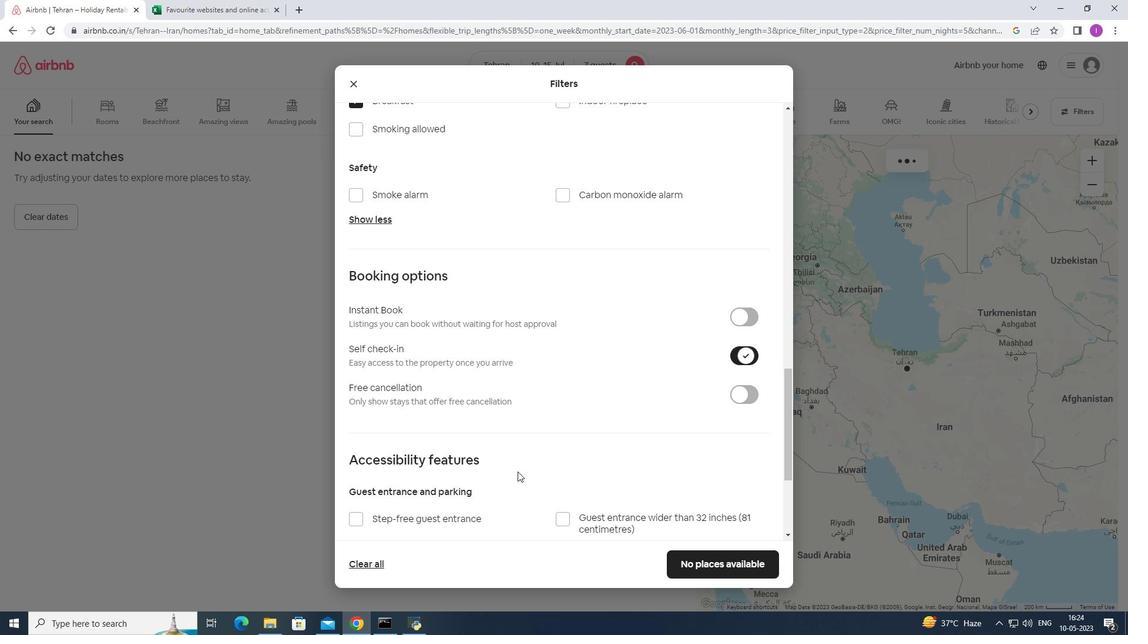 
Action: Mouse scrolled (499, 483) with delta (0, 0)
Screenshot: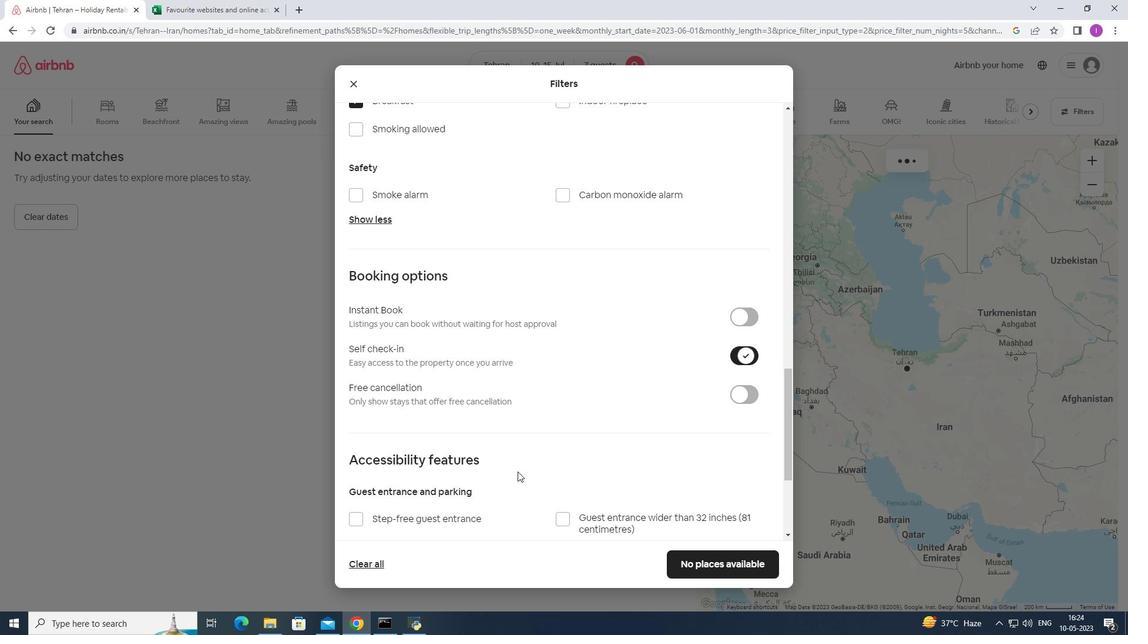 
Action: Mouse moved to (499, 483)
Screenshot: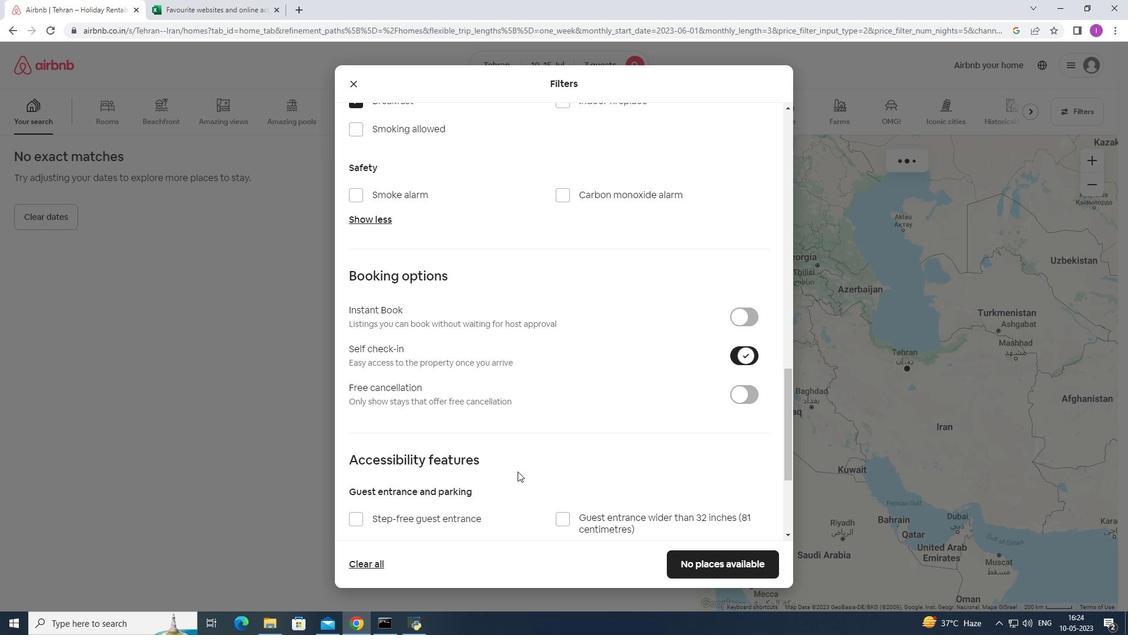 
Action: Mouse scrolled (499, 483) with delta (0, 0)
Screenshot: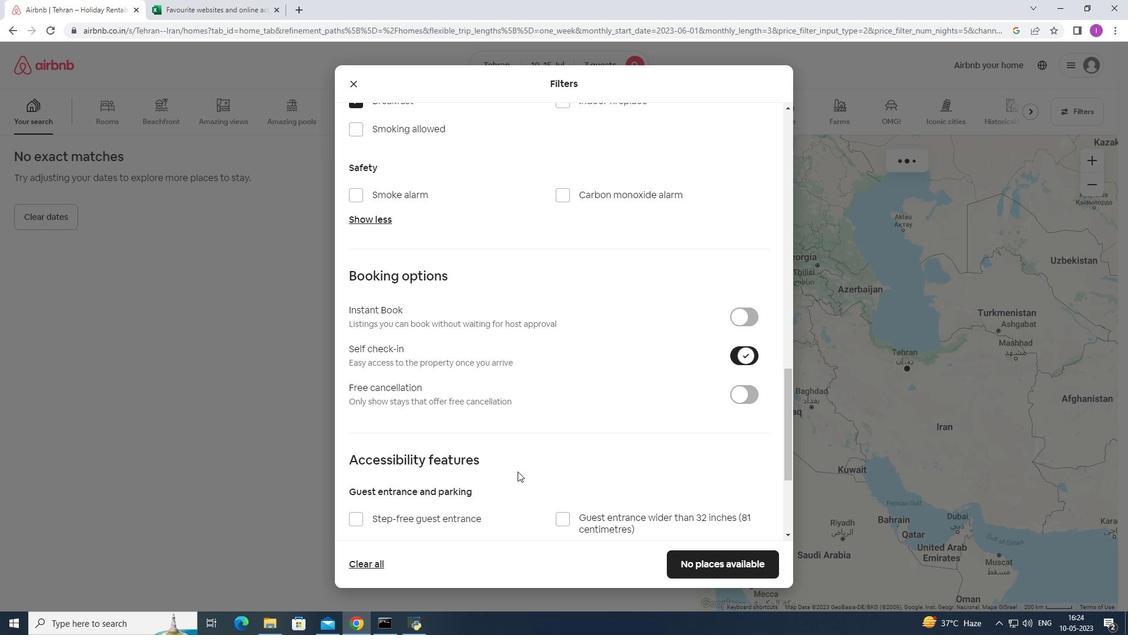 
Action: Mouse scrolled (499, 483) with delta (0, 0)
Screenshot: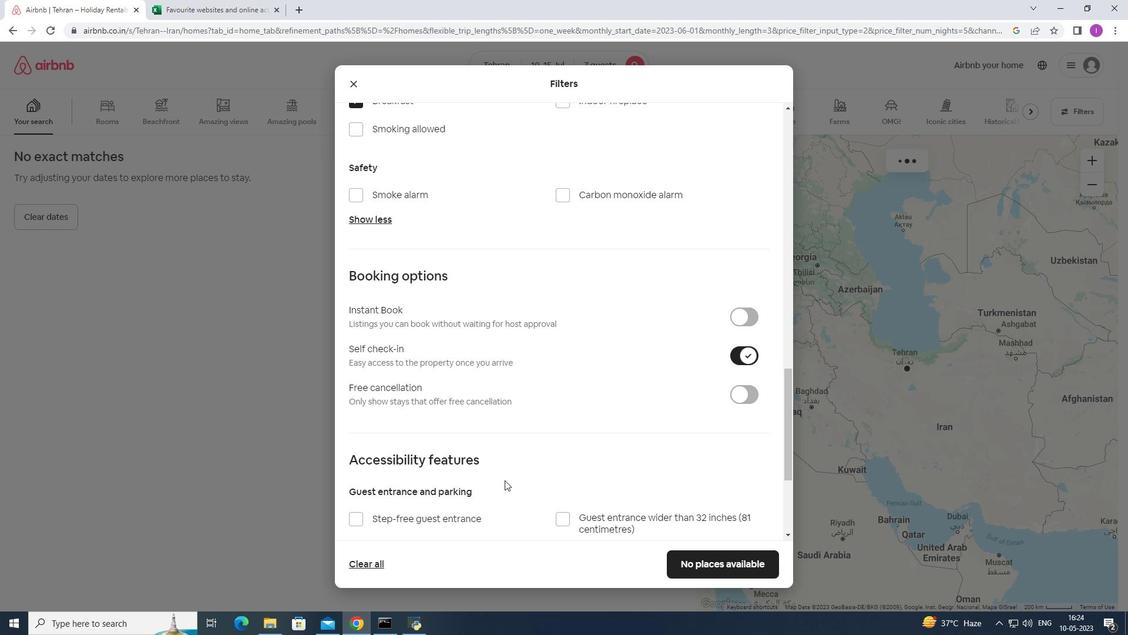 
Action: Mouse scrolled (499, 483) with delta (0, 0)
Screenshot: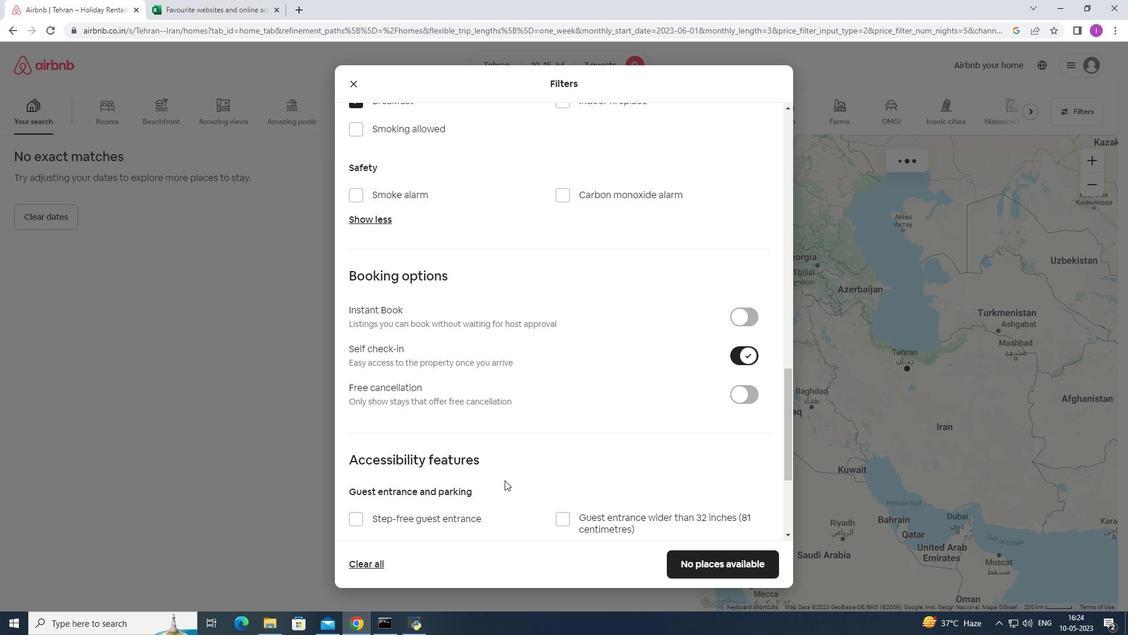 
Action: Mouse moved to (486, 478)
Screenshot: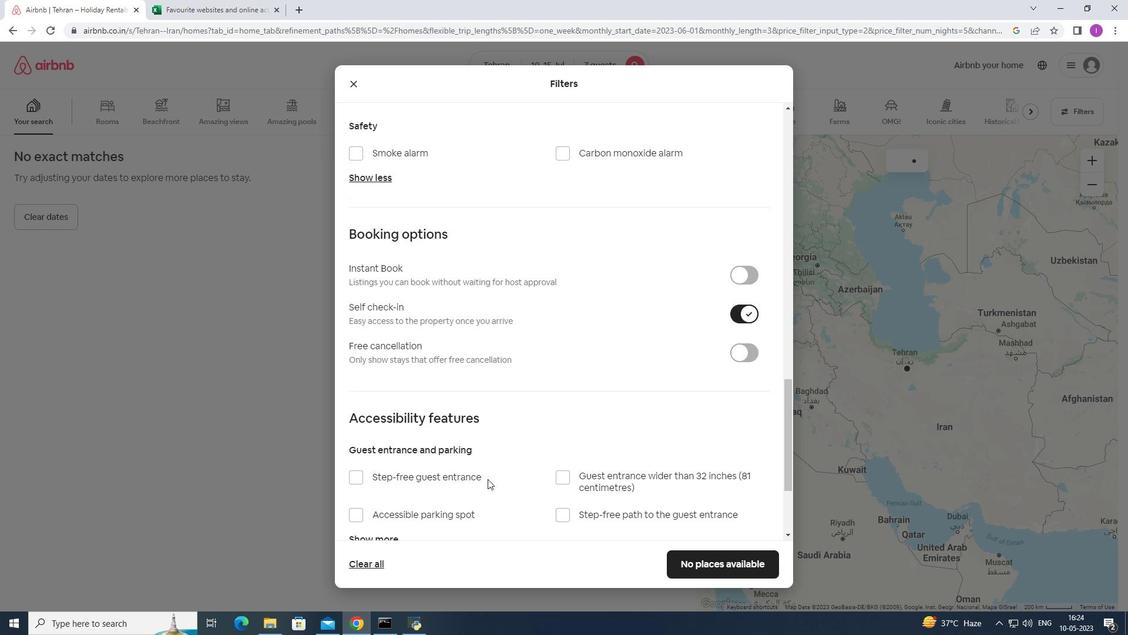 
Action: Mouse scrolled (486, 478) with delta (0, 0)
Screenshot: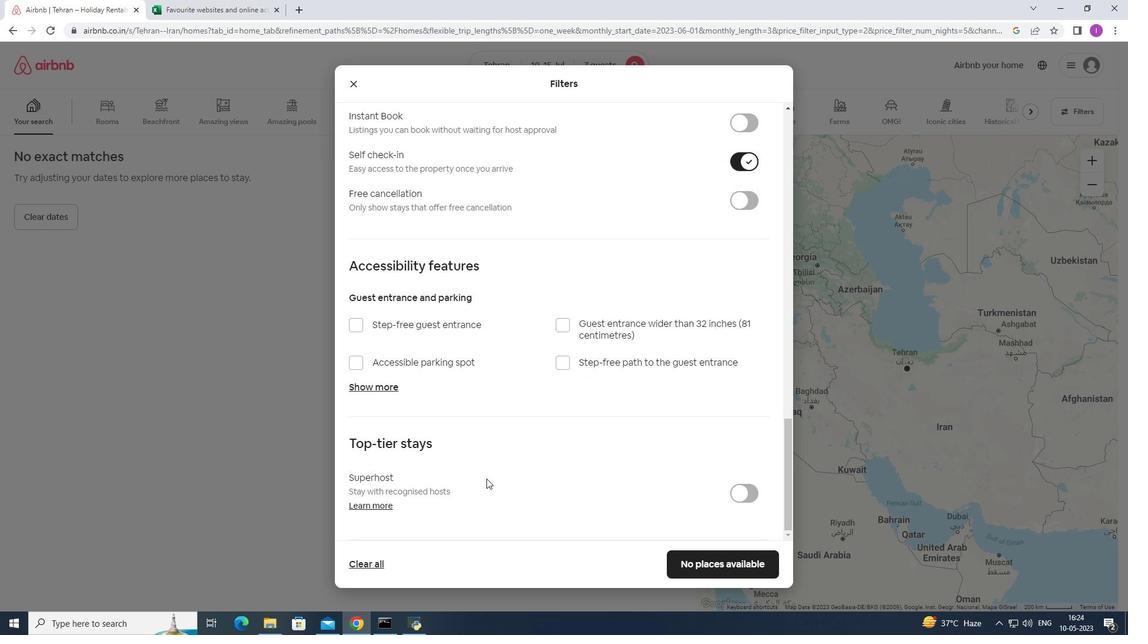 
Action: Mouse scrolled (486, 478) with delta (0, 0)
Screenshot: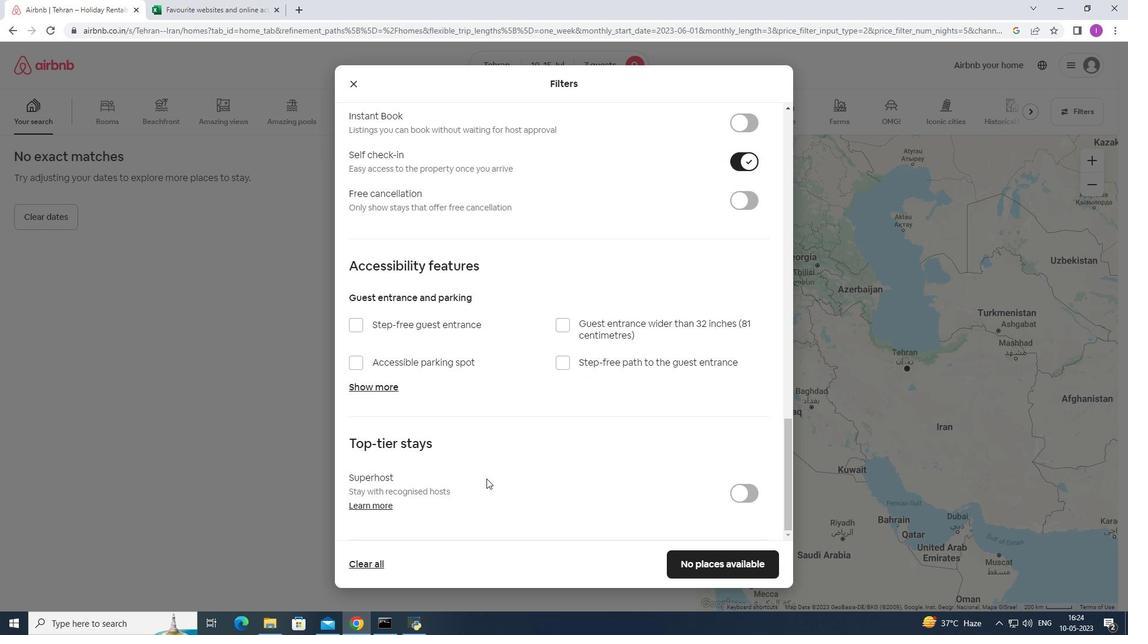 
Action: Mouse scrolled (486, 478) with delta (0, 0)
Screenshot: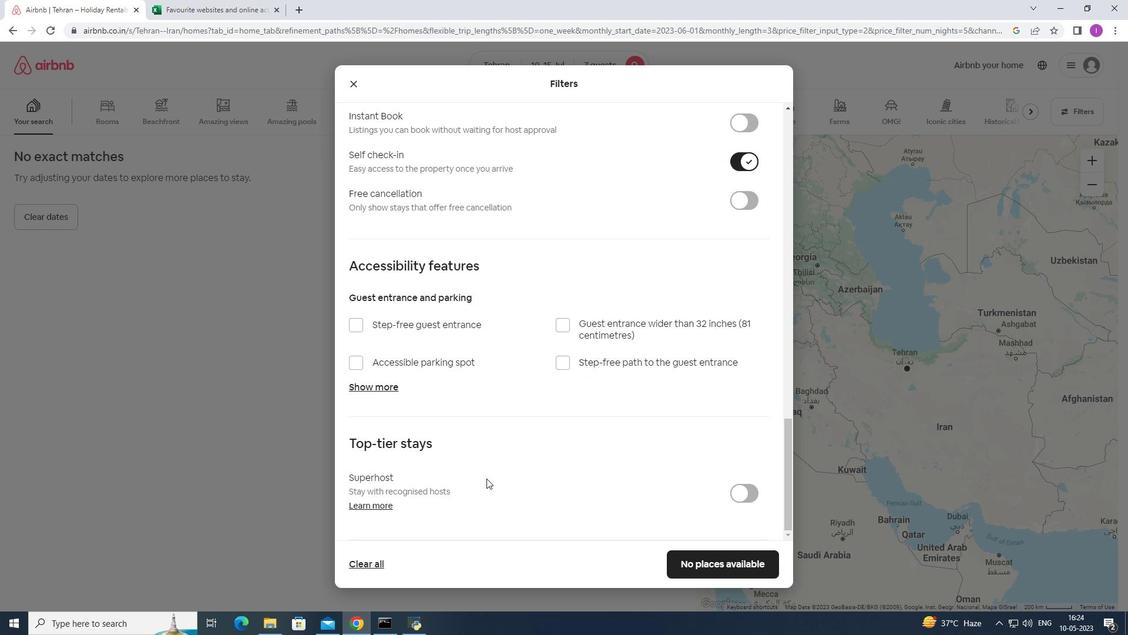 
Action: Mouse moved to (388, 460)
Screenshot: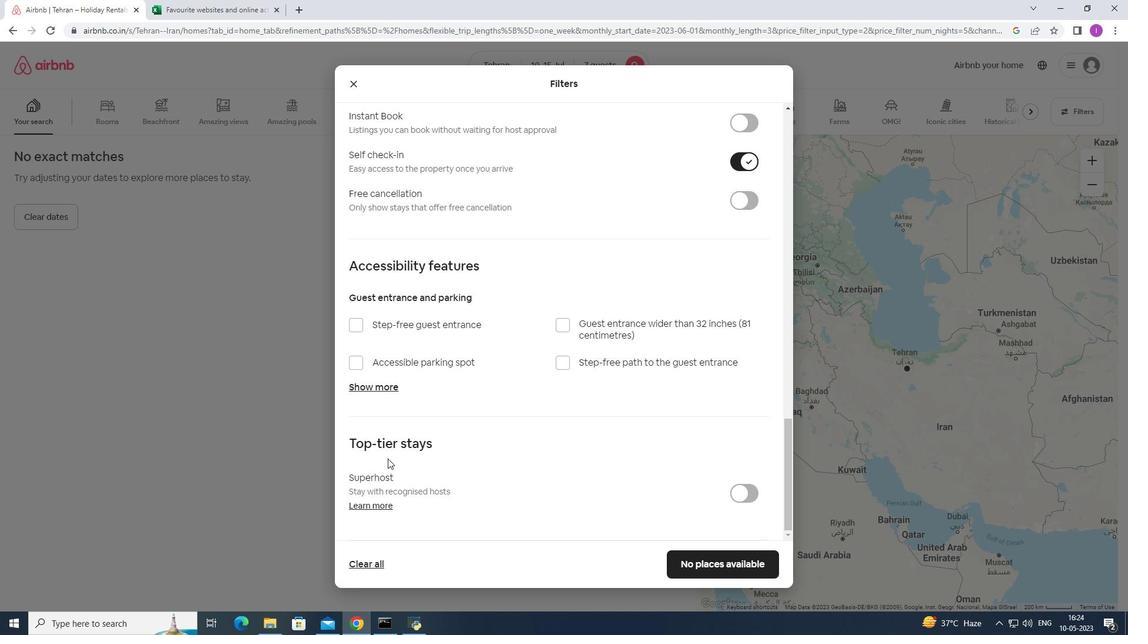 
Action: Mouse scrolled (388, 459) with delta (0, 0)
Screenshot: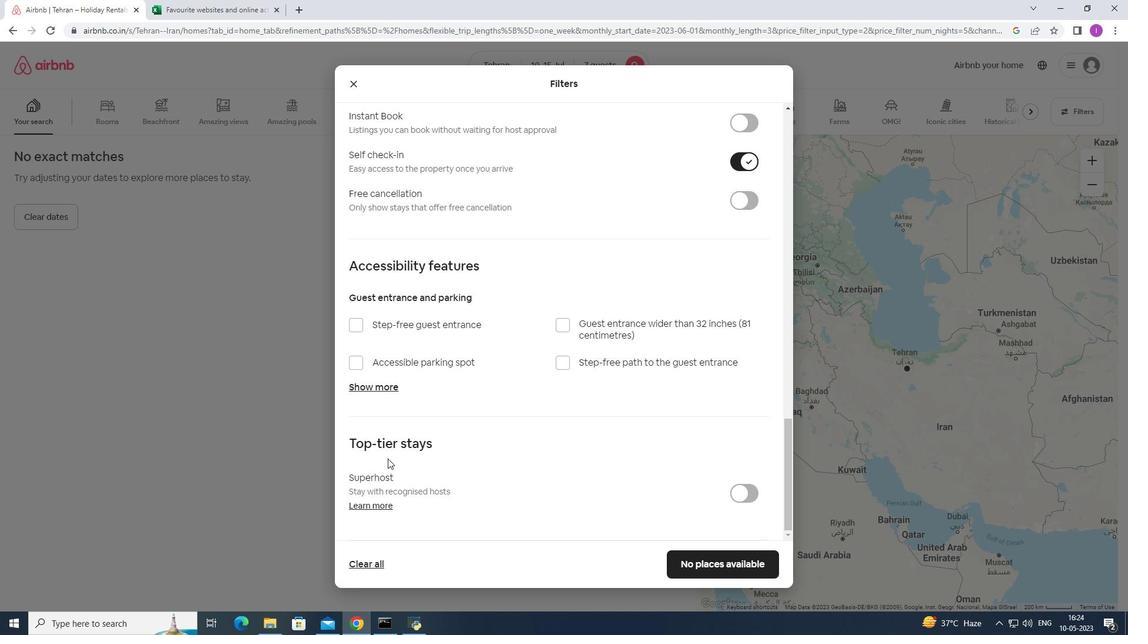 
Action: Mouse scrolled (388, 459) with delta (0, 0)
Screenshot: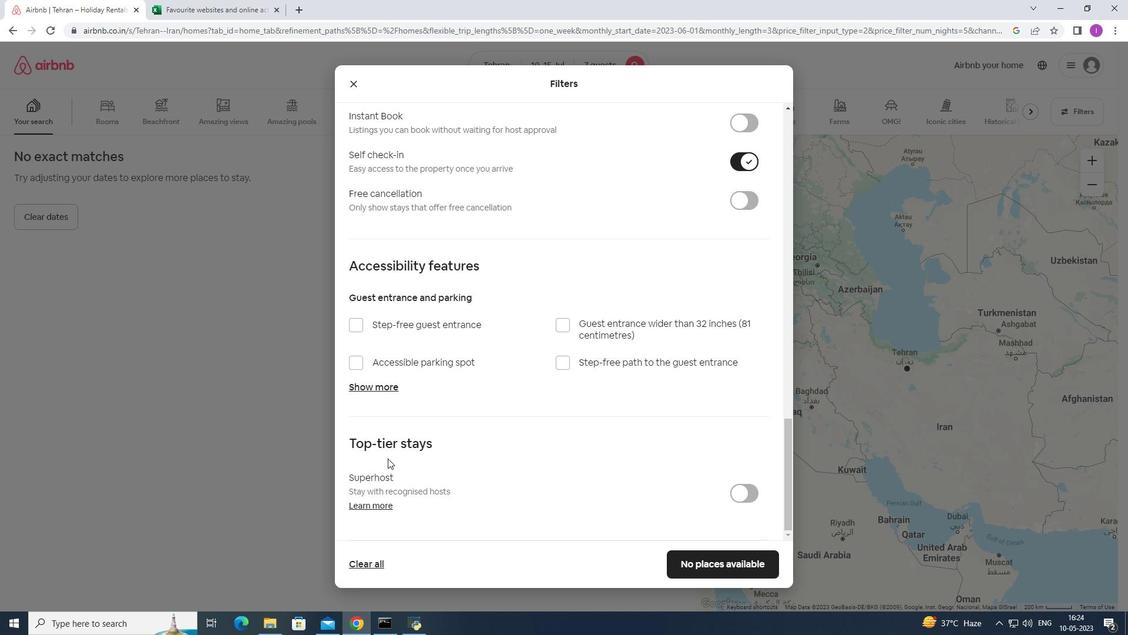 
Action: Mouse scrolled (388, 459) with delta (0, 0)
Screenshot: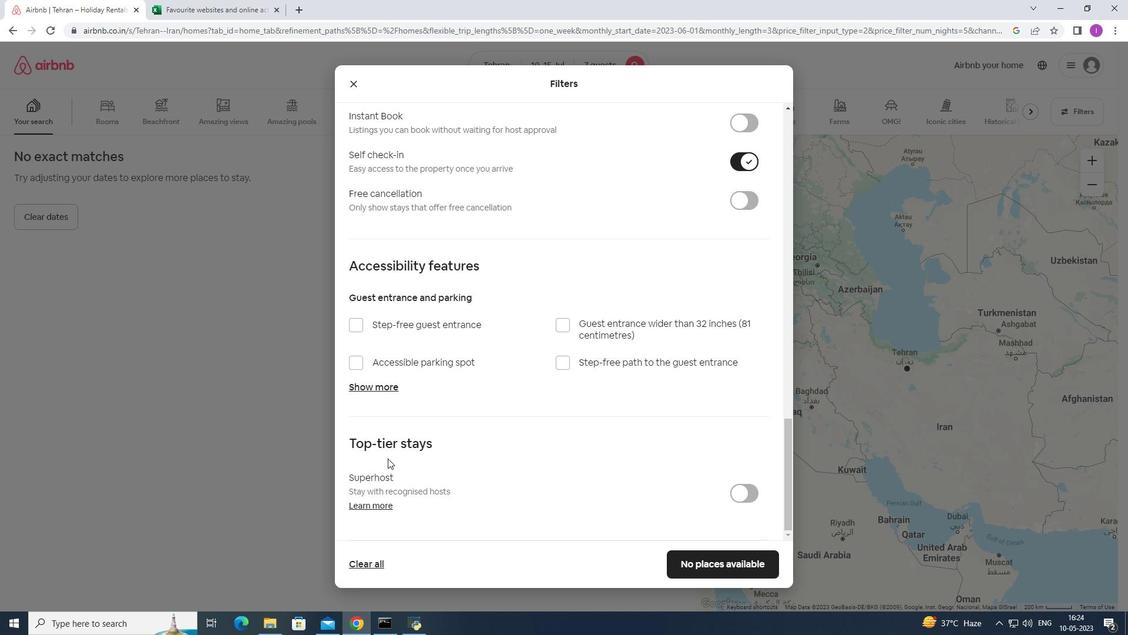 
Action: Mouse scrolled (388, 459) with delta (0, 0)
Screenshot: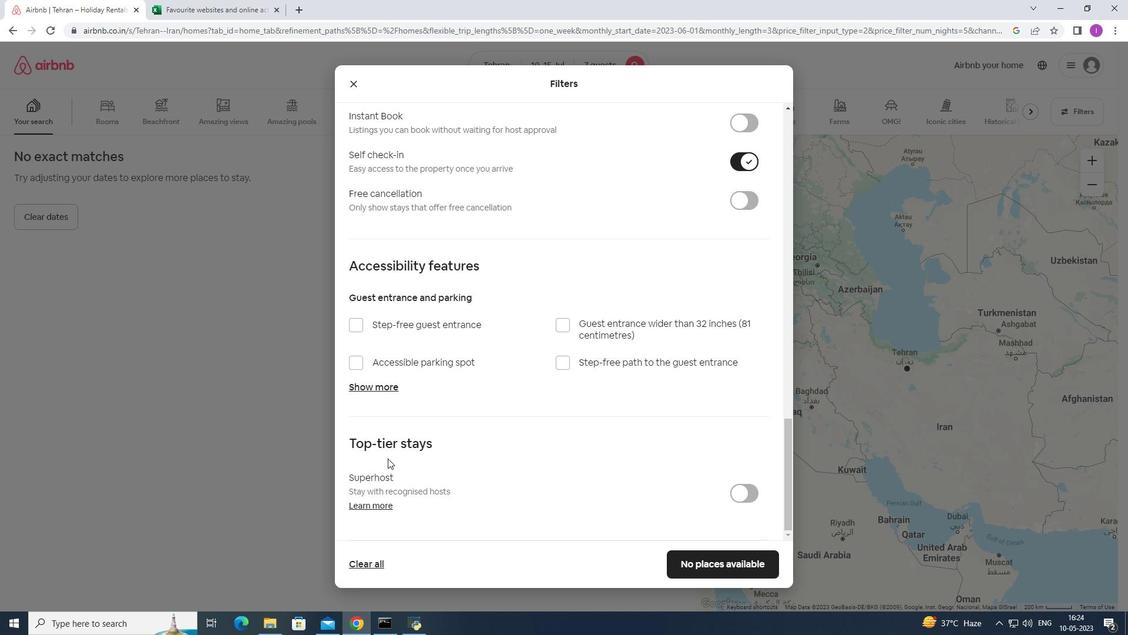 
Action: Mouse moved to (715, 566)
Screenshot: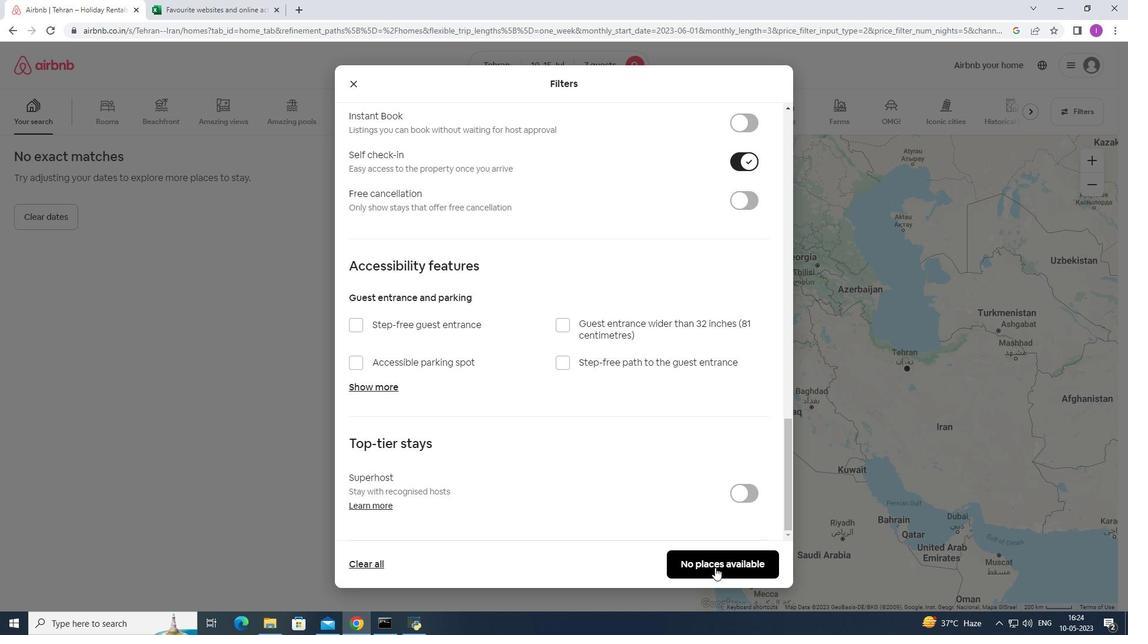 
Action: Mouse pressed left at (715, 566)
Screenshot: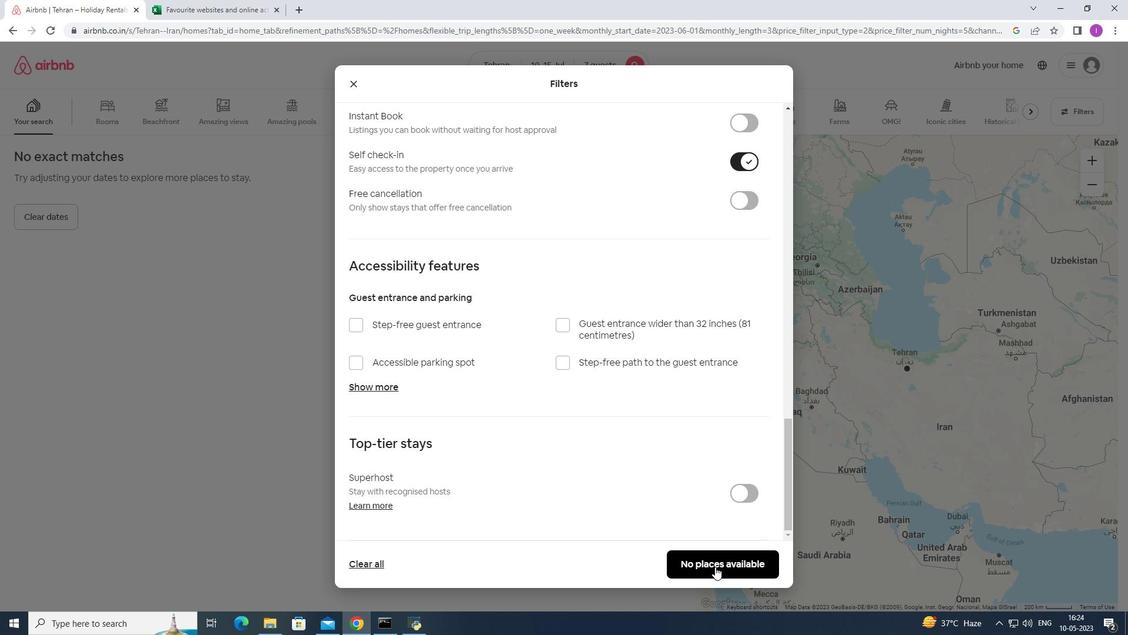 
Action: Mouse moved to (674, 530)
Screenshot: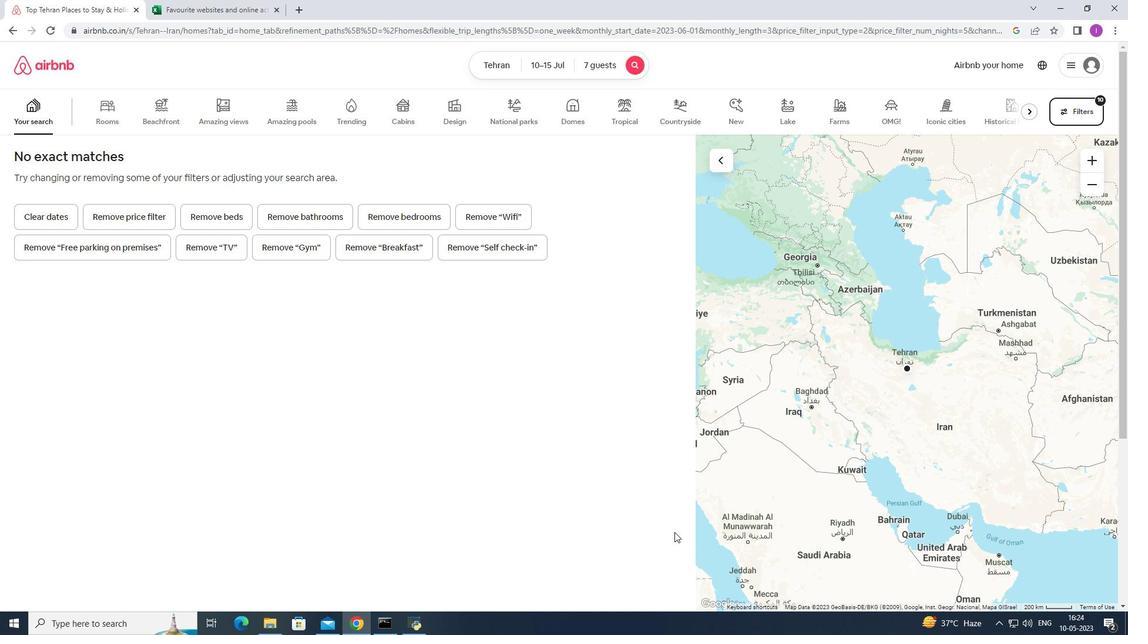 
